 Task: Open Card Card0000000057 in Board Board0000000015 in Workspace WS0000000005 in Trello. Add Member ayush98111@gmail.com to Card Card0000000057 in Board Board0000000015 in Workspace WS0000000005 in Trello. Add Purple Label titled Label0000000057 to Card Card0000000057 in Board Board0000000015 in Workspace WS0000000005 in Trello. Add Checklist CL0000000057 to Card Card0000000057 in Board Board0000000015 in Workspace WS0000000005 in Trello. Add Dates with Start Date as Aug 01 2023 and Due Date as Aug 31 2023 to Card Card0000000057 in Board Board0000000015 in Workspace WS0000000005 in Trello
Action: Mouse moved to (433, 646)
Screenshot: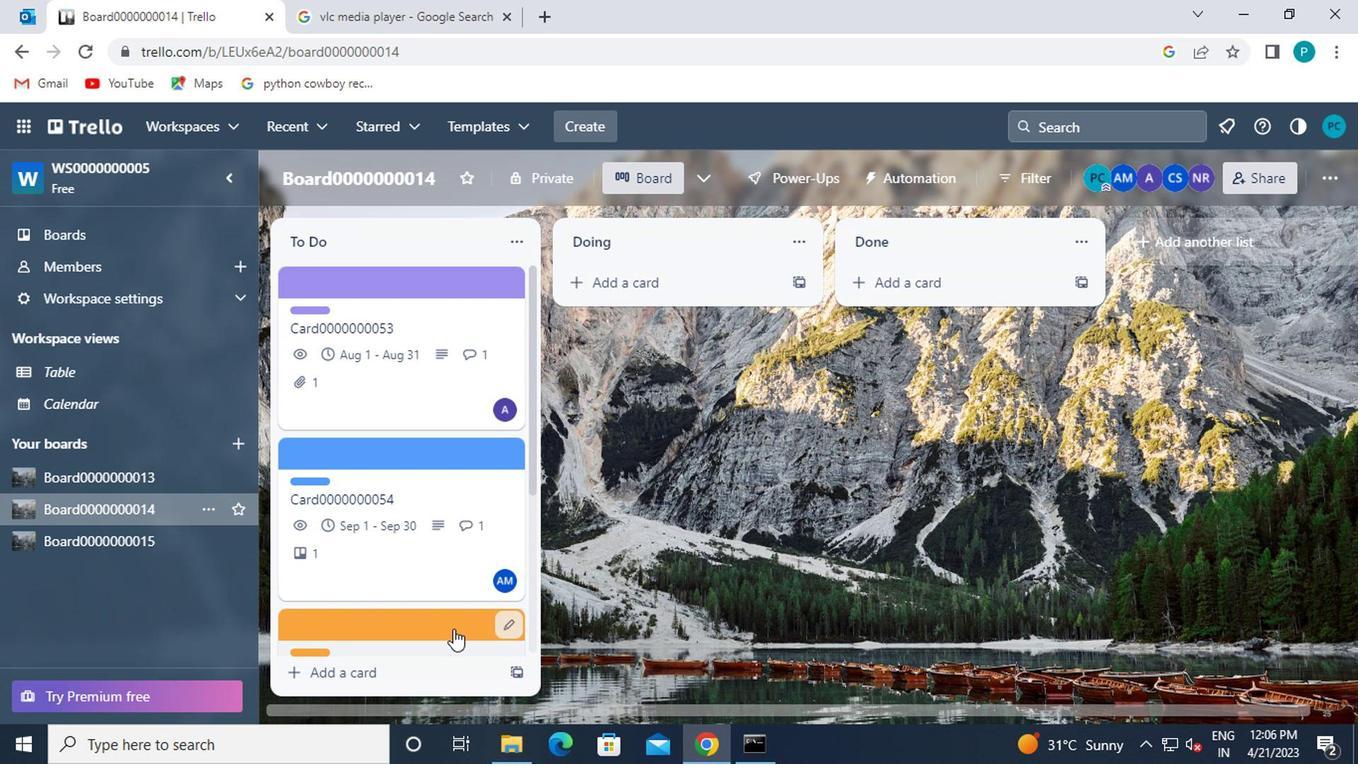 
Action: Mouse scrolled (433, 644) with delta (0, -1)
Screenshot: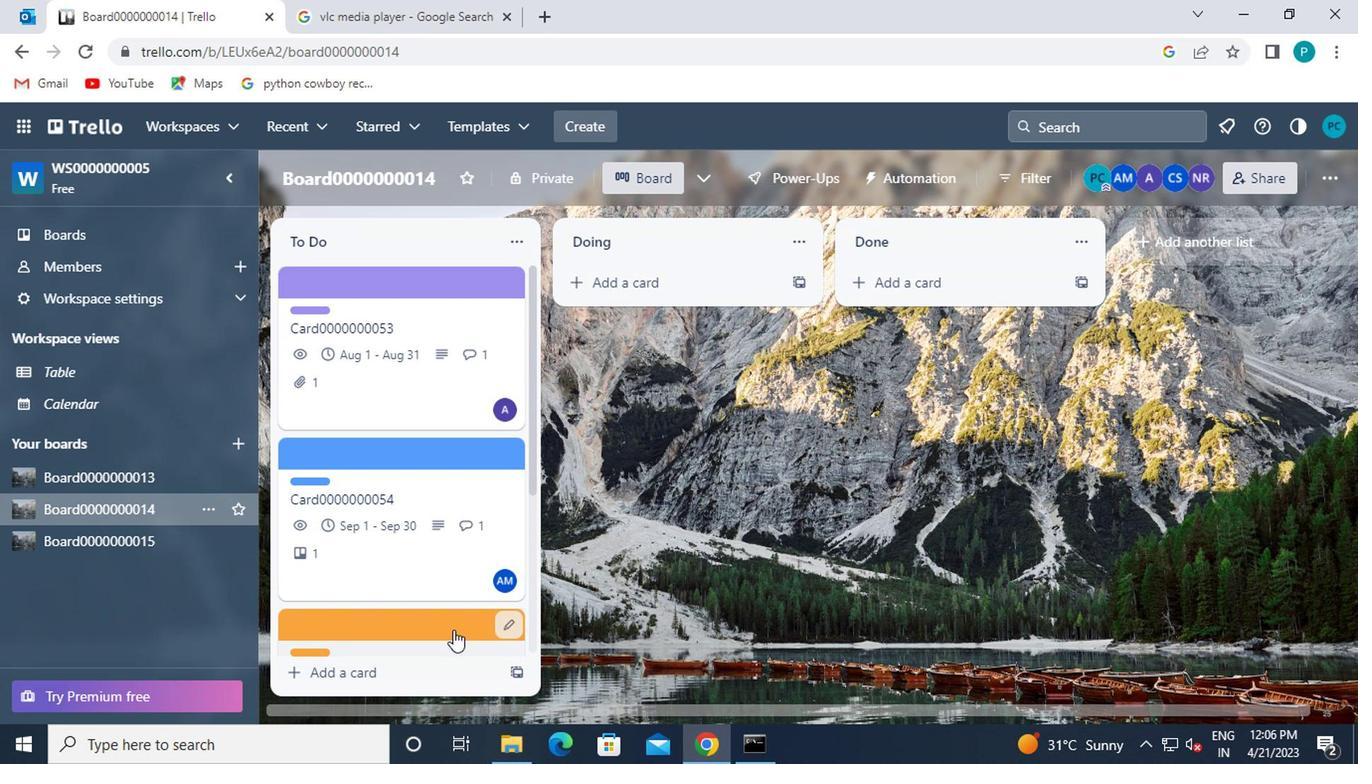 
Action: Mouse moved to (432, 646)
Screenshot: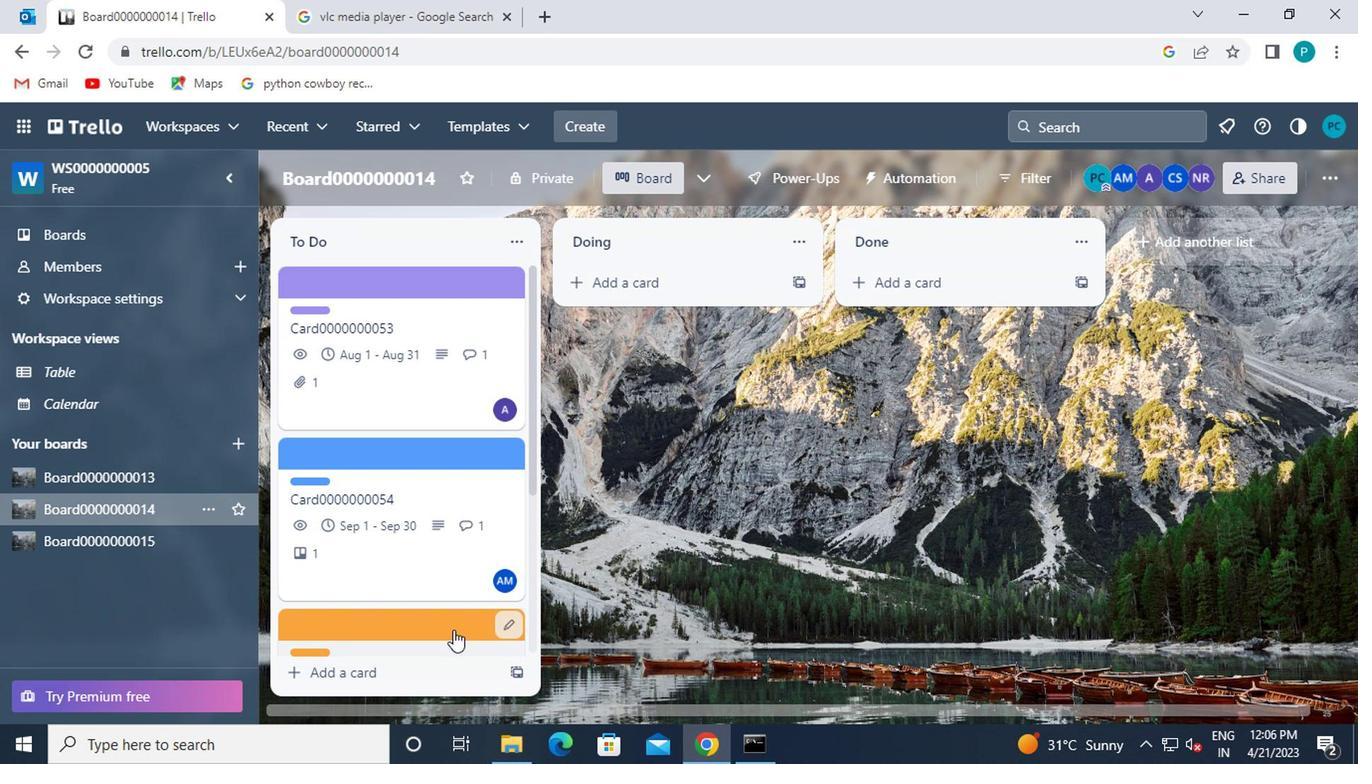 
Action: Mouse scrolled (432, 644) with delta (0, -1)
Screenshot: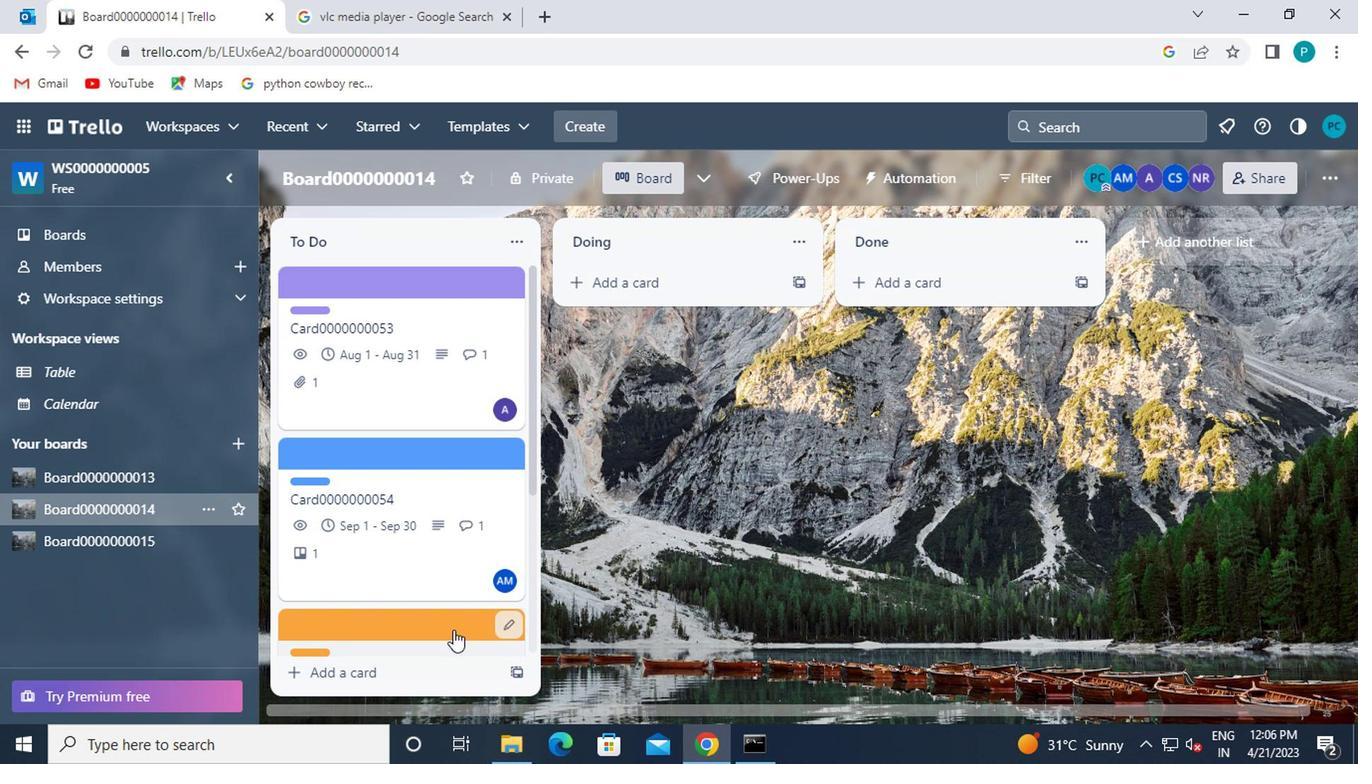 
Action: Mouse moved to (432, 646)
Screenshot: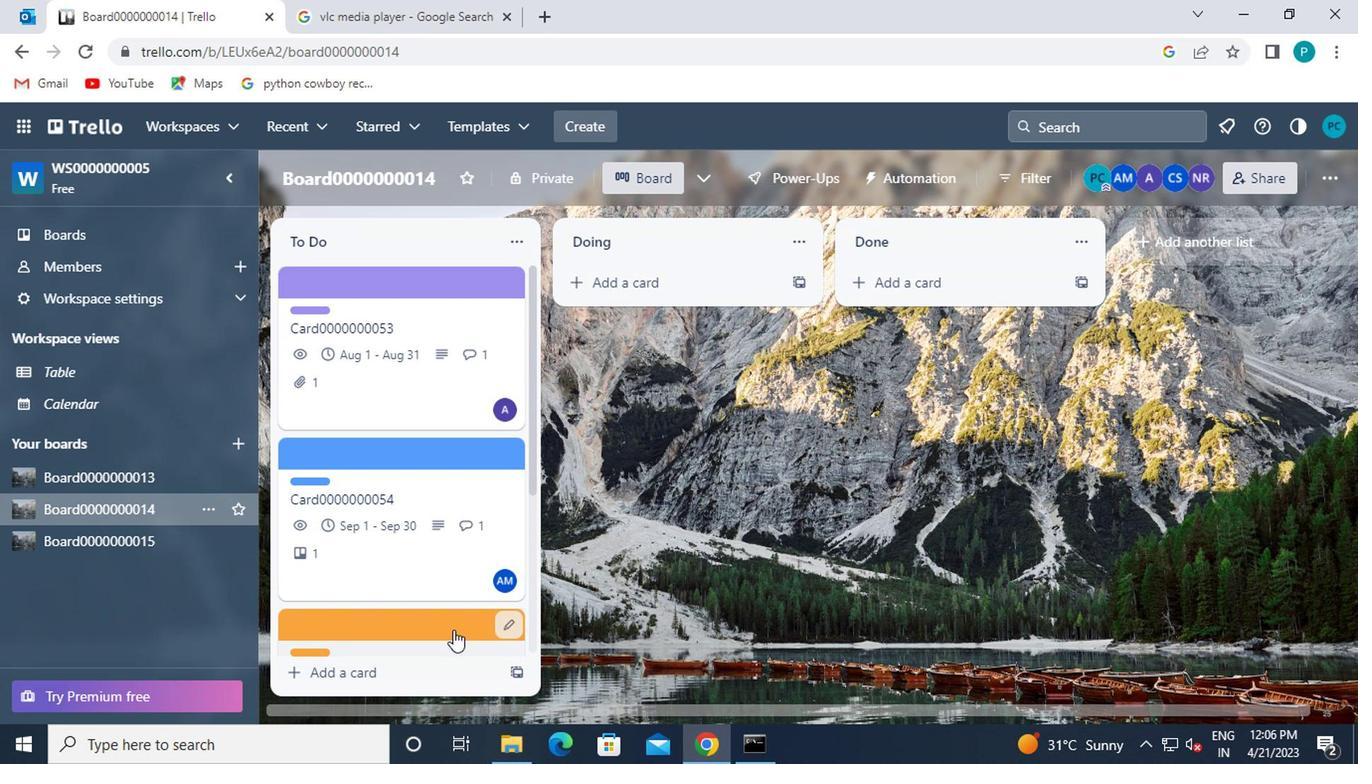 
Action: Mouse scrolled (432, 644) with delta (0, -1)
Screenshot: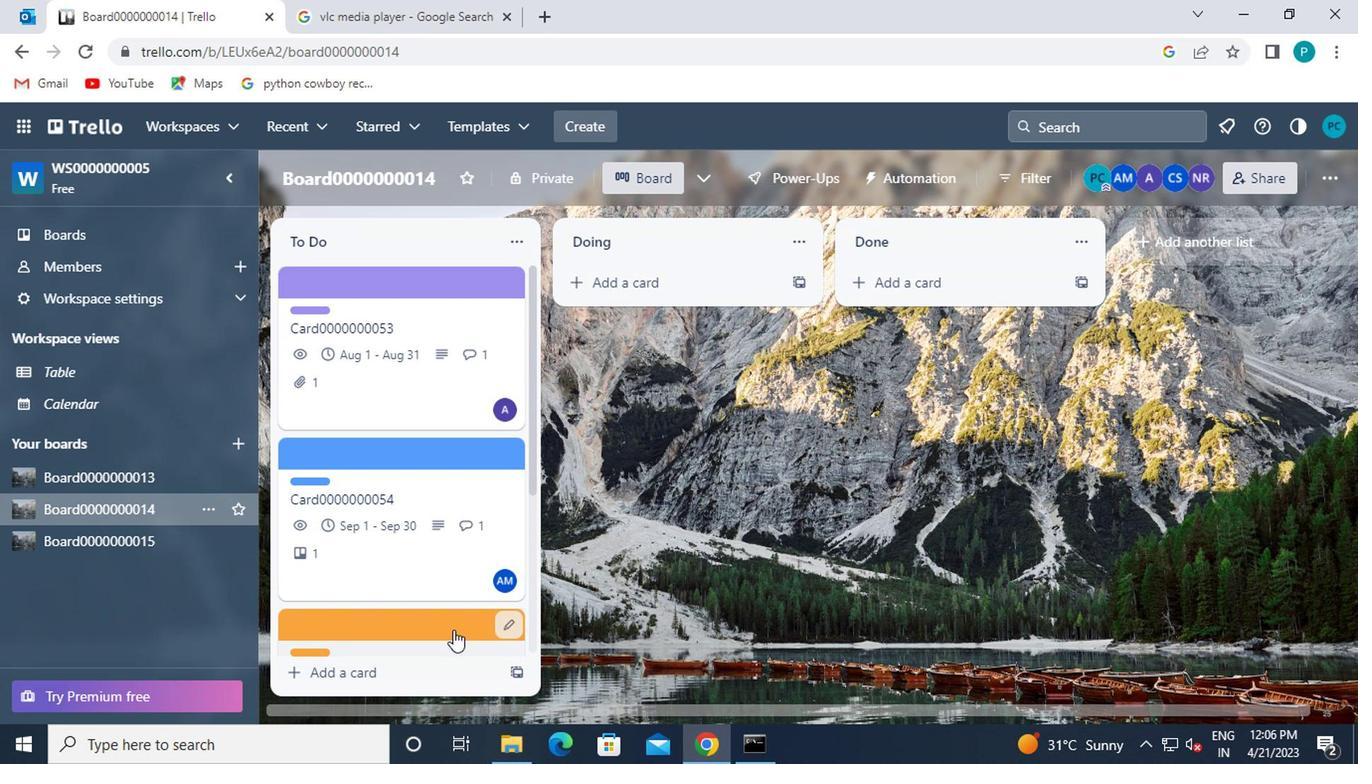 
Action: Mouse moved to (428, 646)
Screenshot: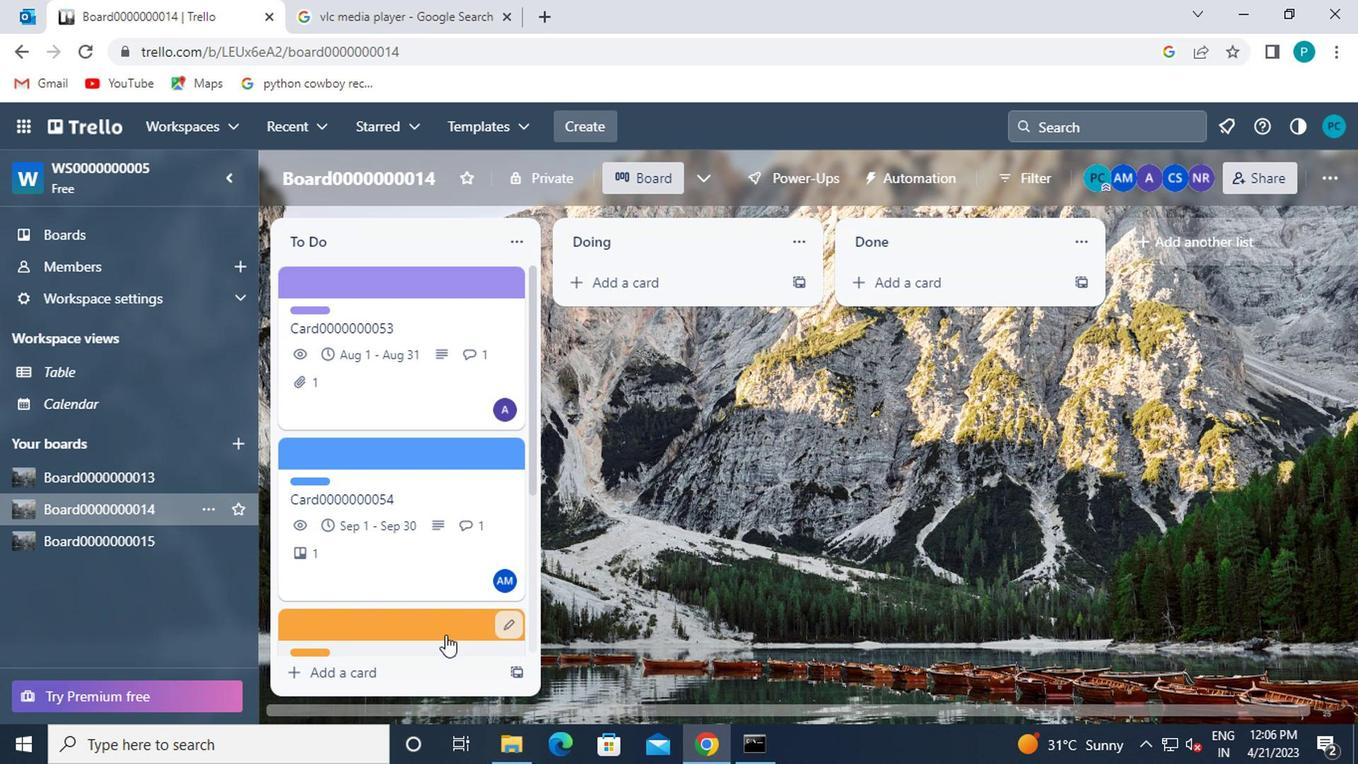 
Action: Mouse scrolled (428, 644) with delta (0, -1)
Screenshot: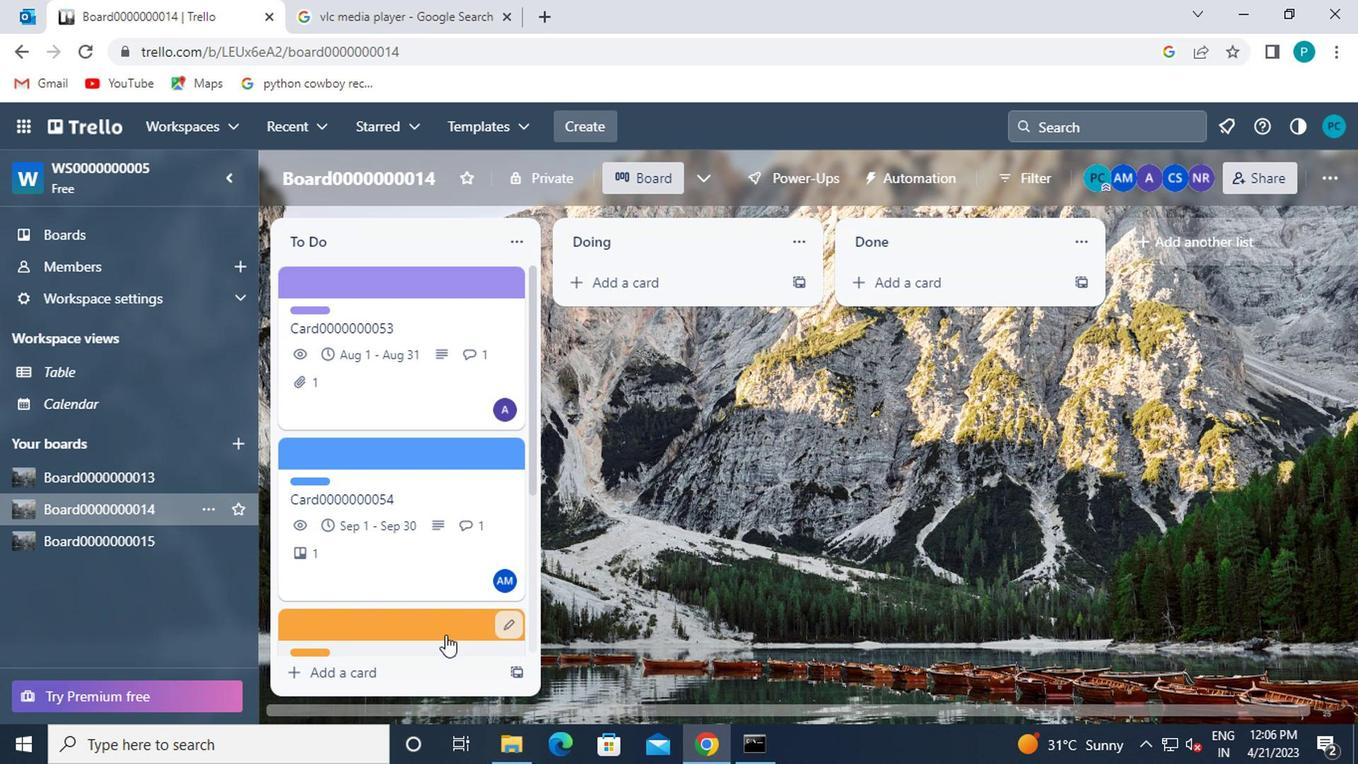 
Action: Mouse moved to (125, 535)
Screenshot: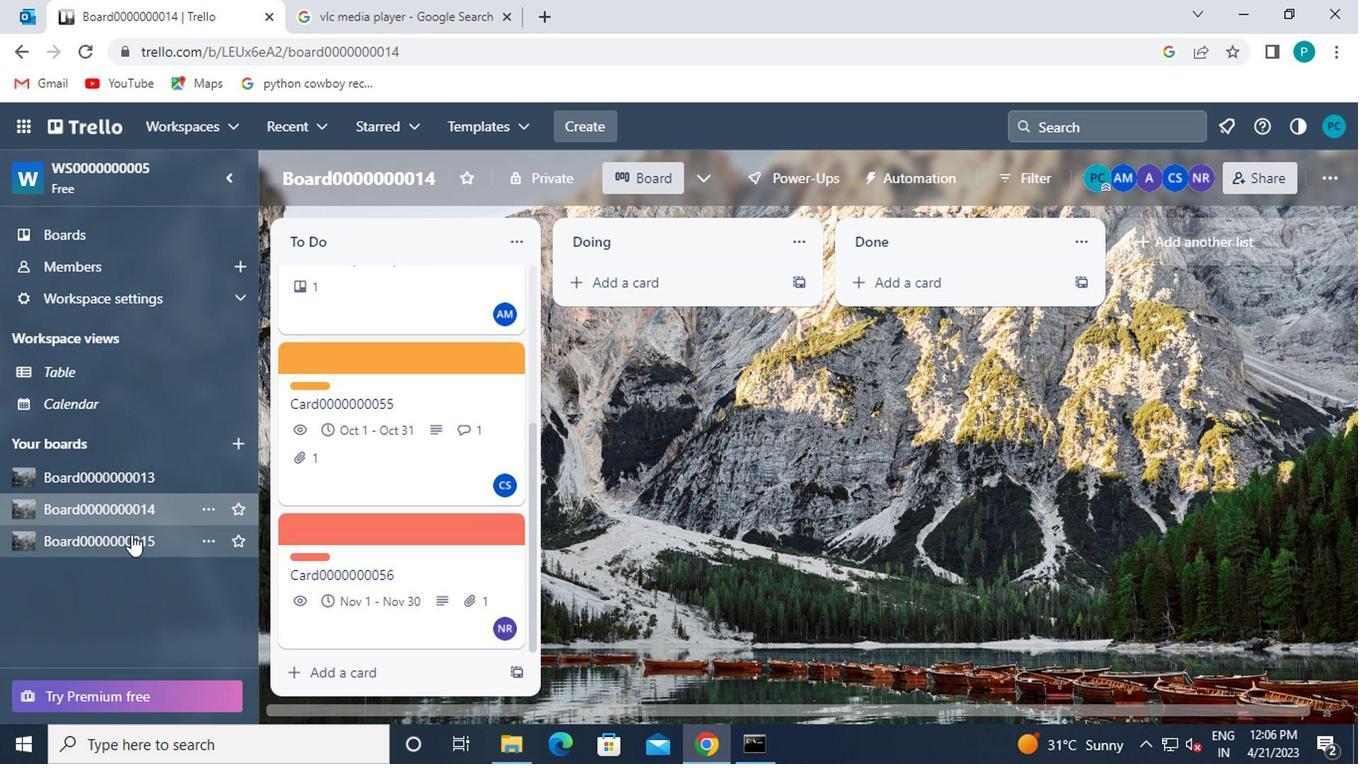 
Action: Mouse pressed left at (125, 535)
Screenshot: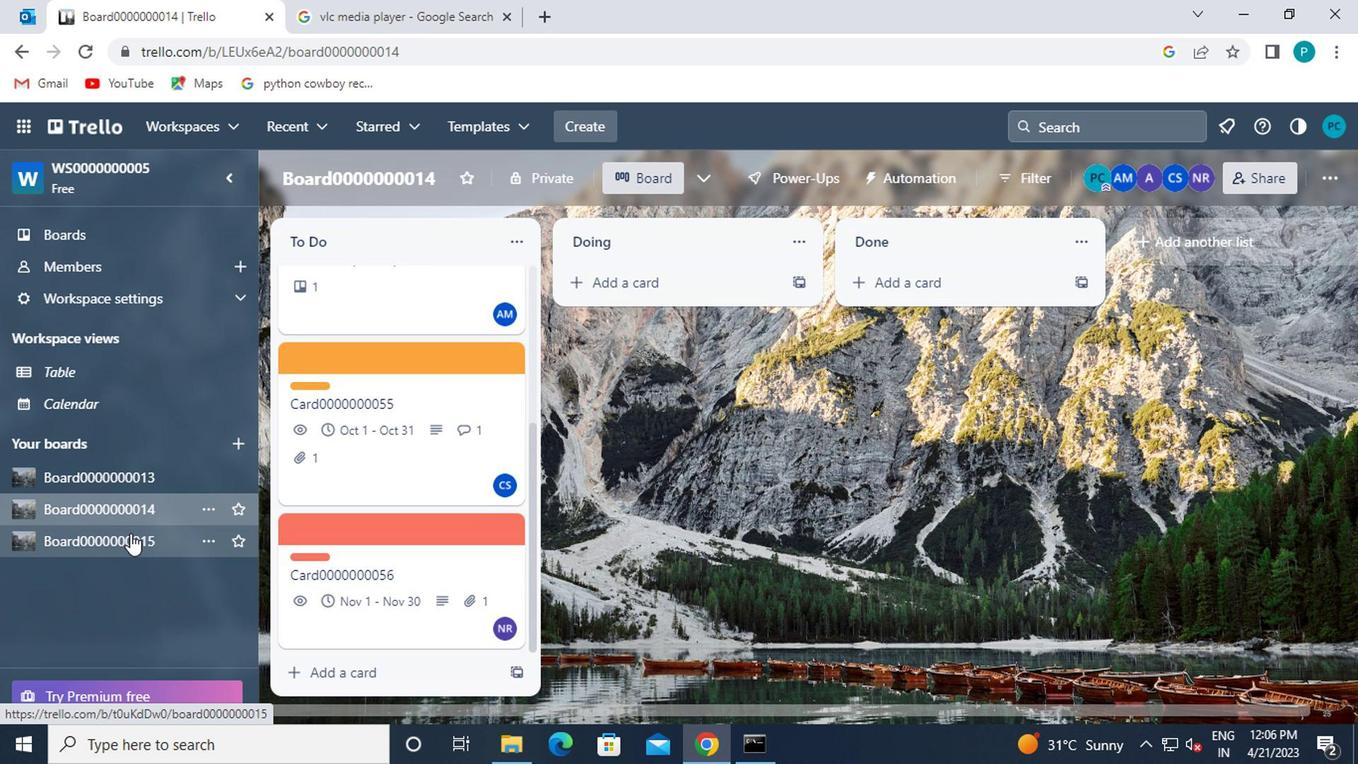 
Action: Mouse moved to (396, 332)
Screenshot: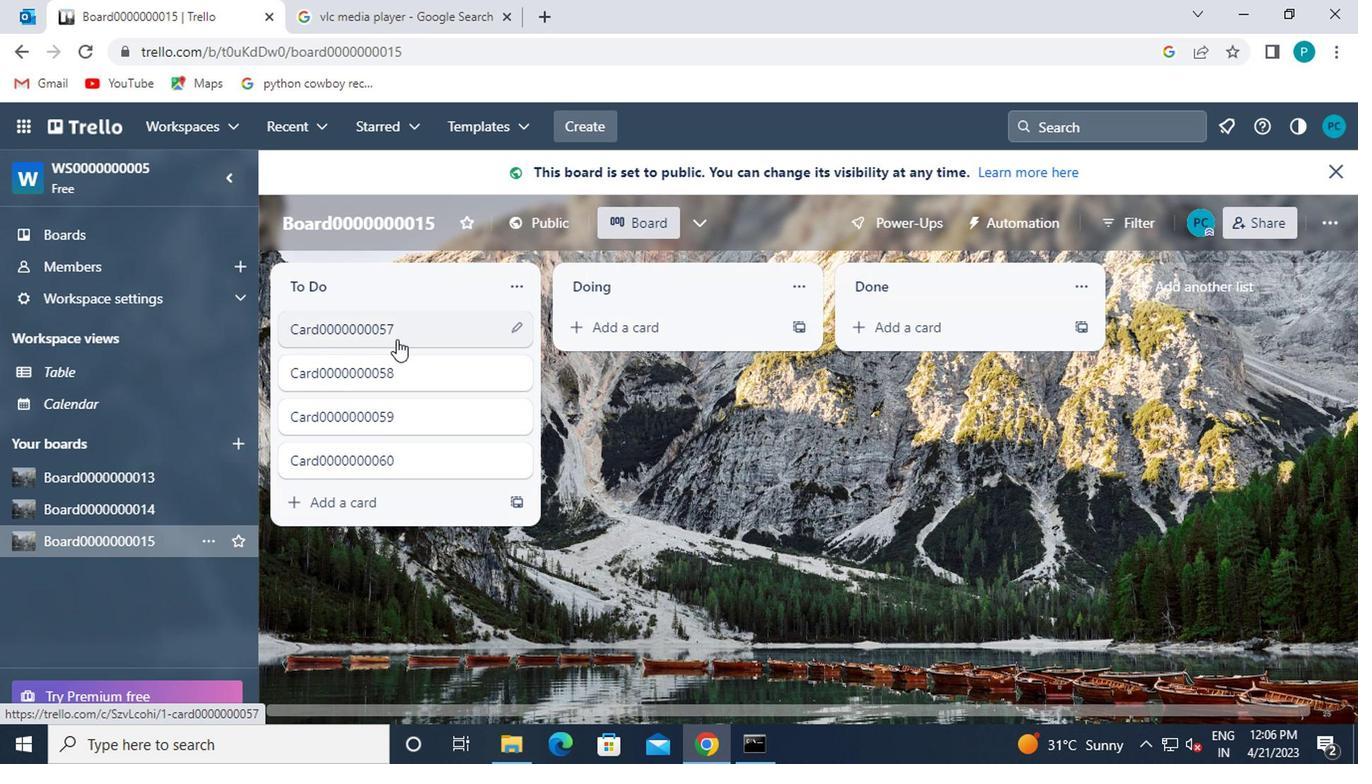 
Action: Mouse pressed left at (396, 332)
Screenshot: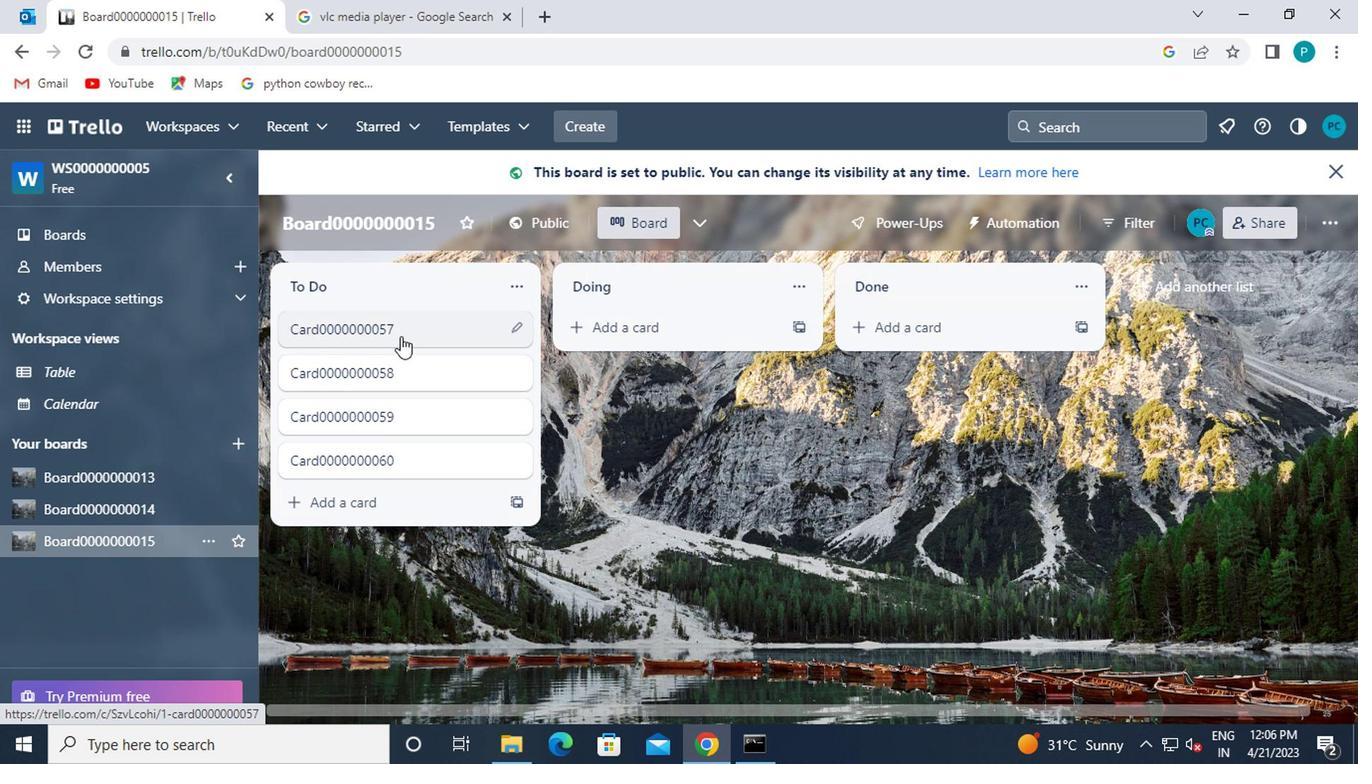 
Action: Mouse moved to (906, 286)
Screenshot: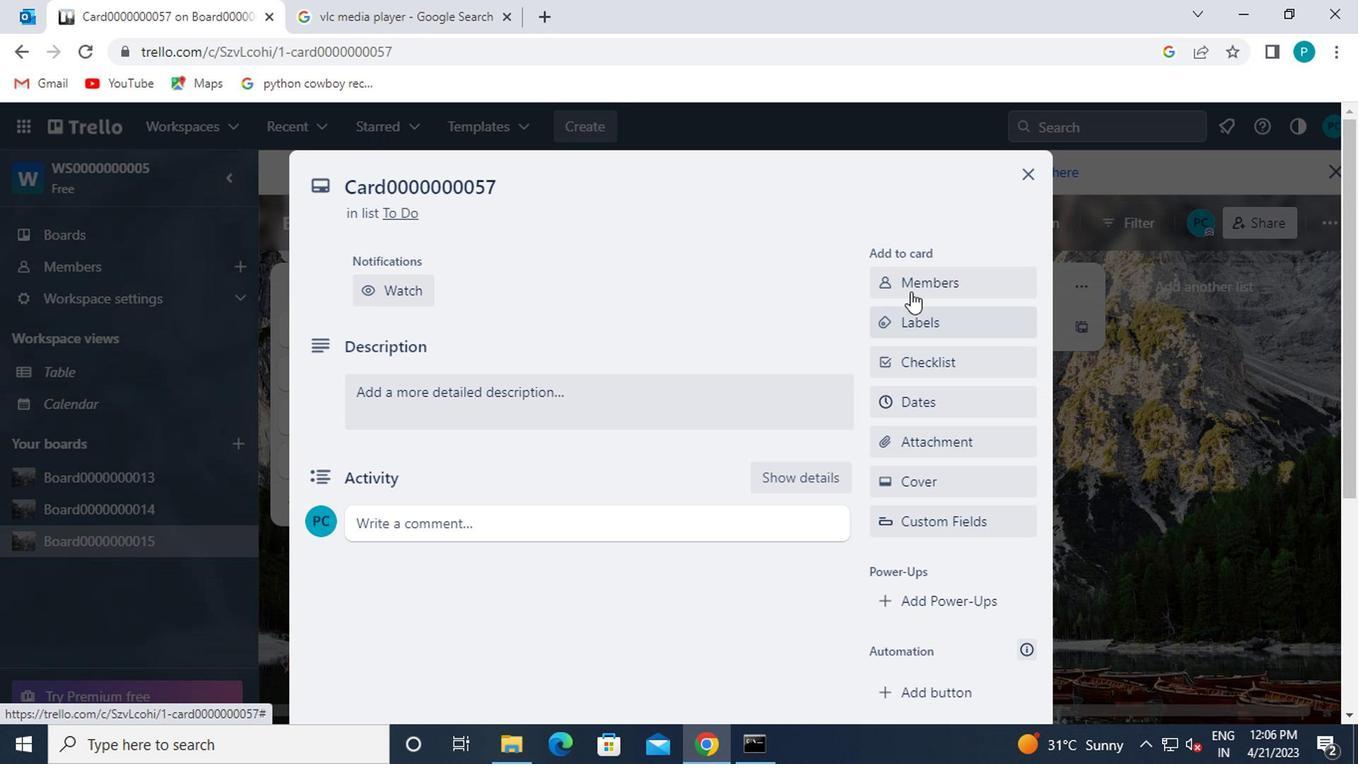 
Action: Mouse pressed left at (906, 286)
Screenshot: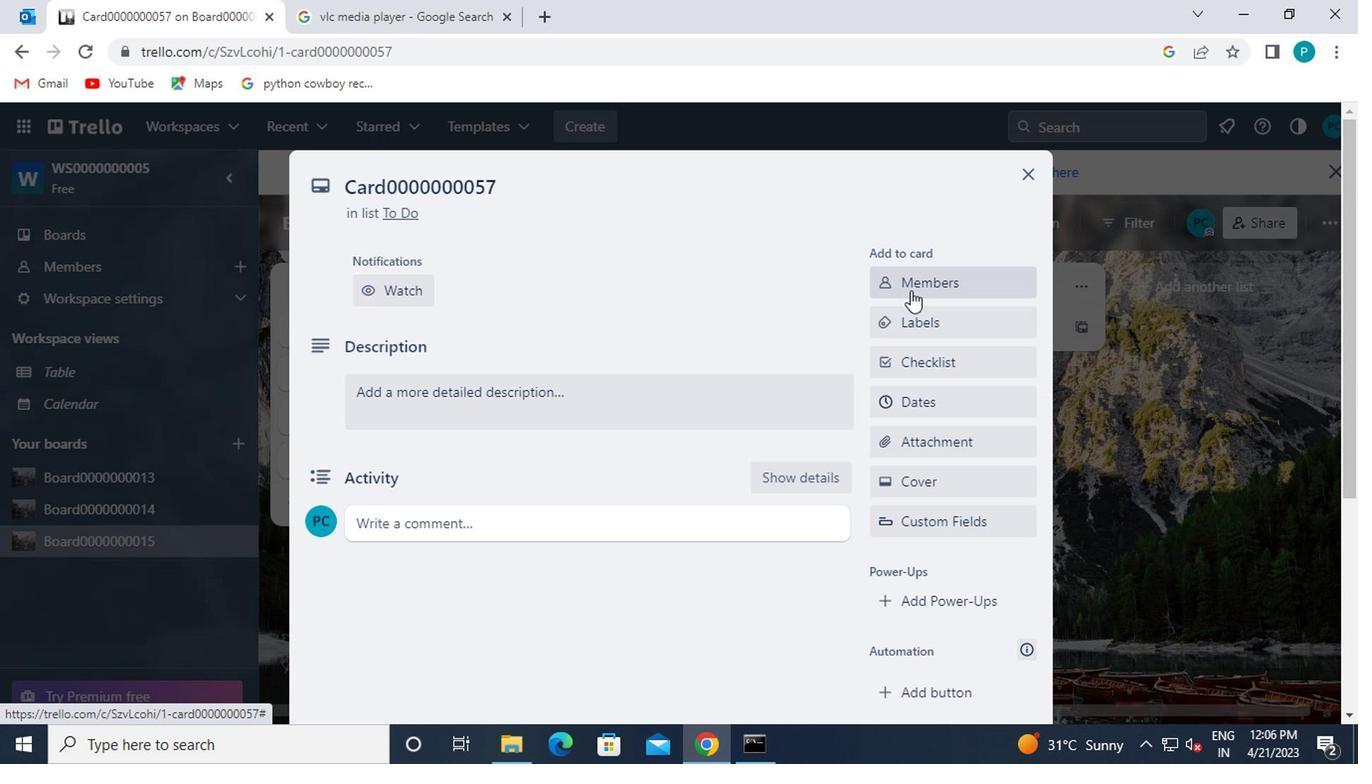 
Action: Key pressed ay
Screenshot: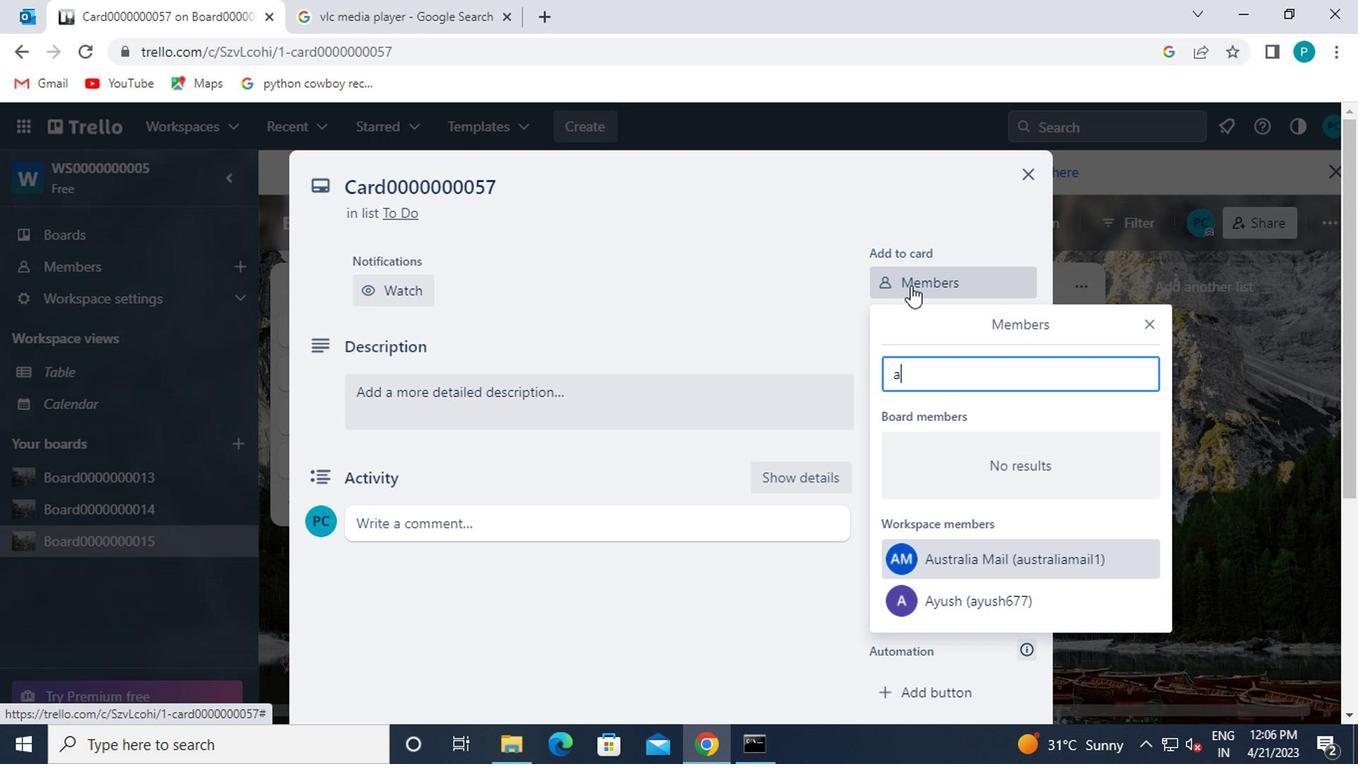 
Action: Mouse moved to (959, 559)
Screenshot: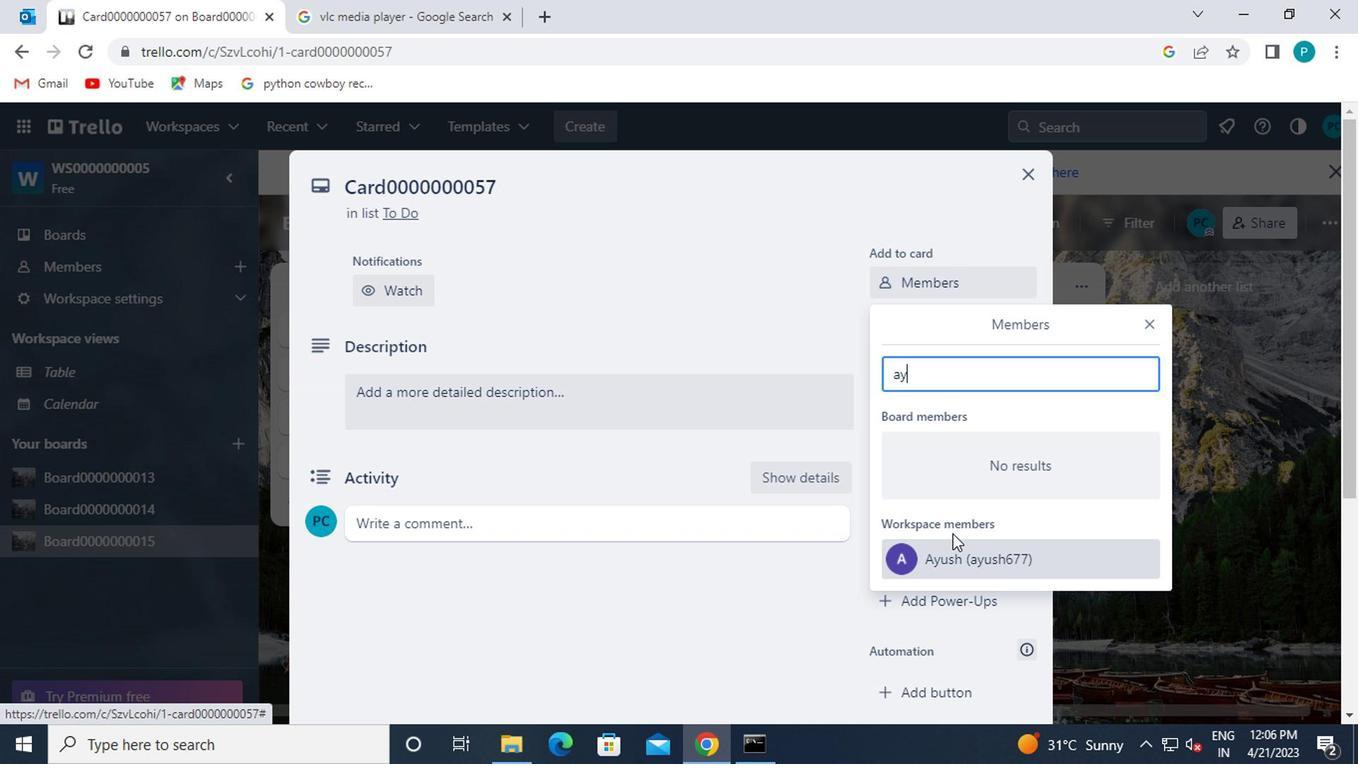 
Action: Mouse pressed left at (959, 559)
Screenshot: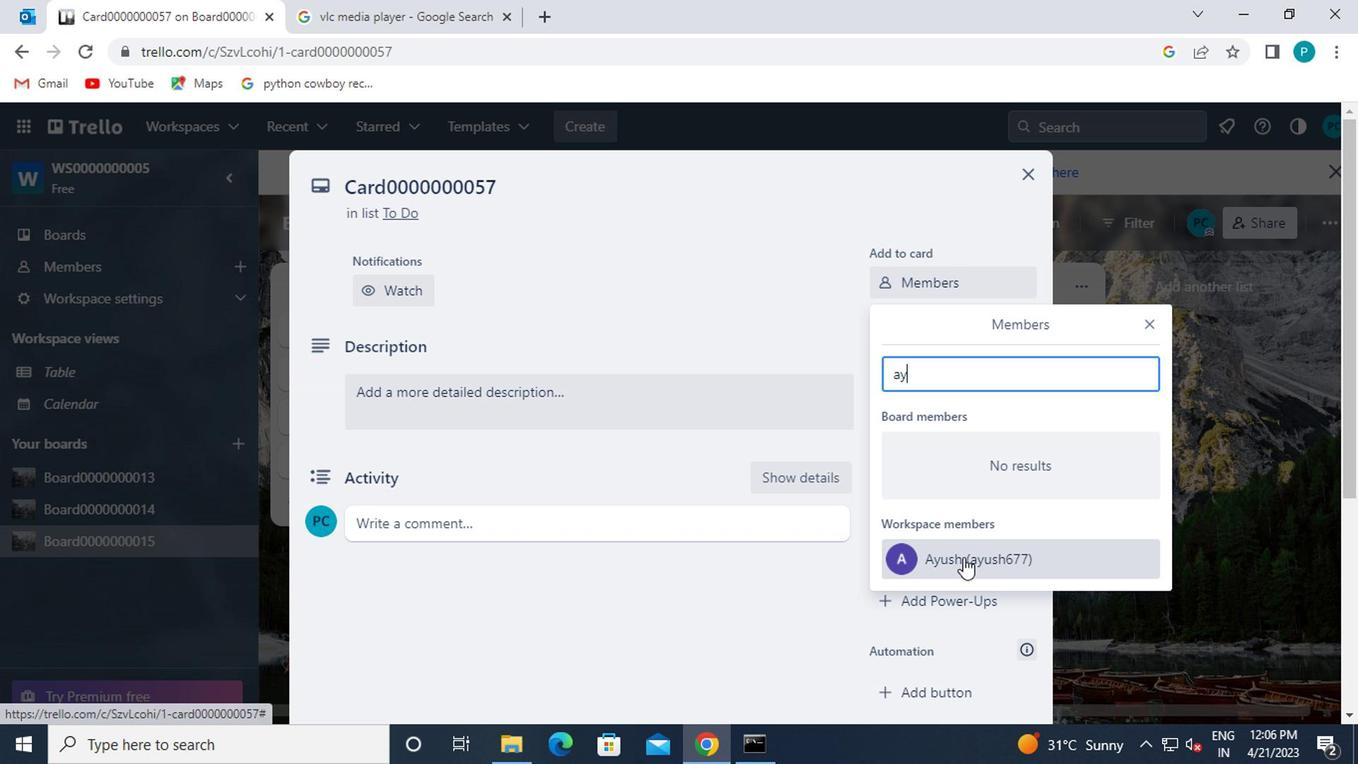 
Action: Mouse moved to (1144, 317)
Screenshot: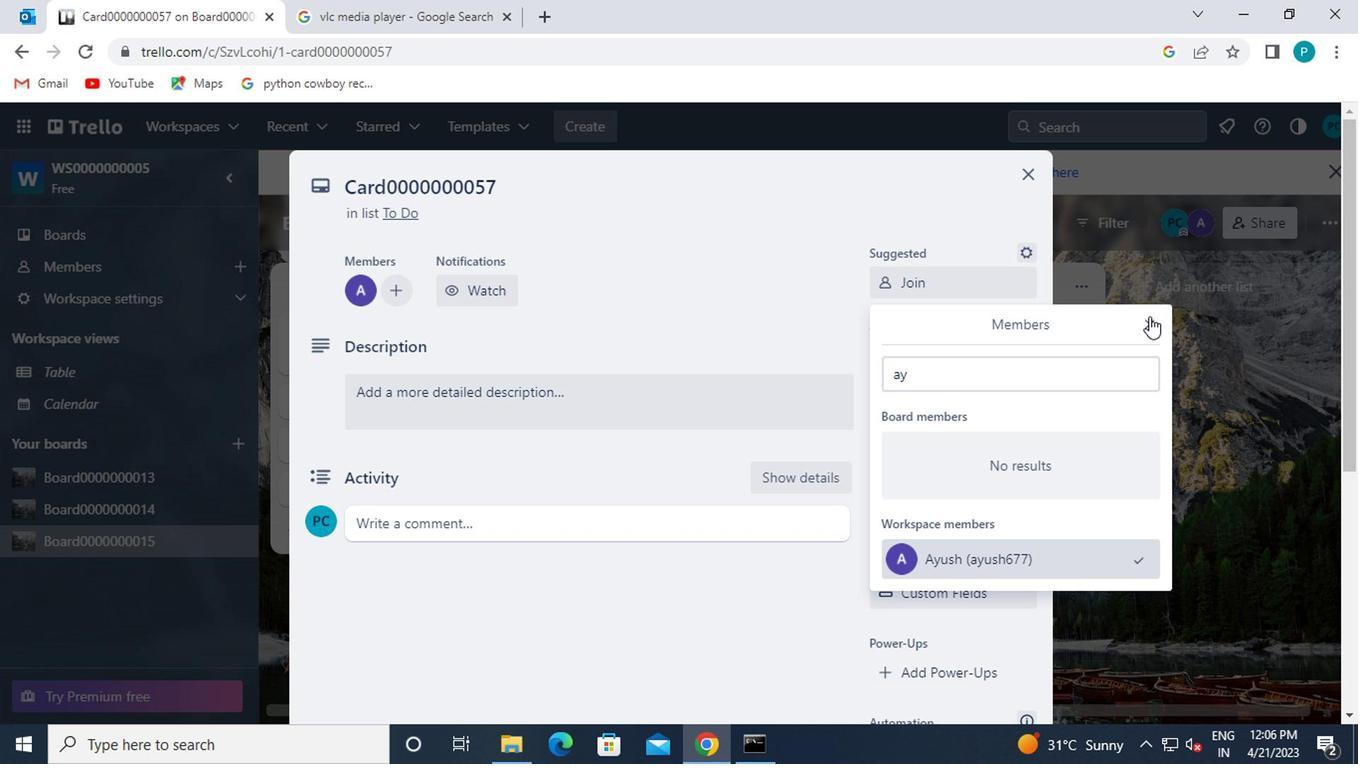
Action: Mouse pressed left at (1144, 317)
Screenshot: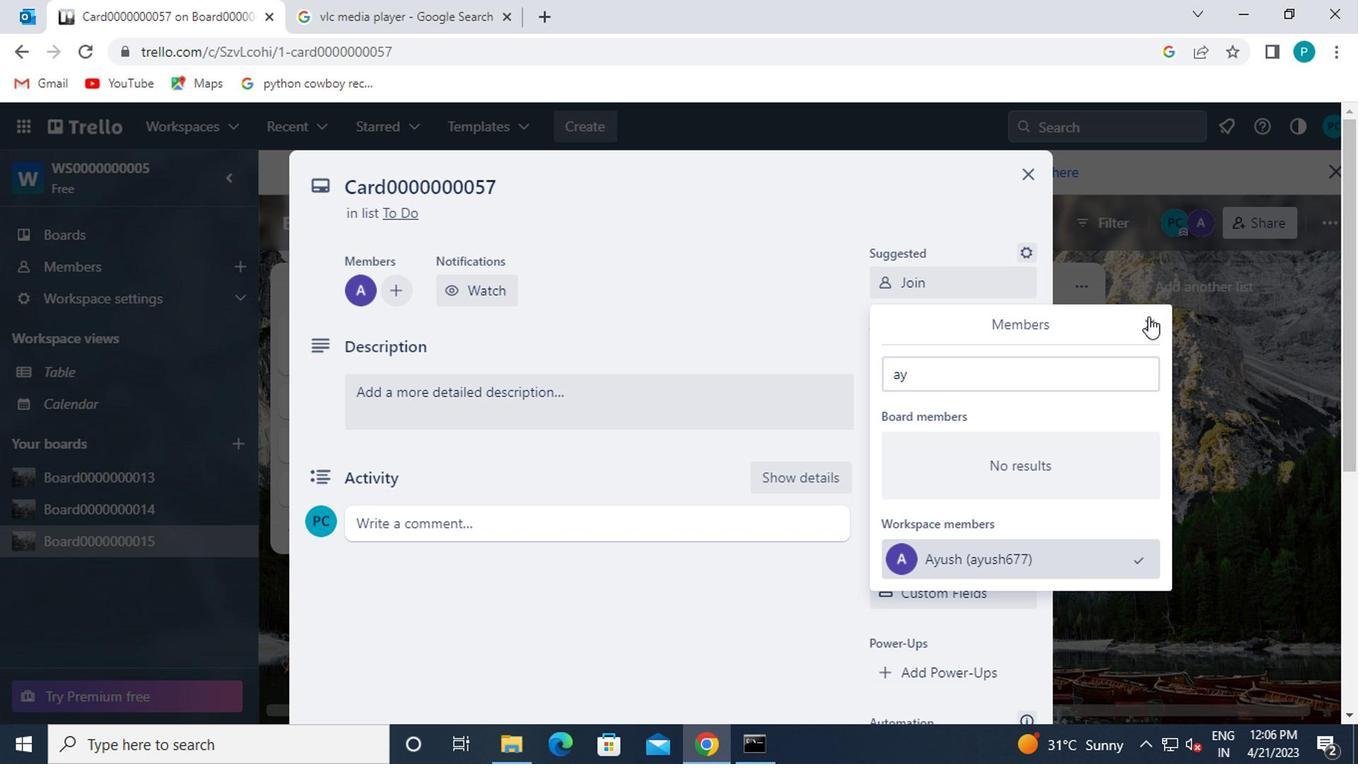 
Action: Mouse moved to (976, 392)
Screenshot: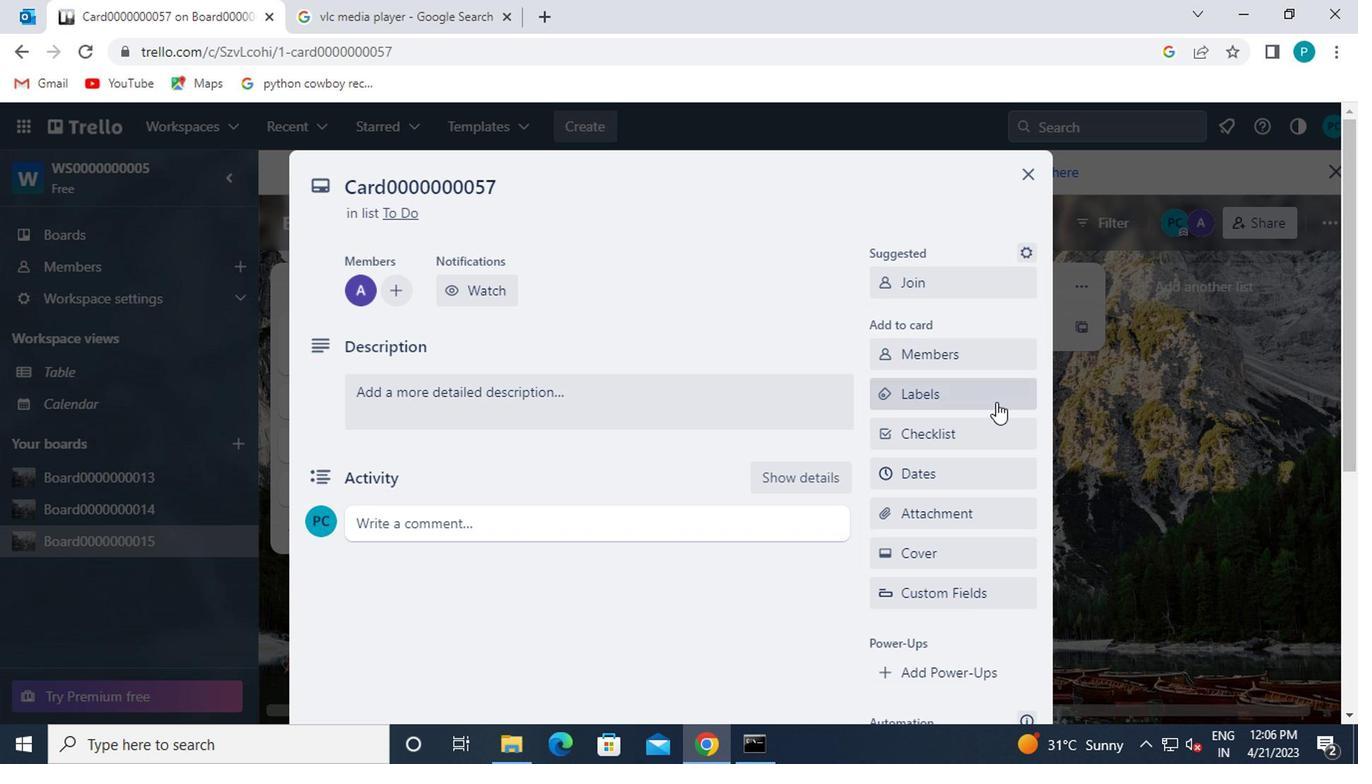 
Action: Mouse pressed left at (976, 392)
Screenshot: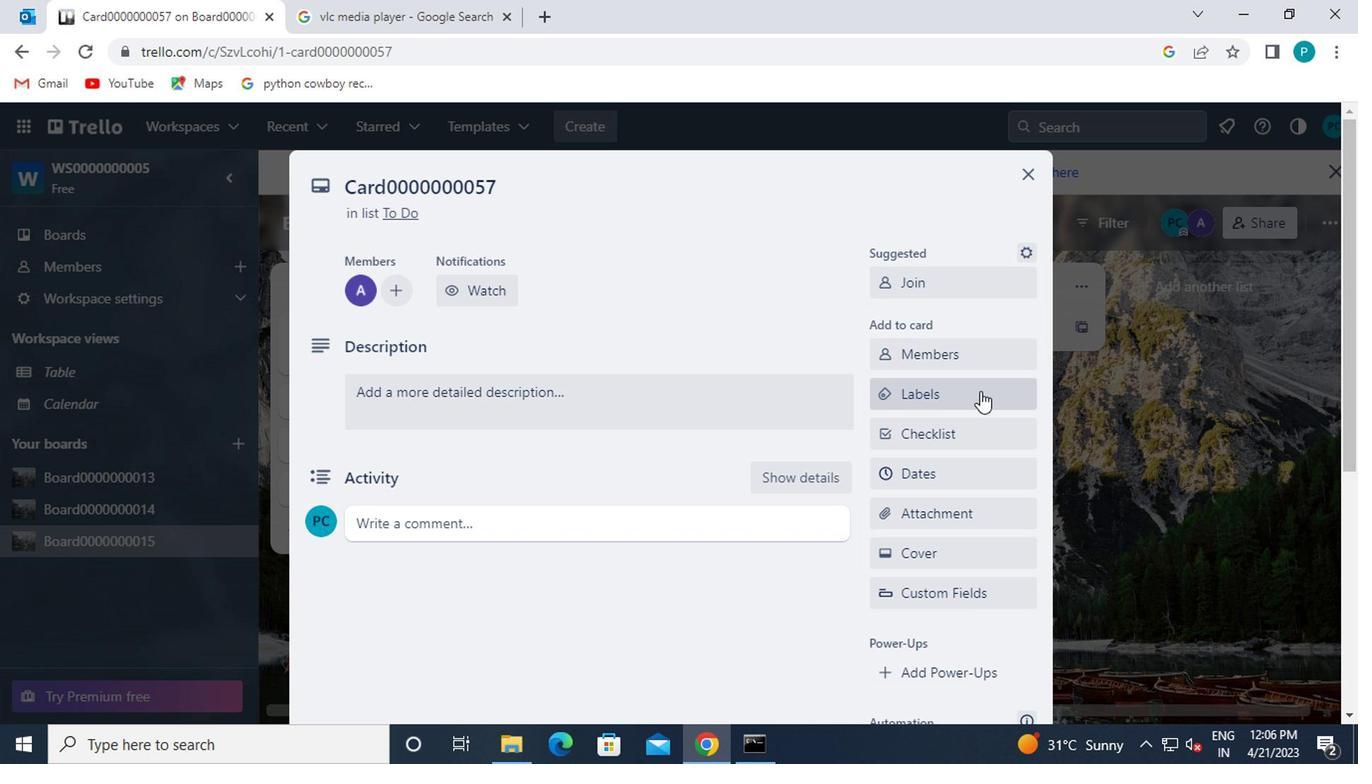 
Action: Mouse moved to (952, 515)
Screenshot: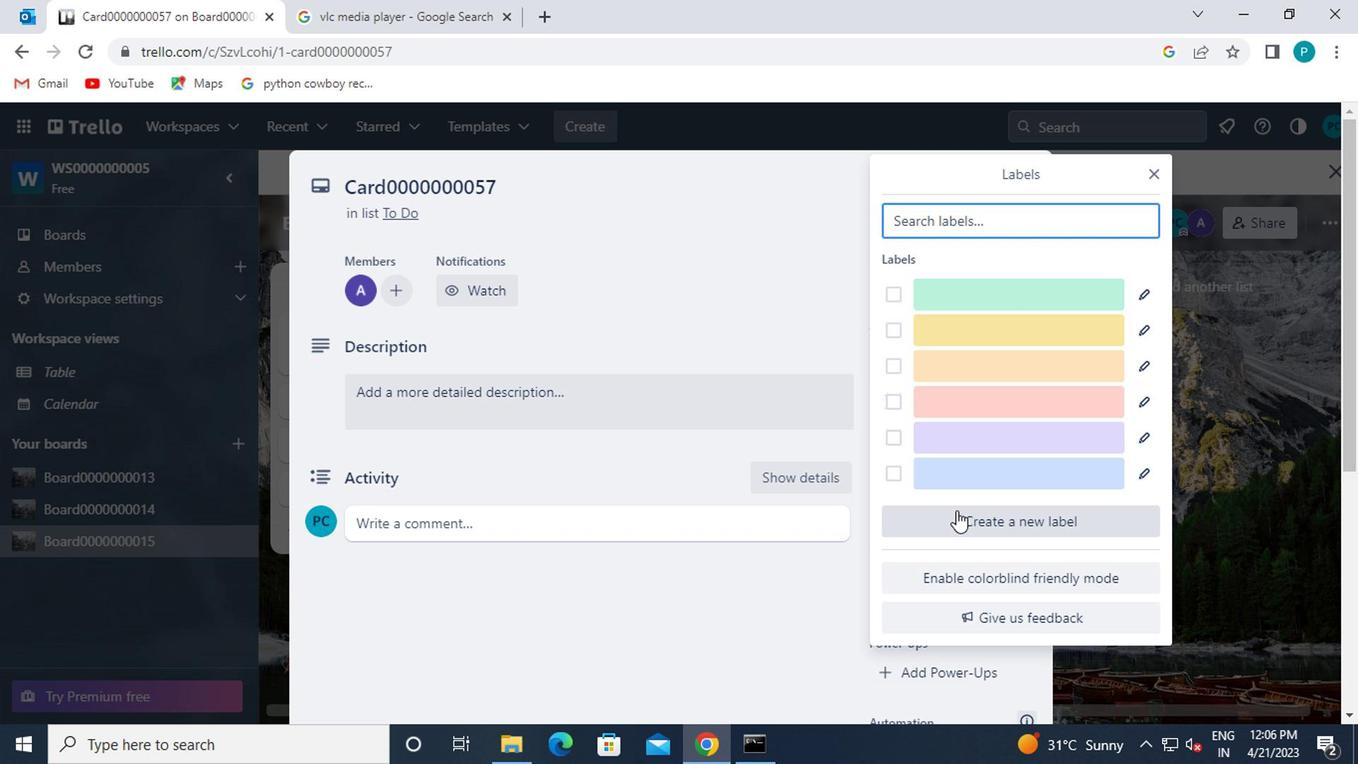 
Action: Mouse pressed left at (952, 515)
Screenshot: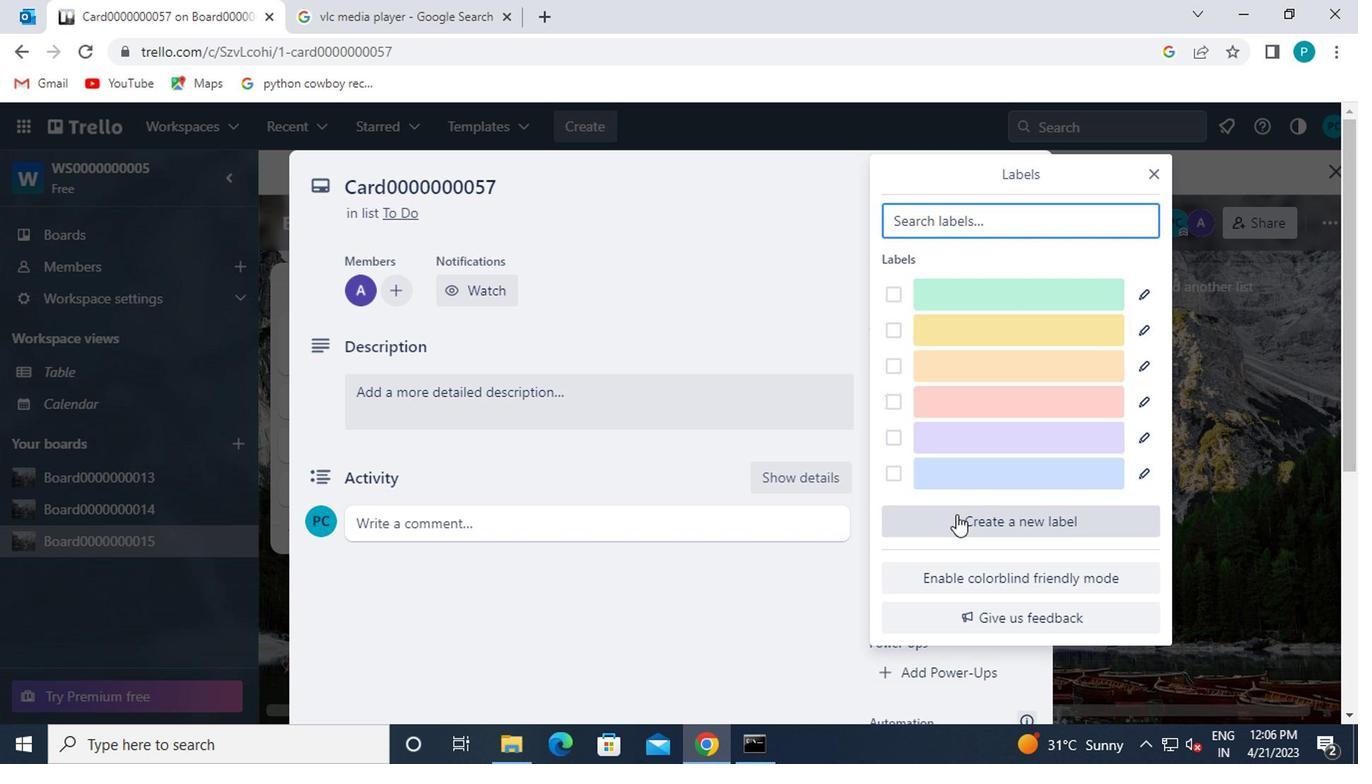 
Action: Mouse moved to (1118, 462)
Screenshot: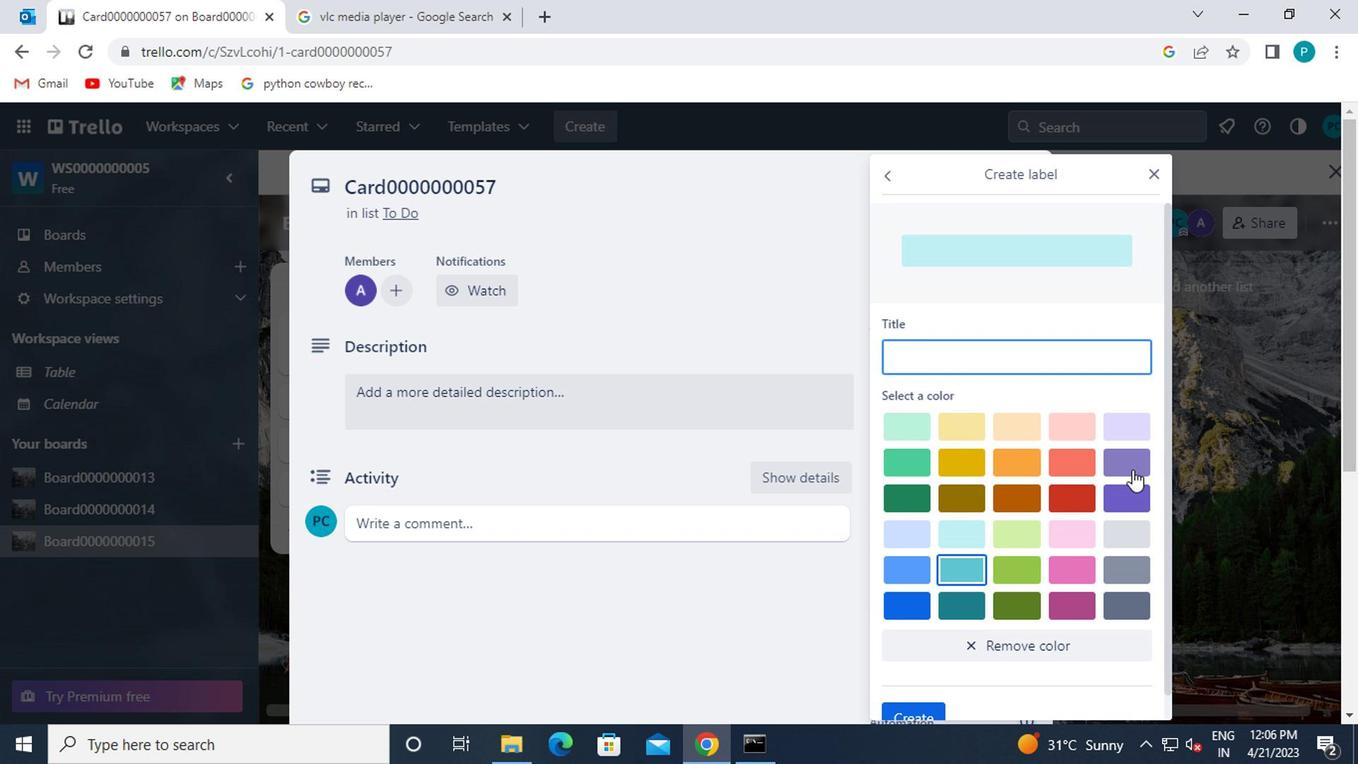 
Action: Mouse pressed left at (1118, 462)
Screenshot: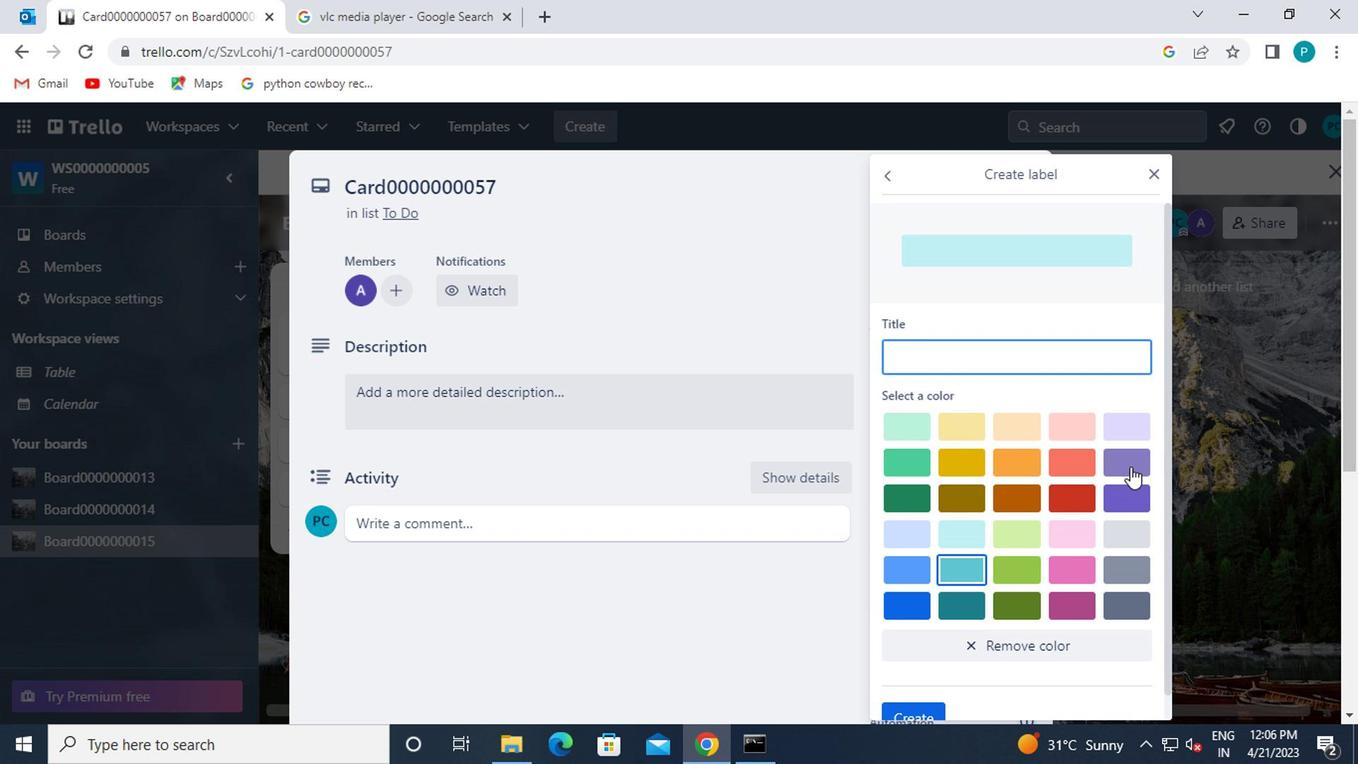 
Action: Mouse moved to (968, 363)
Screenshot: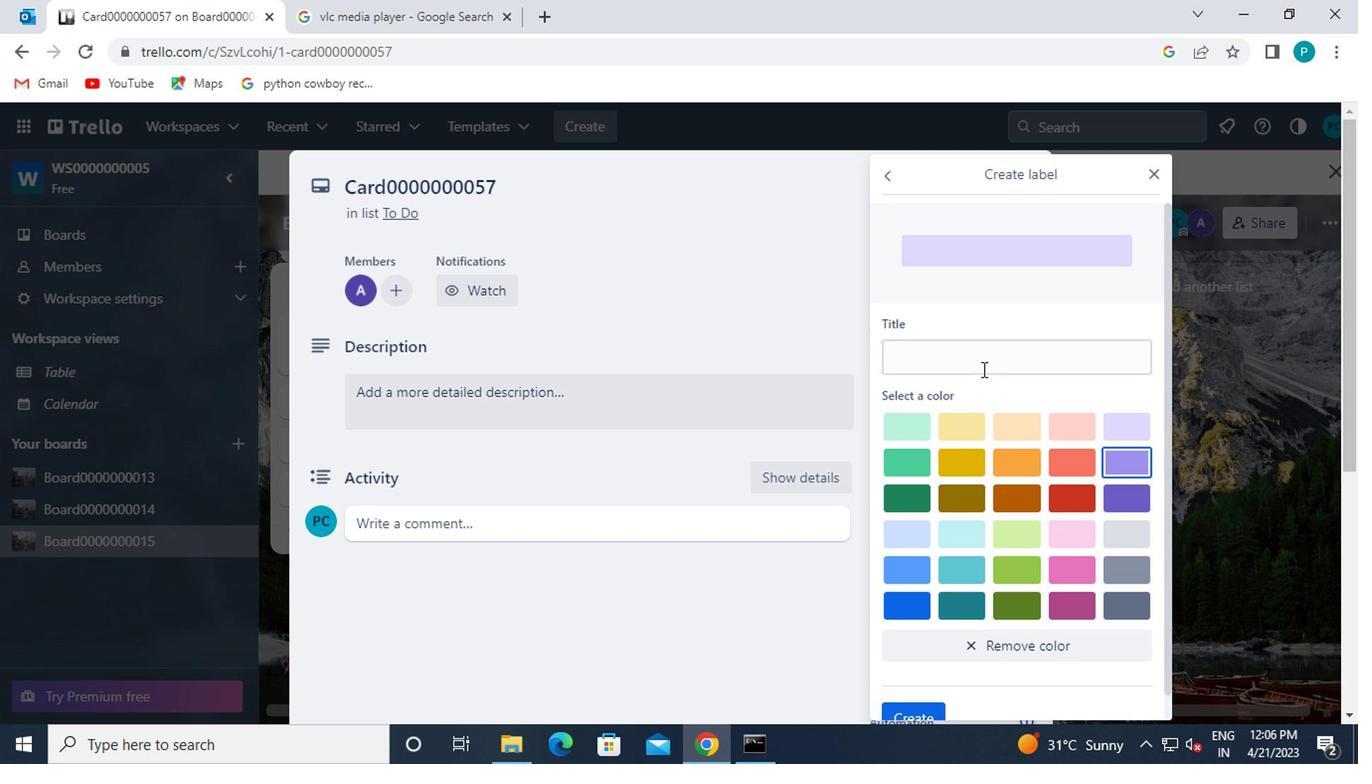 
Action: Mouse pressed left at (968, 363)
Screenshot: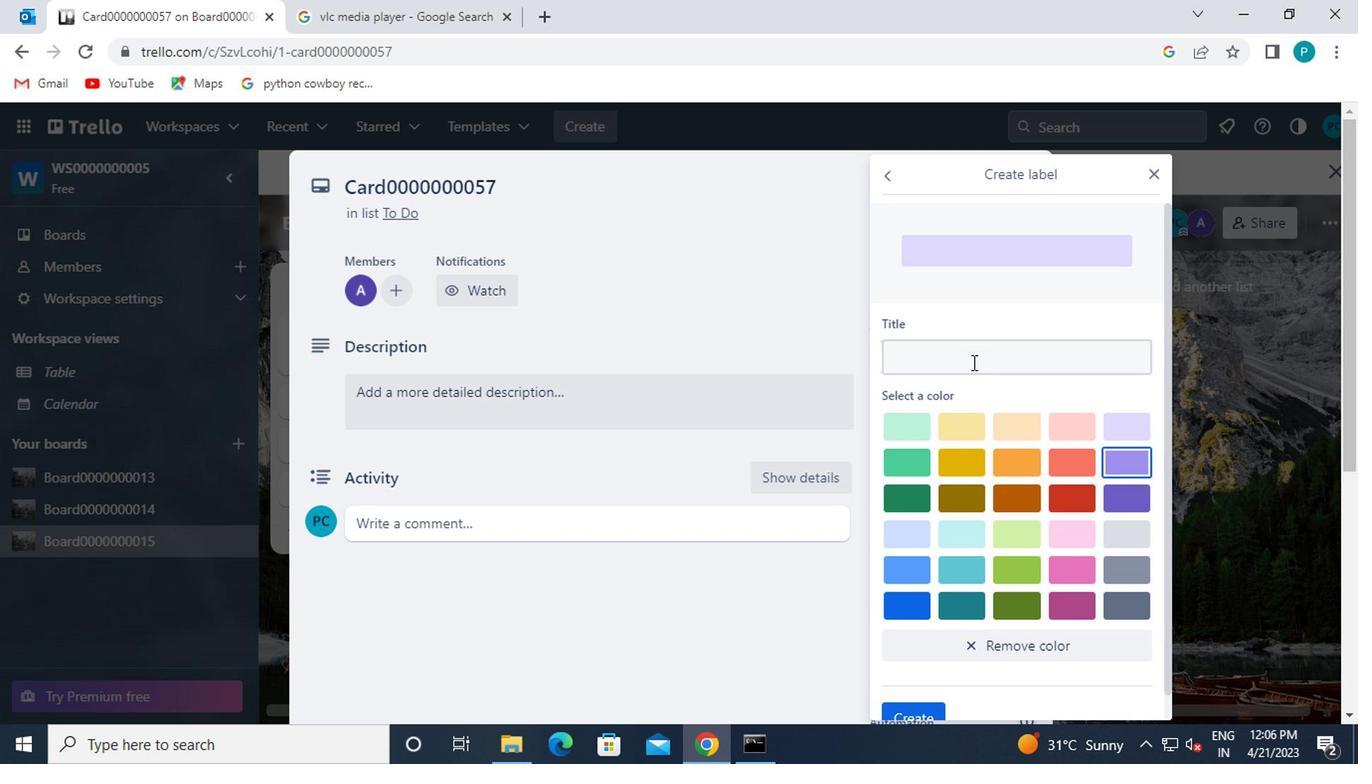 
Action: Mouse moved to (966, 362)
Screenshot: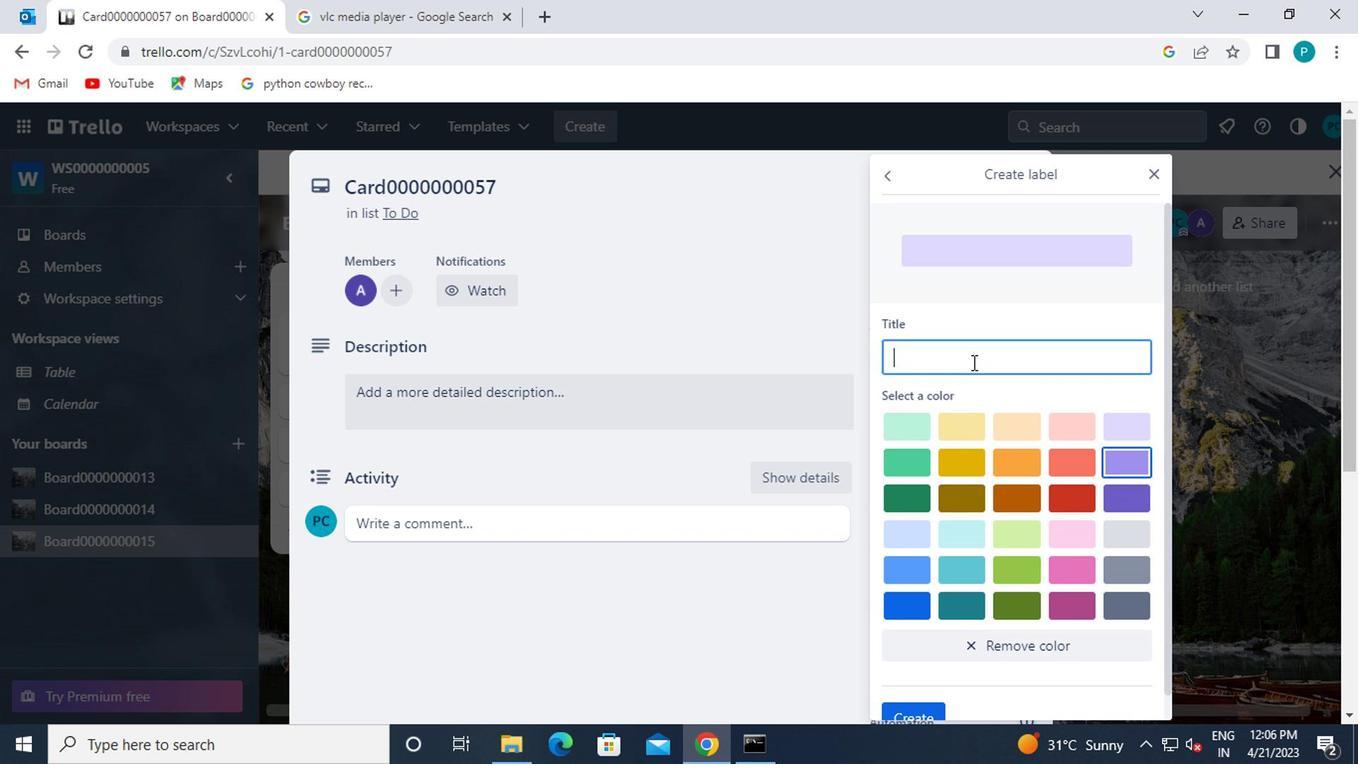 
Action: Key pressed l<Key.backspace><Key.caps_lock>l<Key.caps_lock>abel0000000057
Screenshot: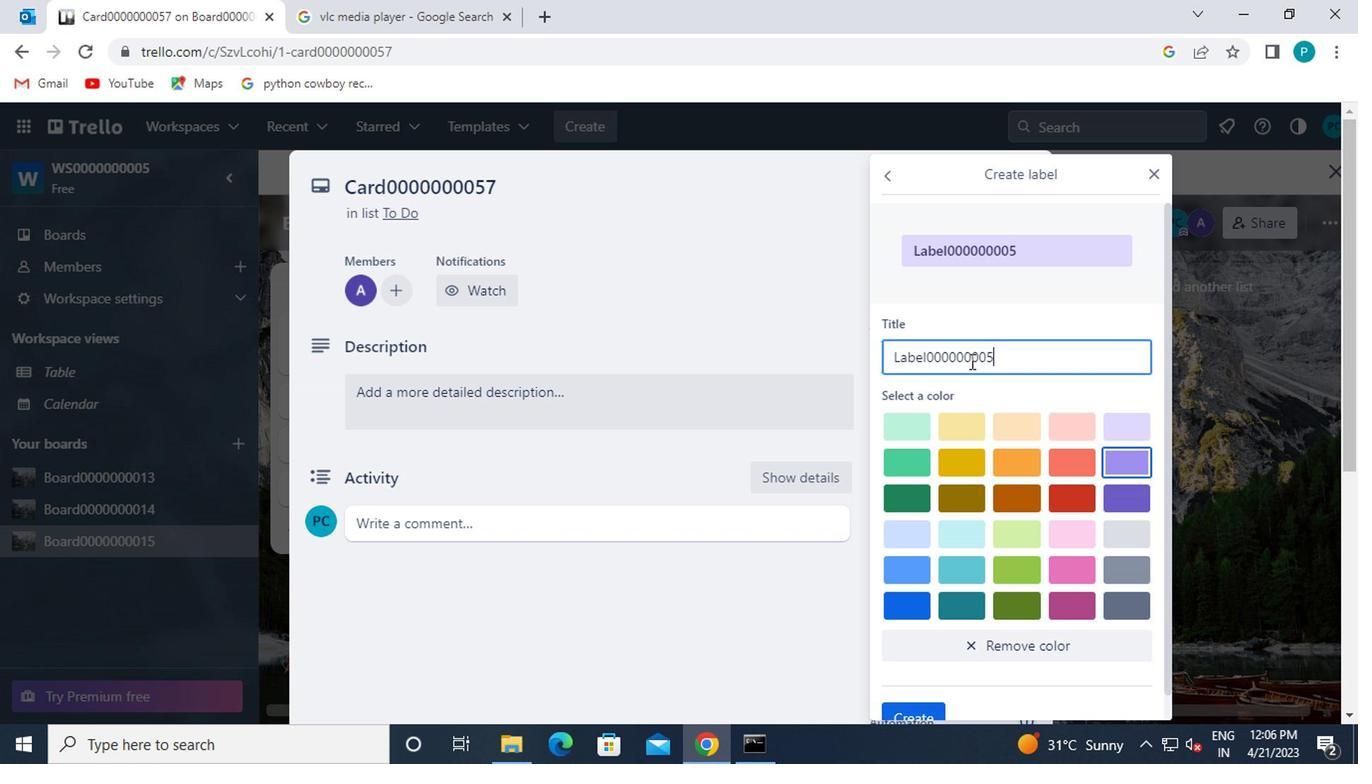 
Action: Mouse moved to (1021, 505)
Screenshot: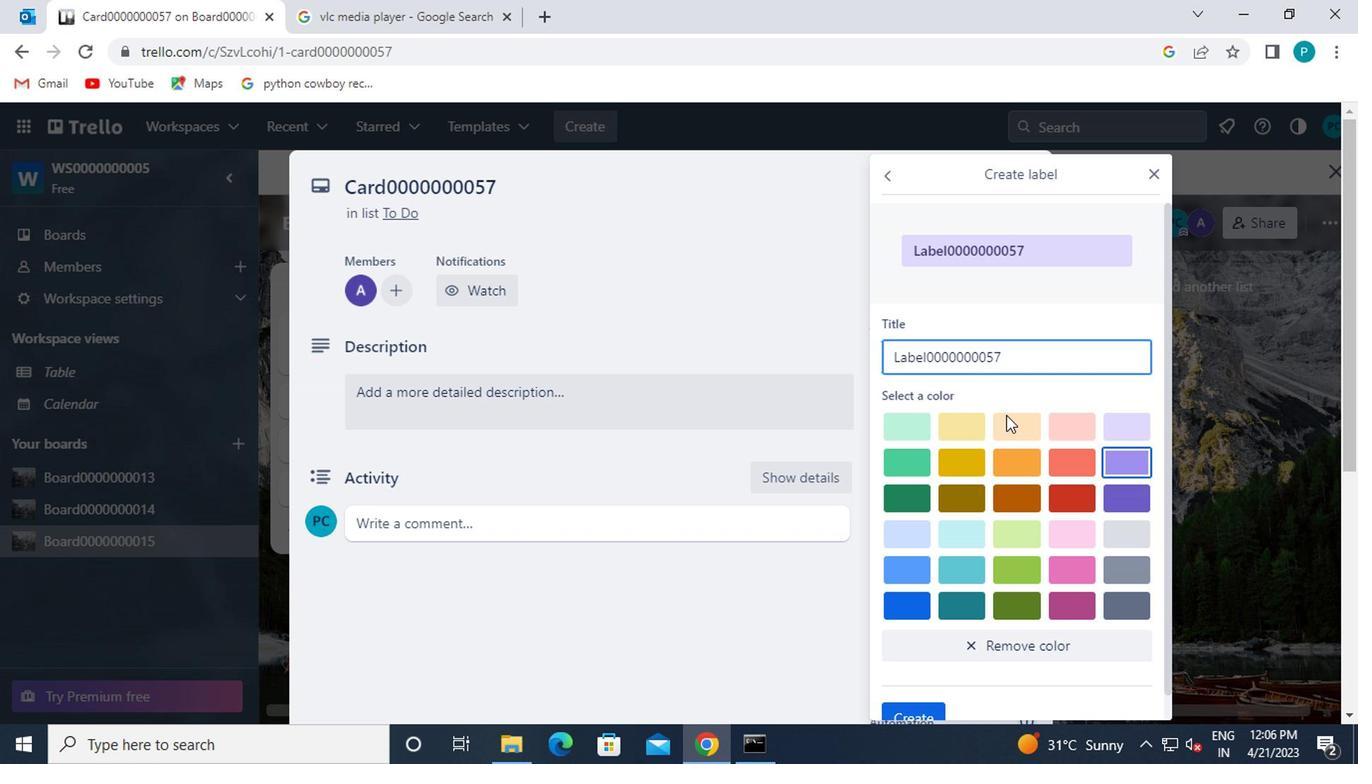 
Action: Mouse scrolled (1021, 503) with delta (0, -1)
Screenshot: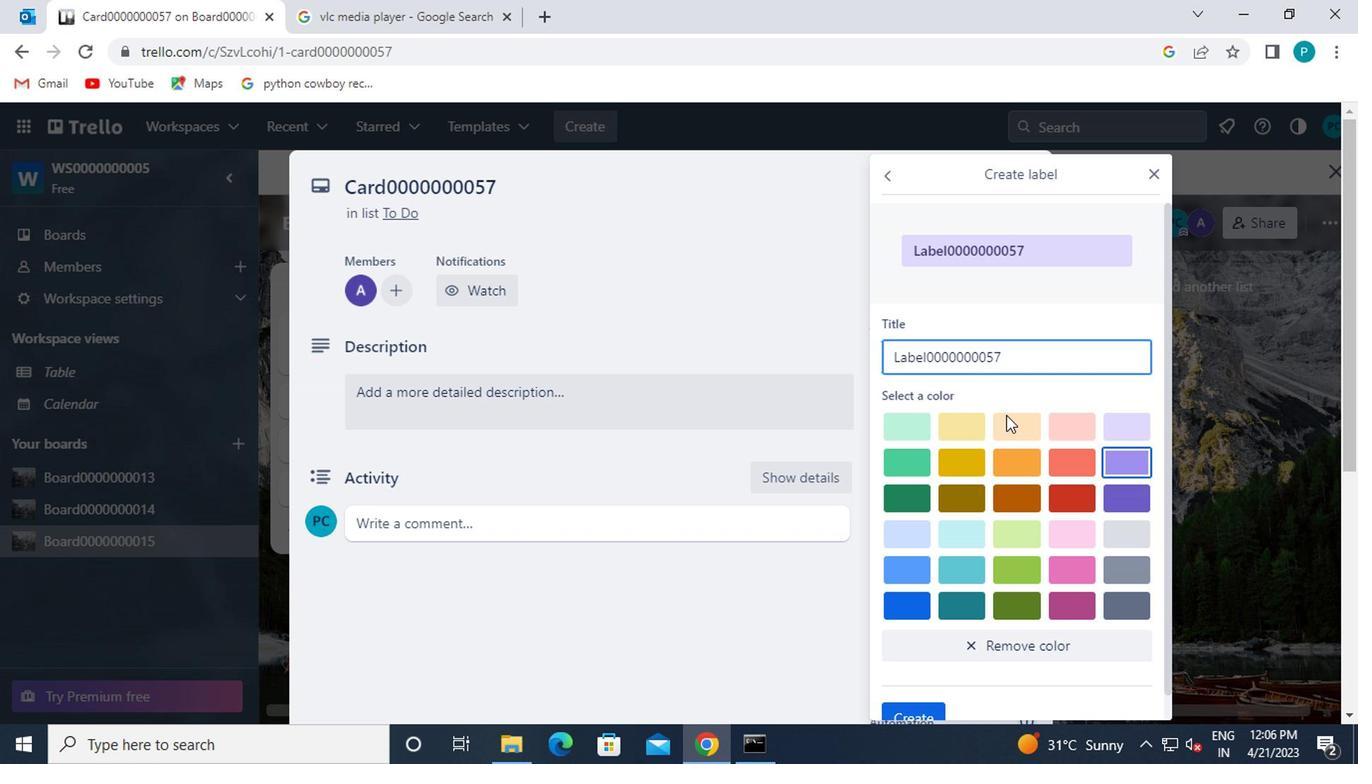 
Action: Mouse moved to (1021, 508)
Screenshot: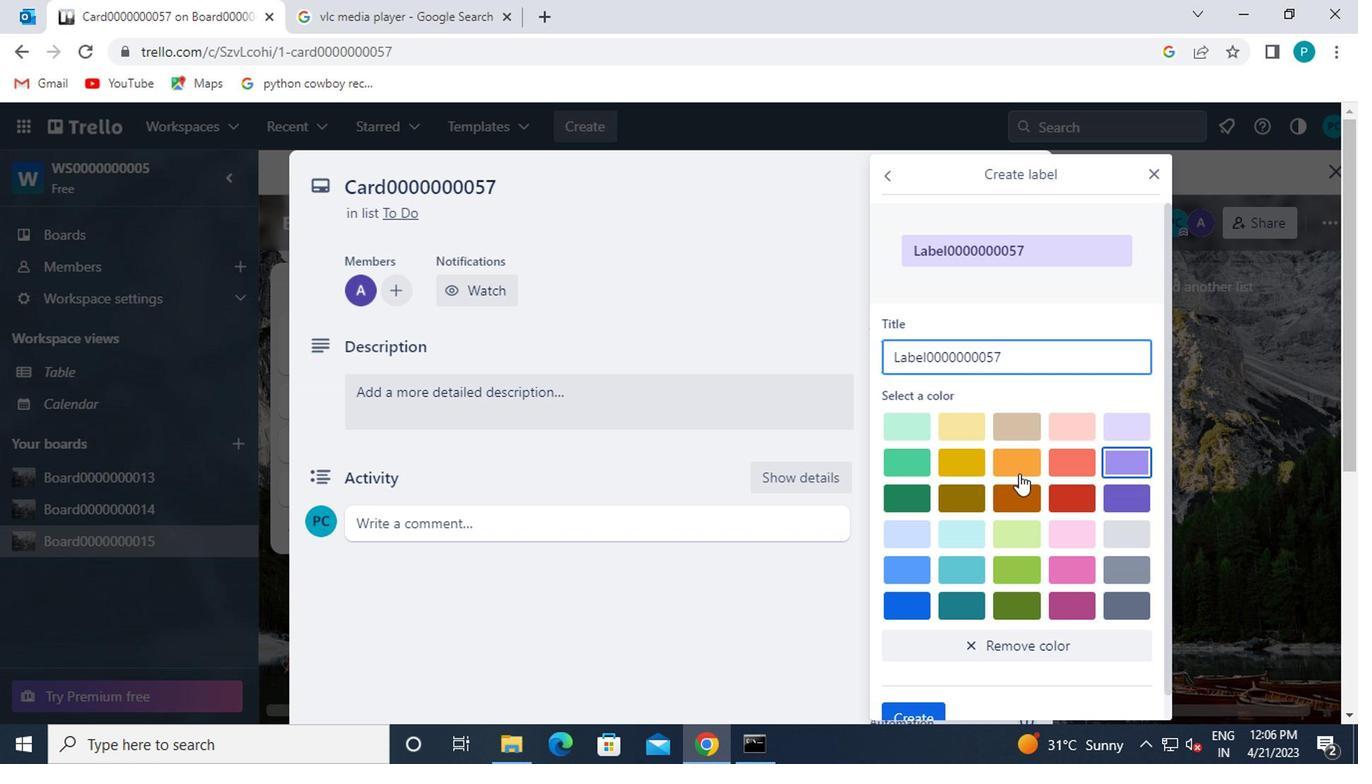 
Action: Mouse scrolled (1021, 507) with delta (0, 0)
Screenshot: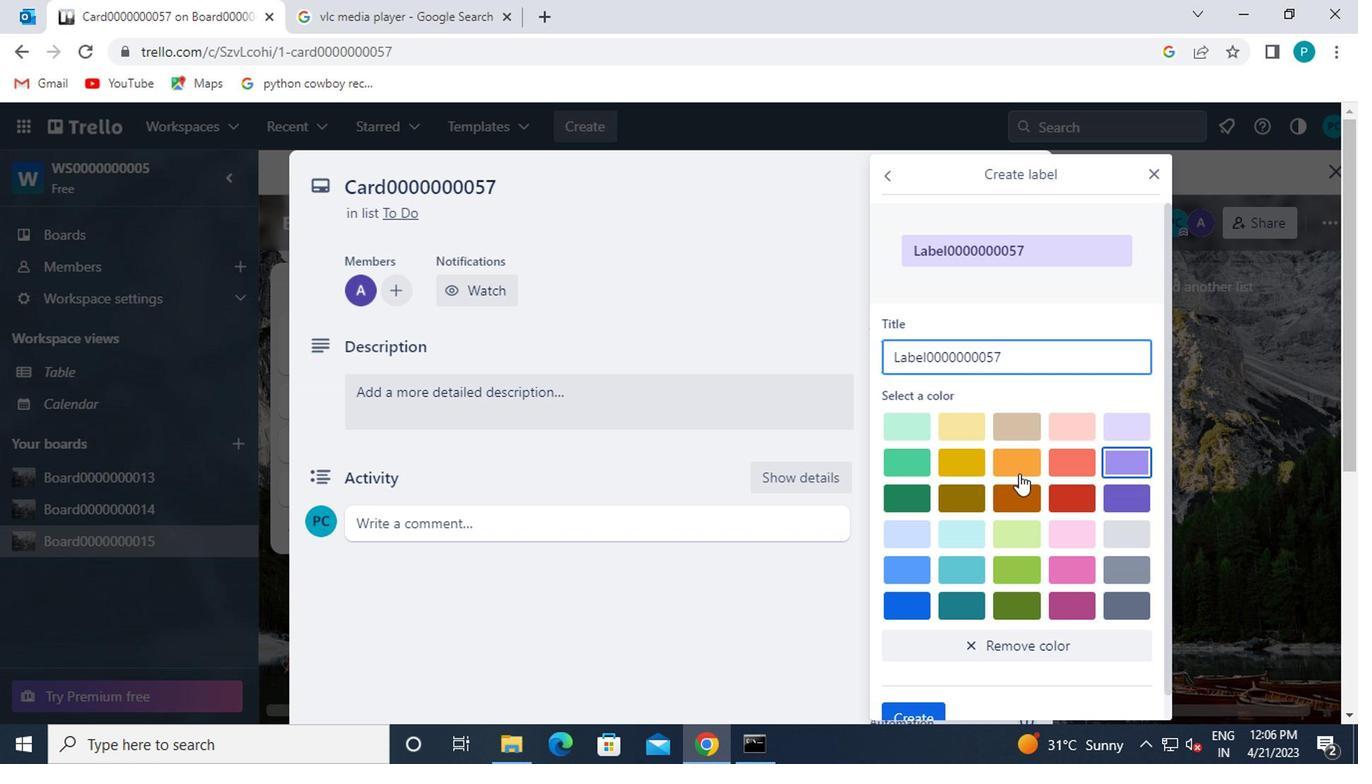 
Action: Mouse moved to (1024, 571)
Screenshot: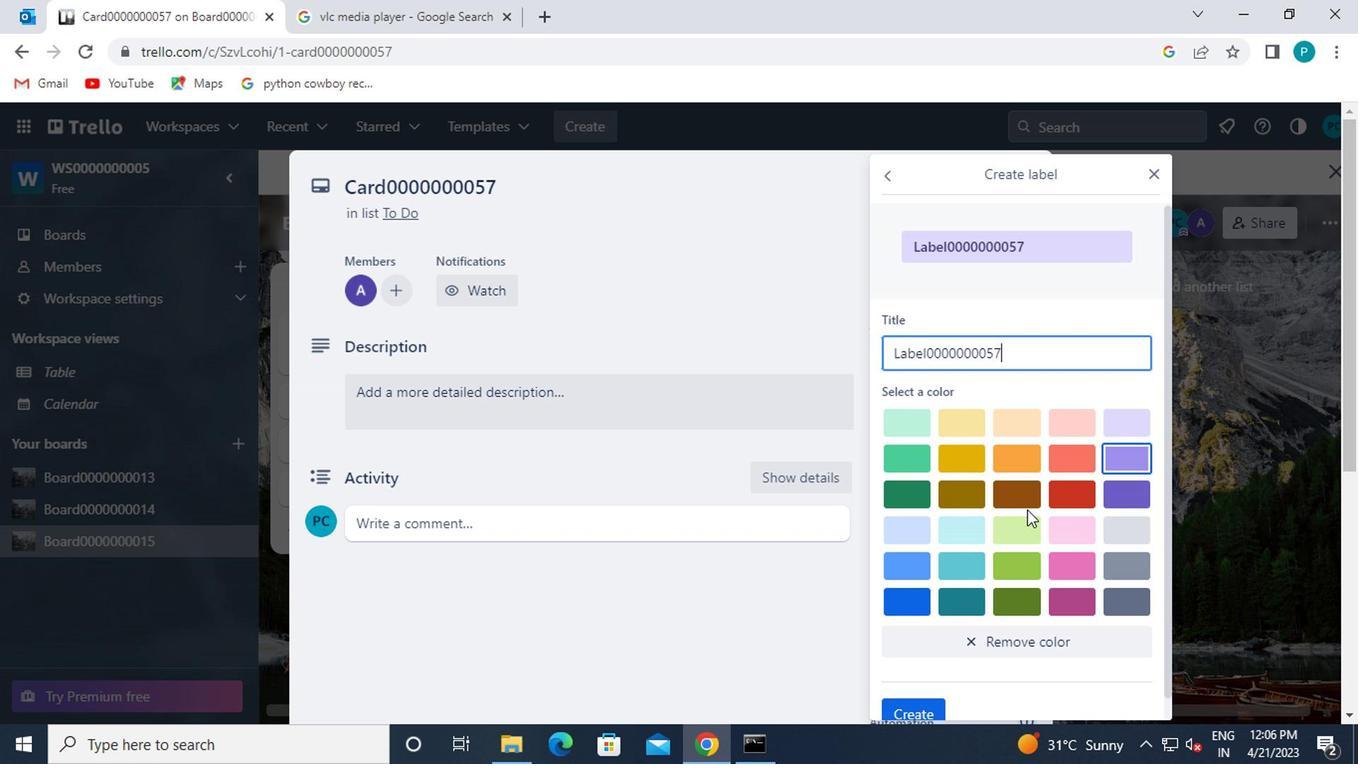 
Action: Mouse scrolled (1024, 570) with delta (0, 0)
Screenshot: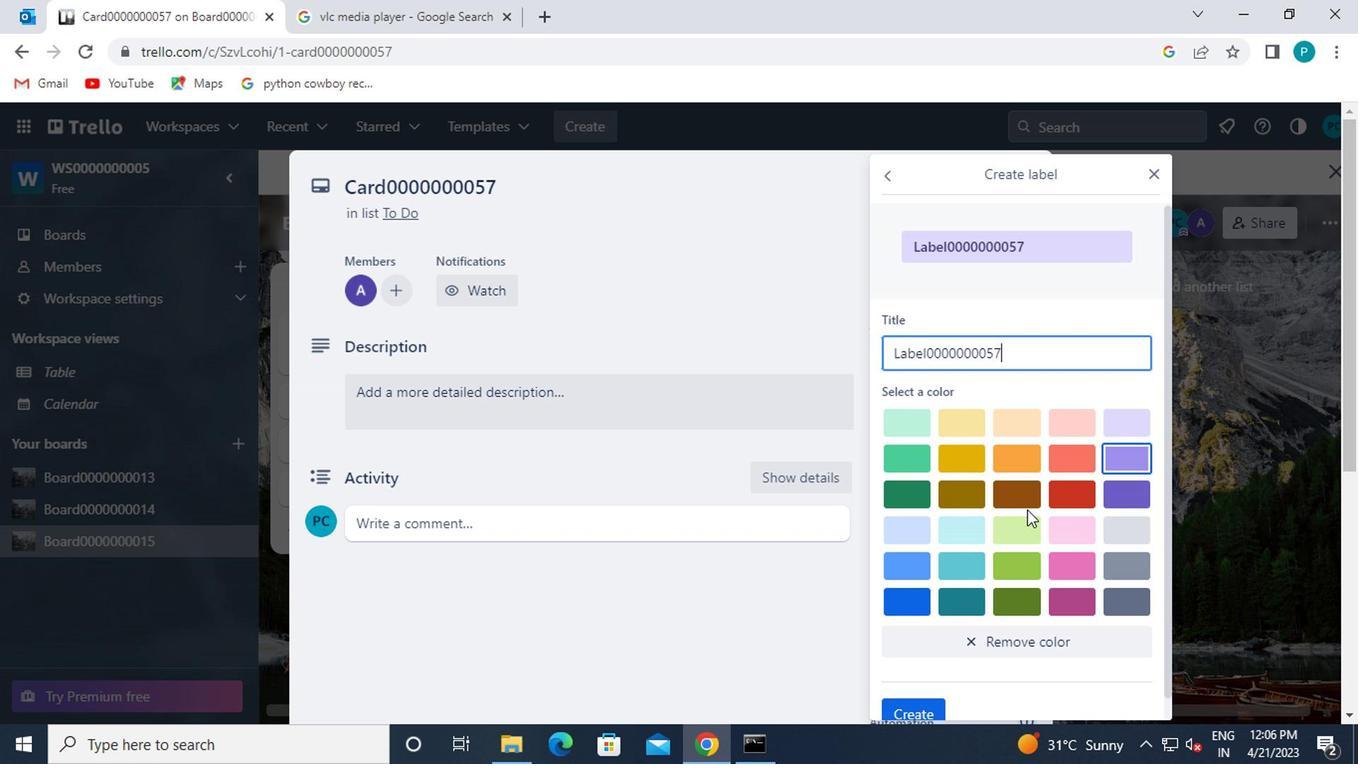 
Action: Mouse moved to (922, 687)
Screenshot: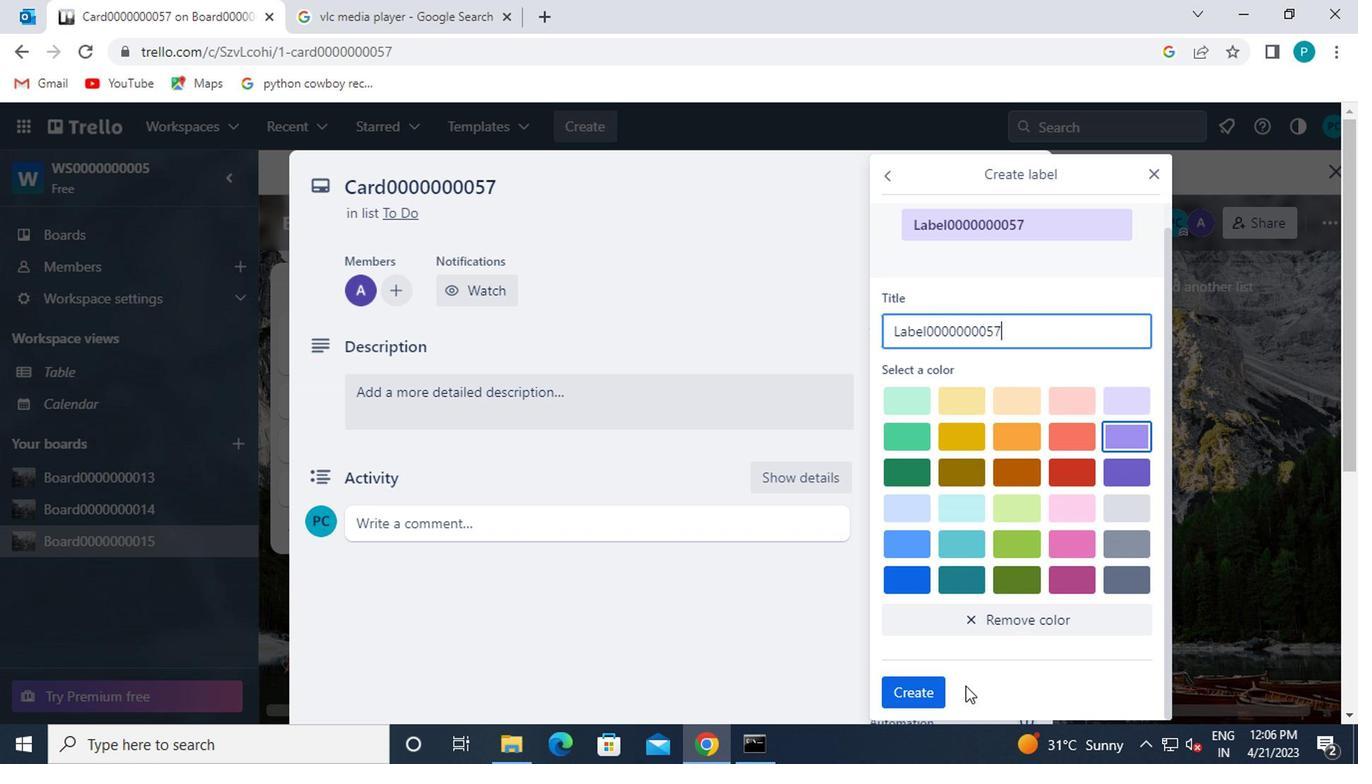 
Action: Mouse pressed left at (922, 687)
Screenshot: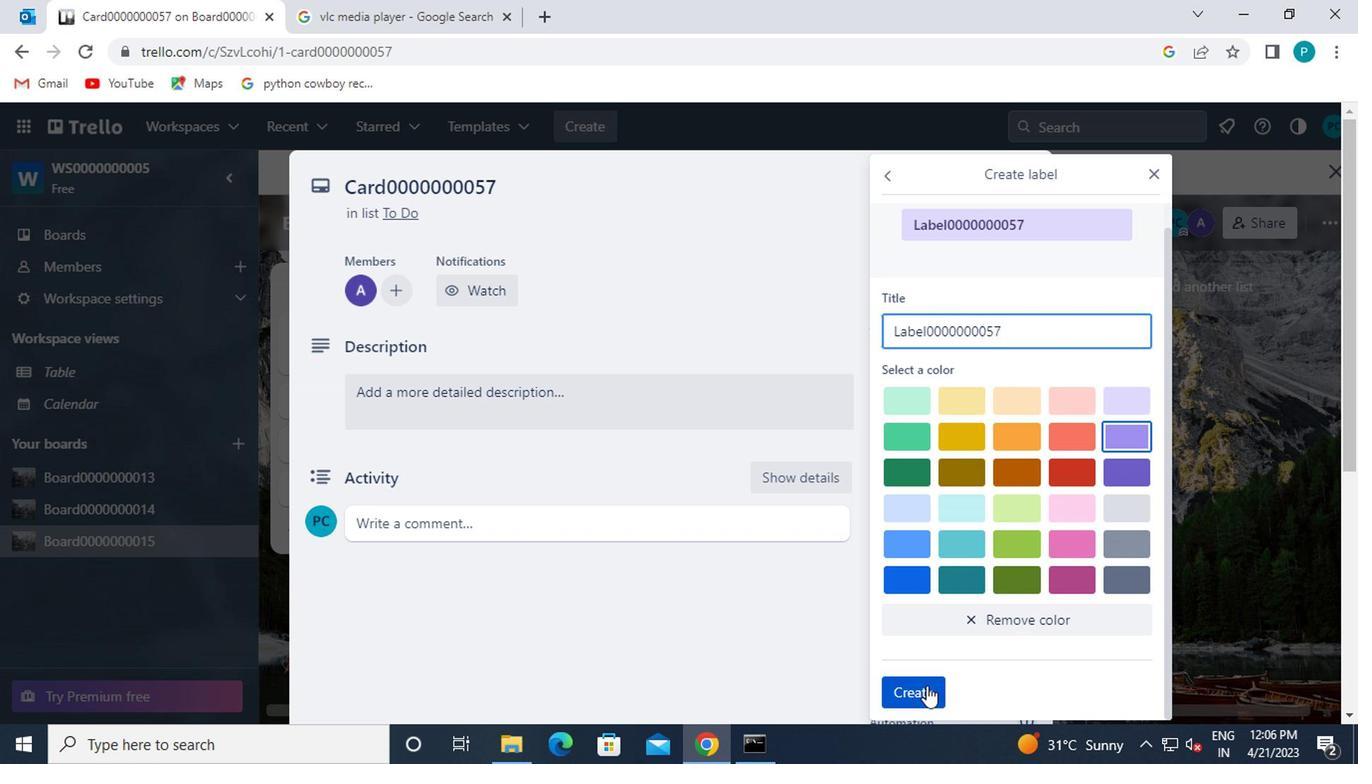 
Action: Mouse moved to (1156, 170)
Screenshot: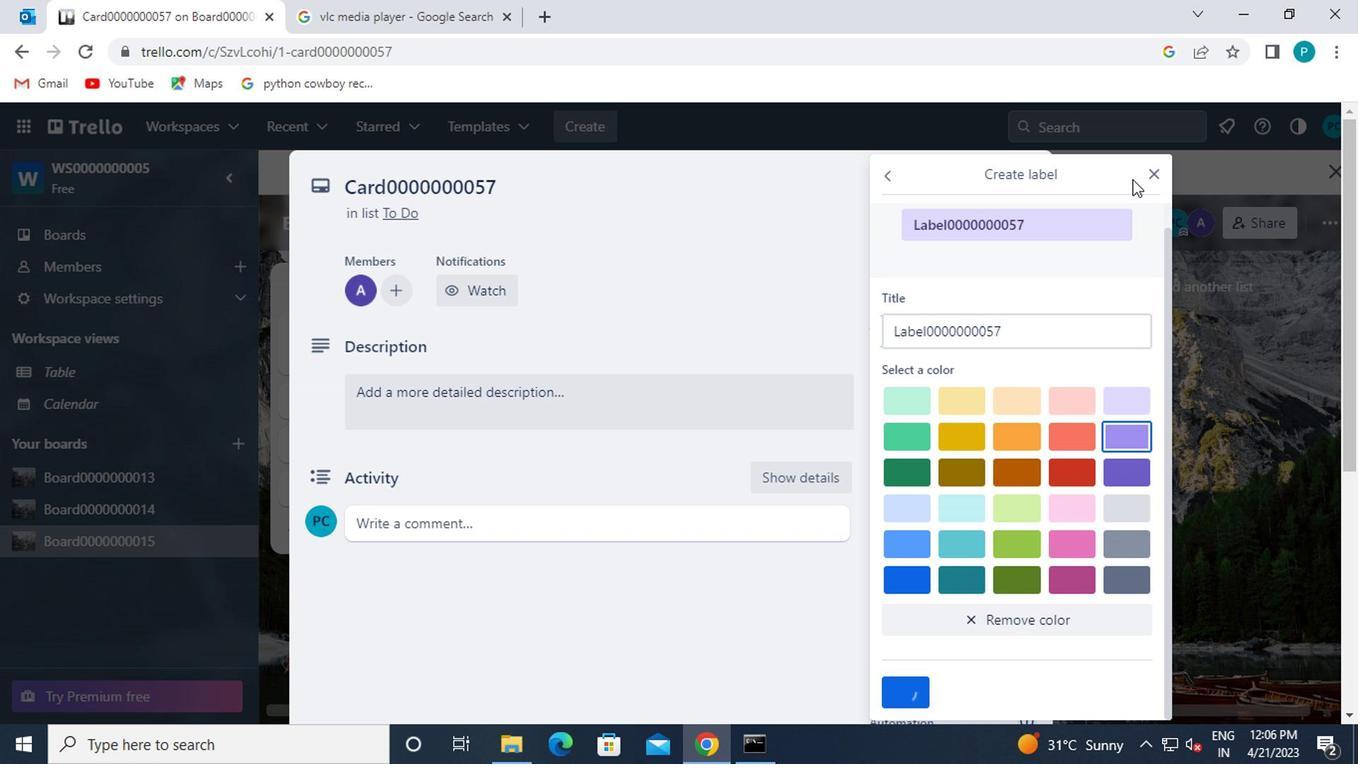 
Action: Mouse pressed left at (1156, 170)
Screenshot: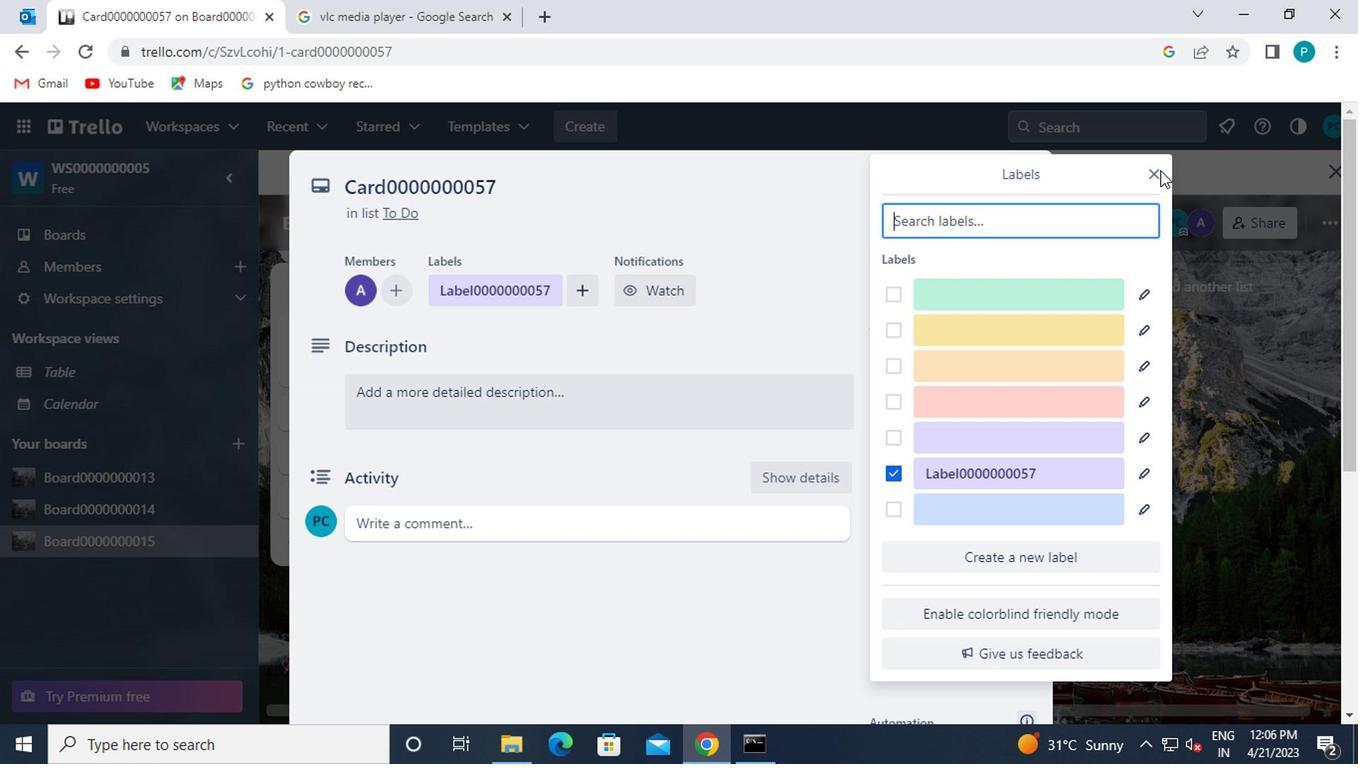 
Action: Mouse moved to (1150, 169)
Screenshot: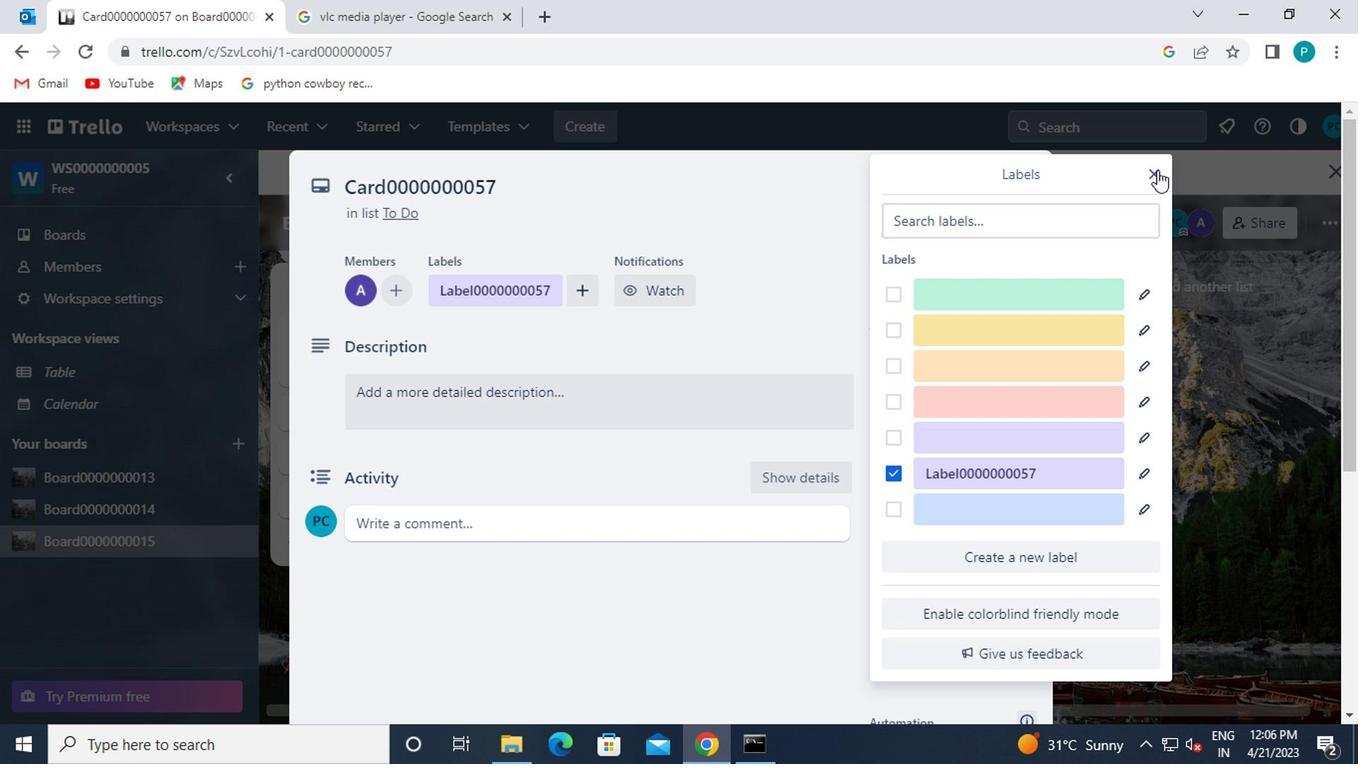 
Action: Mouse pressed left at (1150, 169)
Screenshot: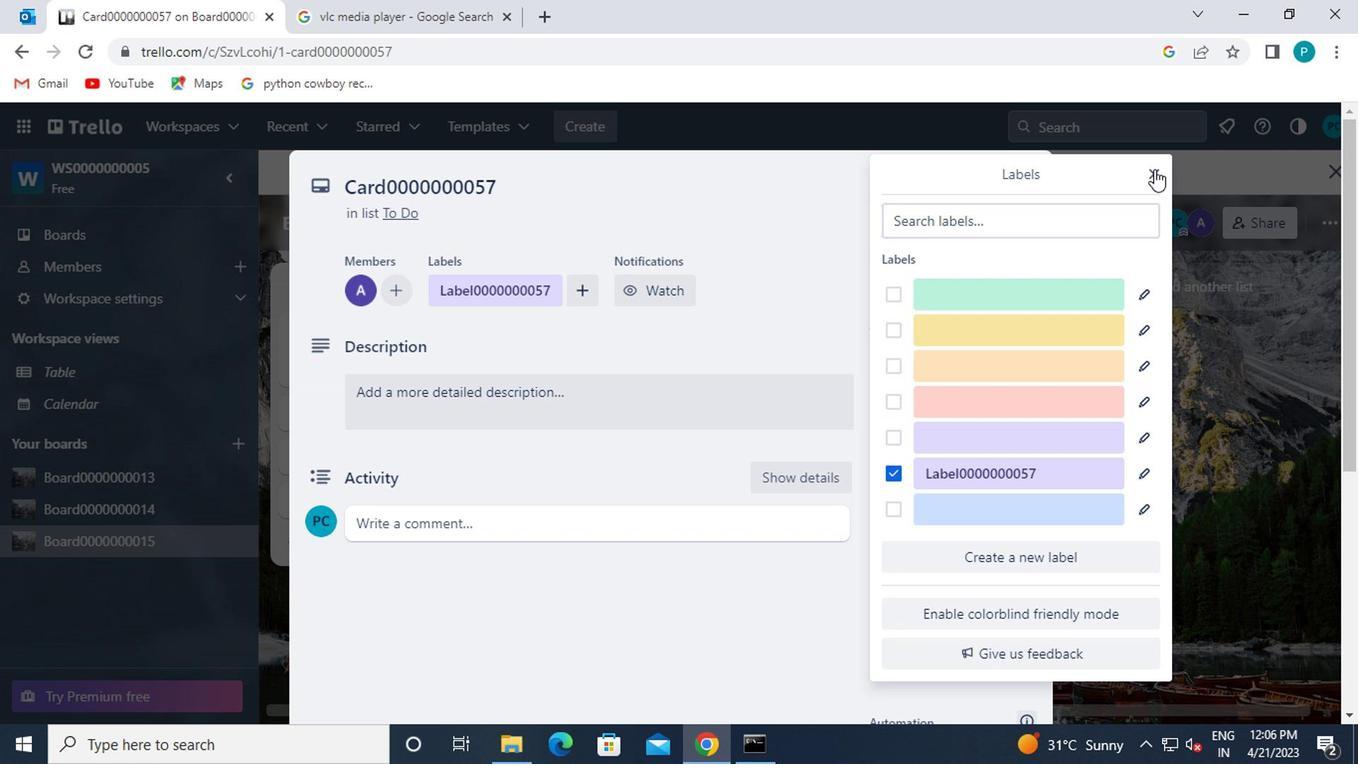 
Action: Mouse moved to (1094, 394)
Screenshot: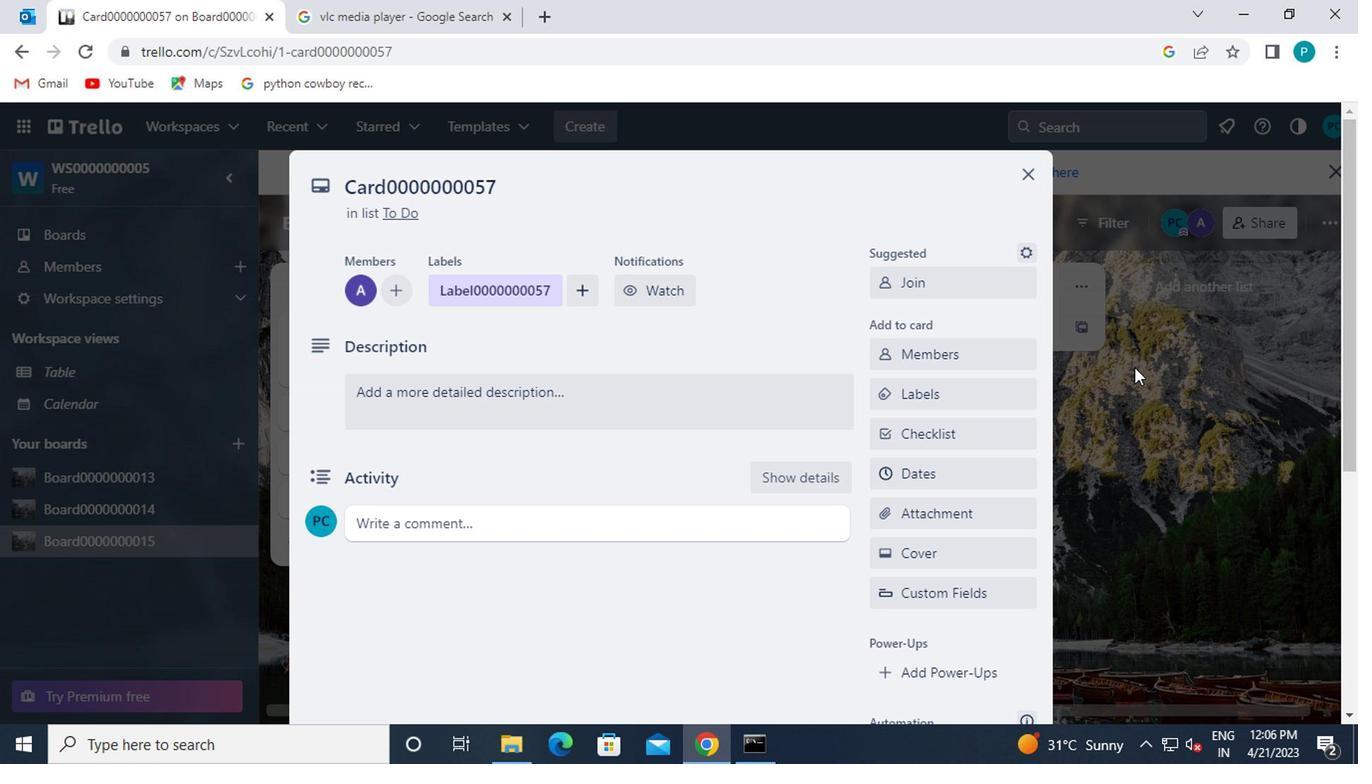 
Action: Mouse scrolled (1094, 393) with delta (0, 0)
Screenshot: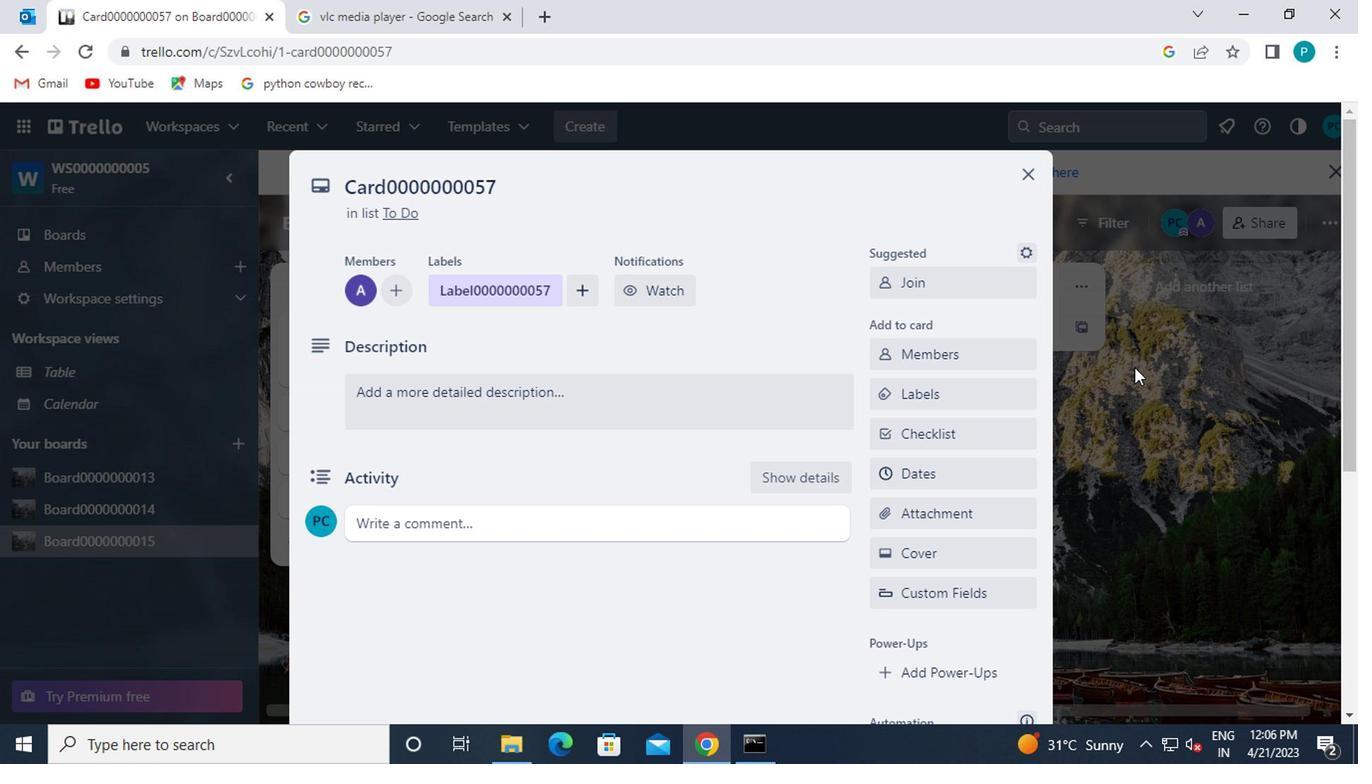 
Action: Mouse moved to (973, 325)
Screenshot: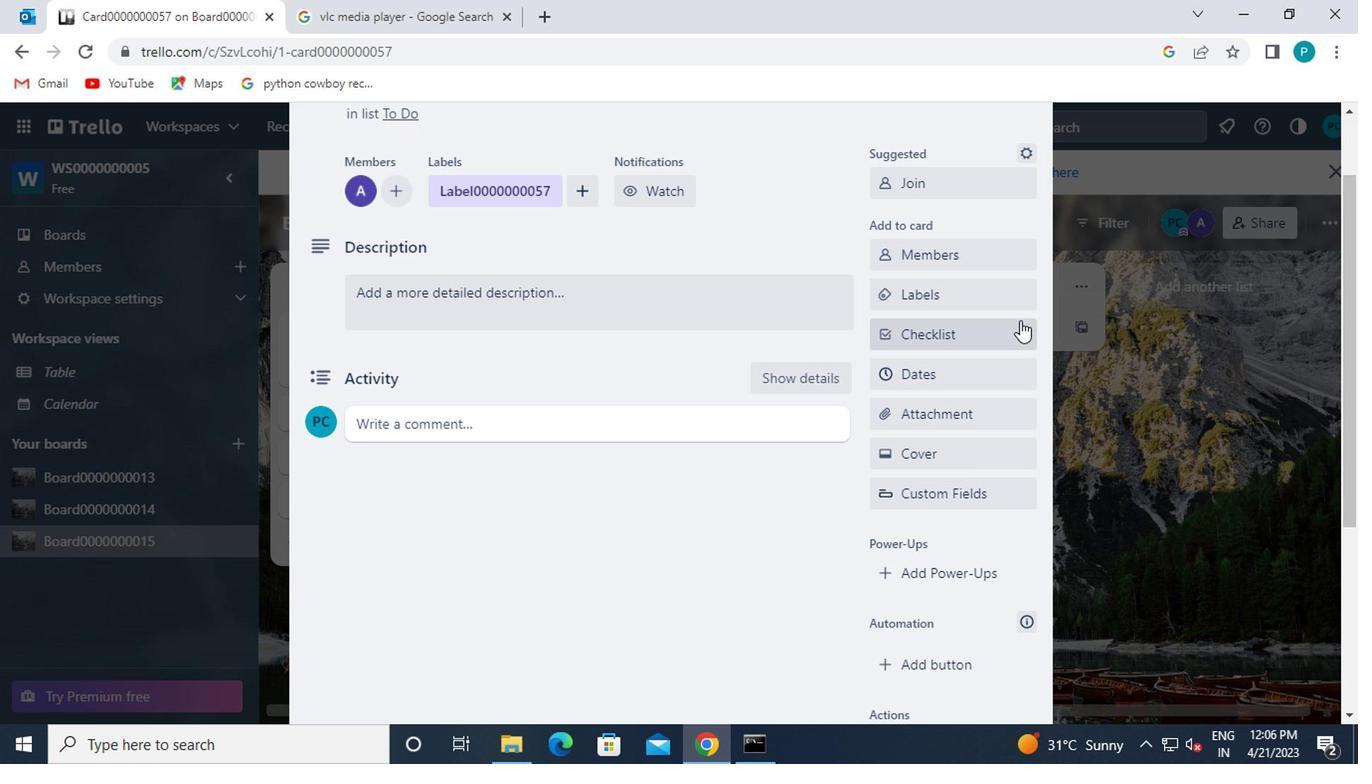 
Action: Mouse pressed left at (973, 325)
Screenshot: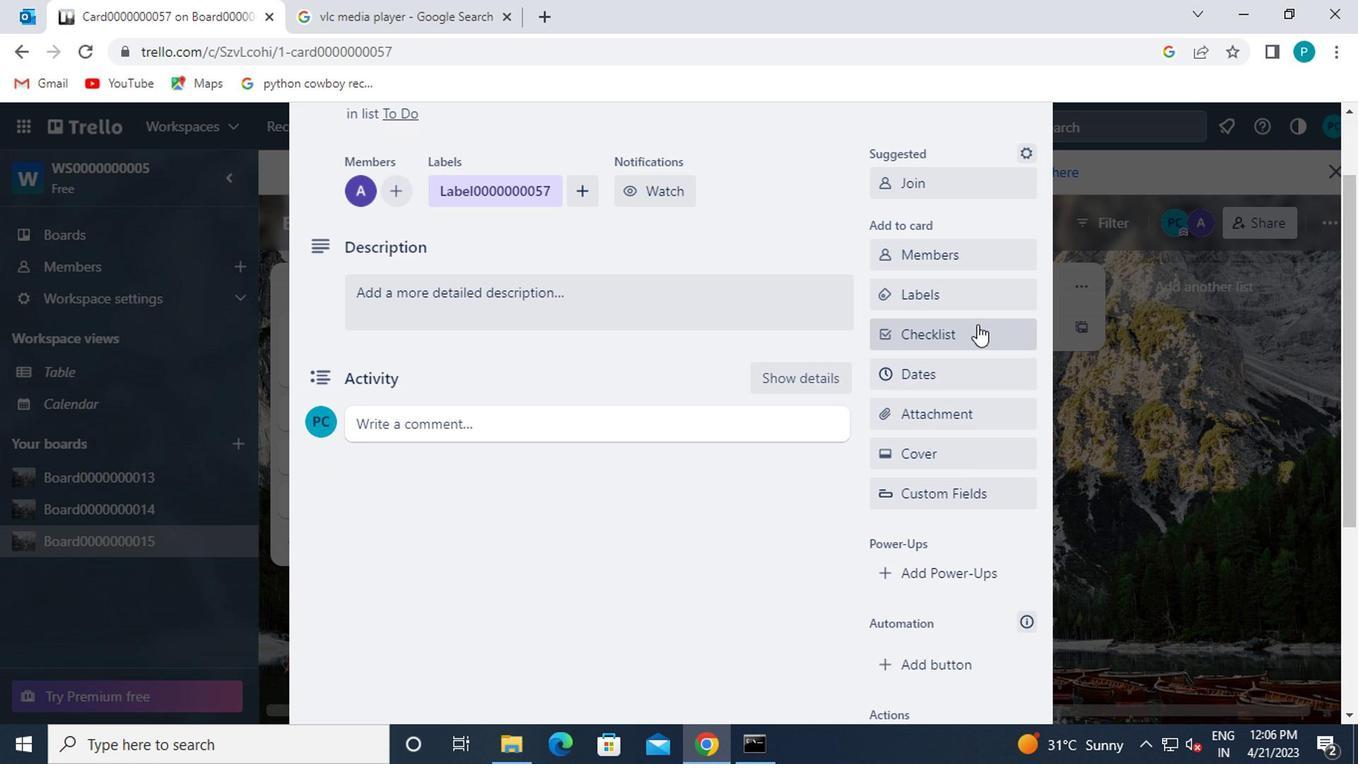 
Action: Mouse moved to (973, 329)
Screenshot: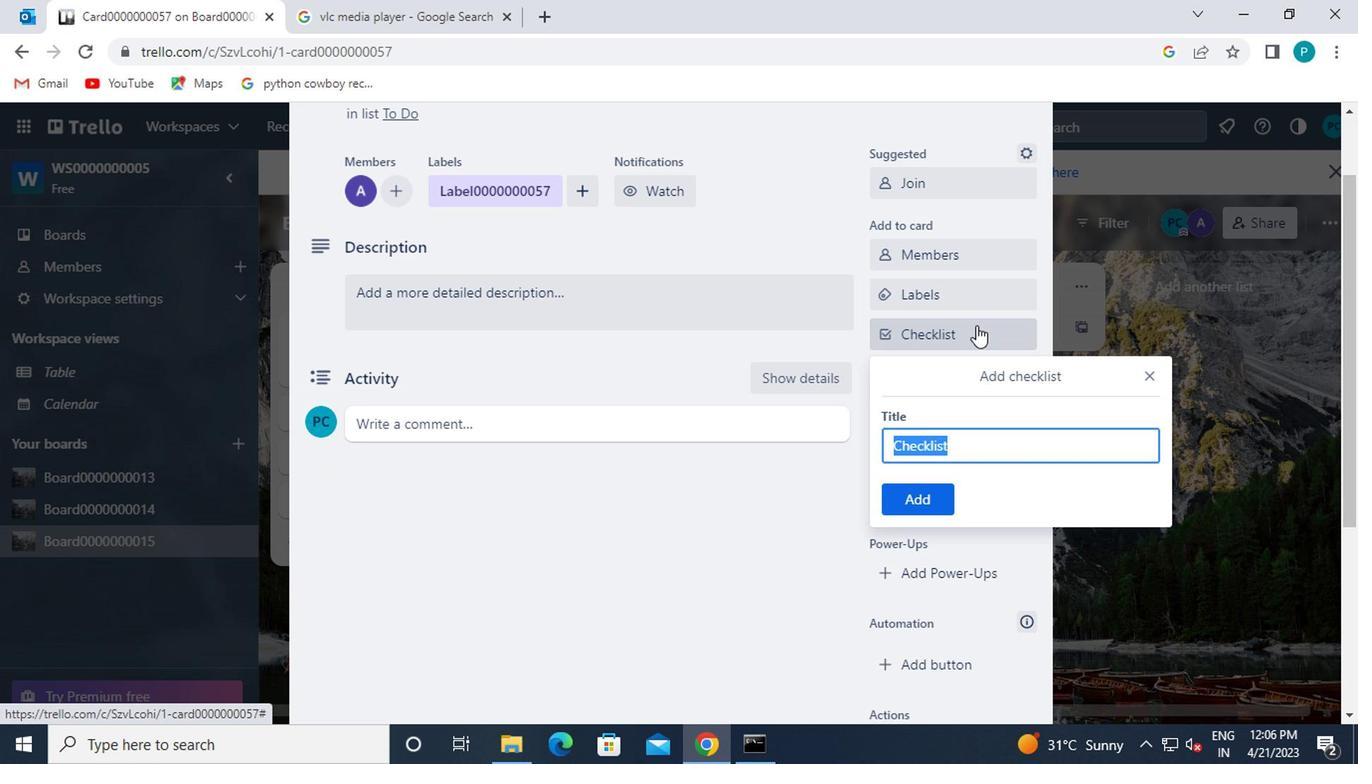 
Action: Key pressed <Key.caps_lock>cl0000000057
Screenshot: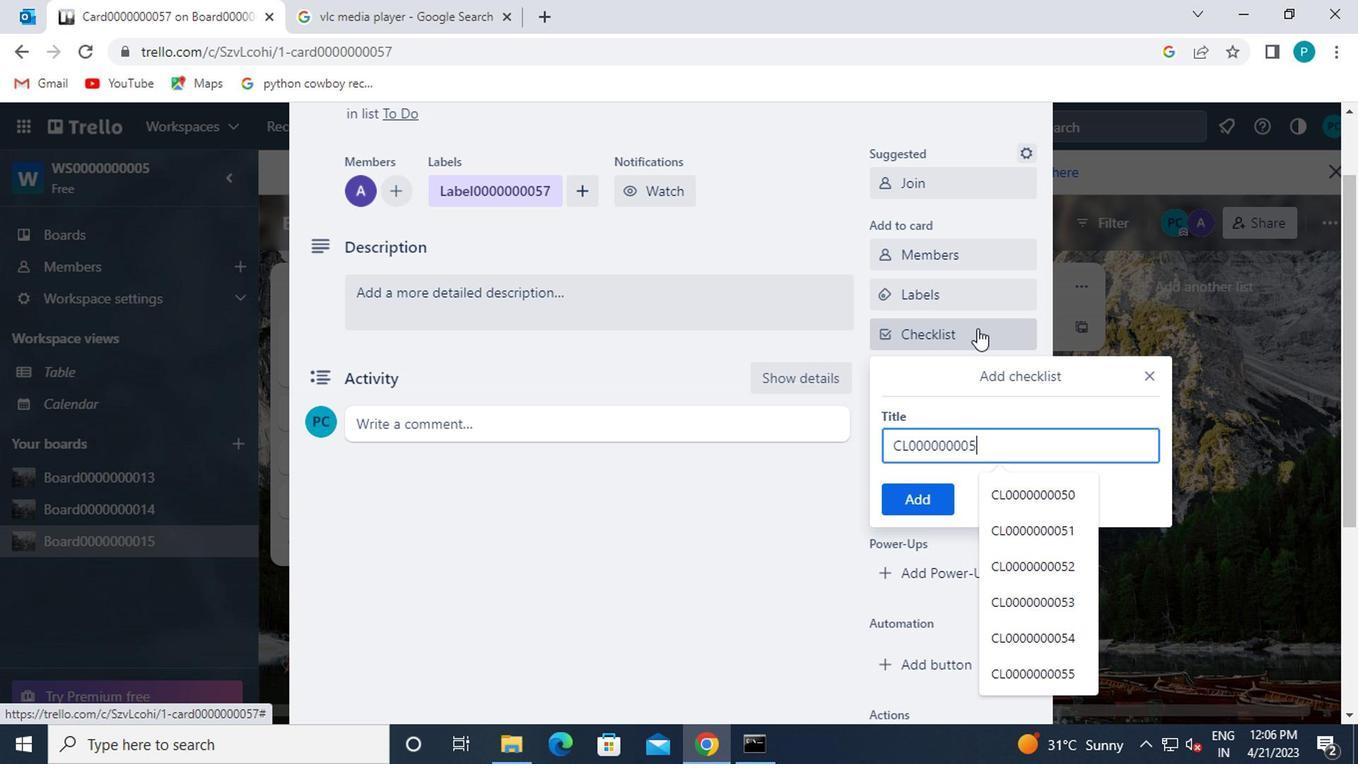 
Action: Mouse moved to (929, 489)
Screenshot: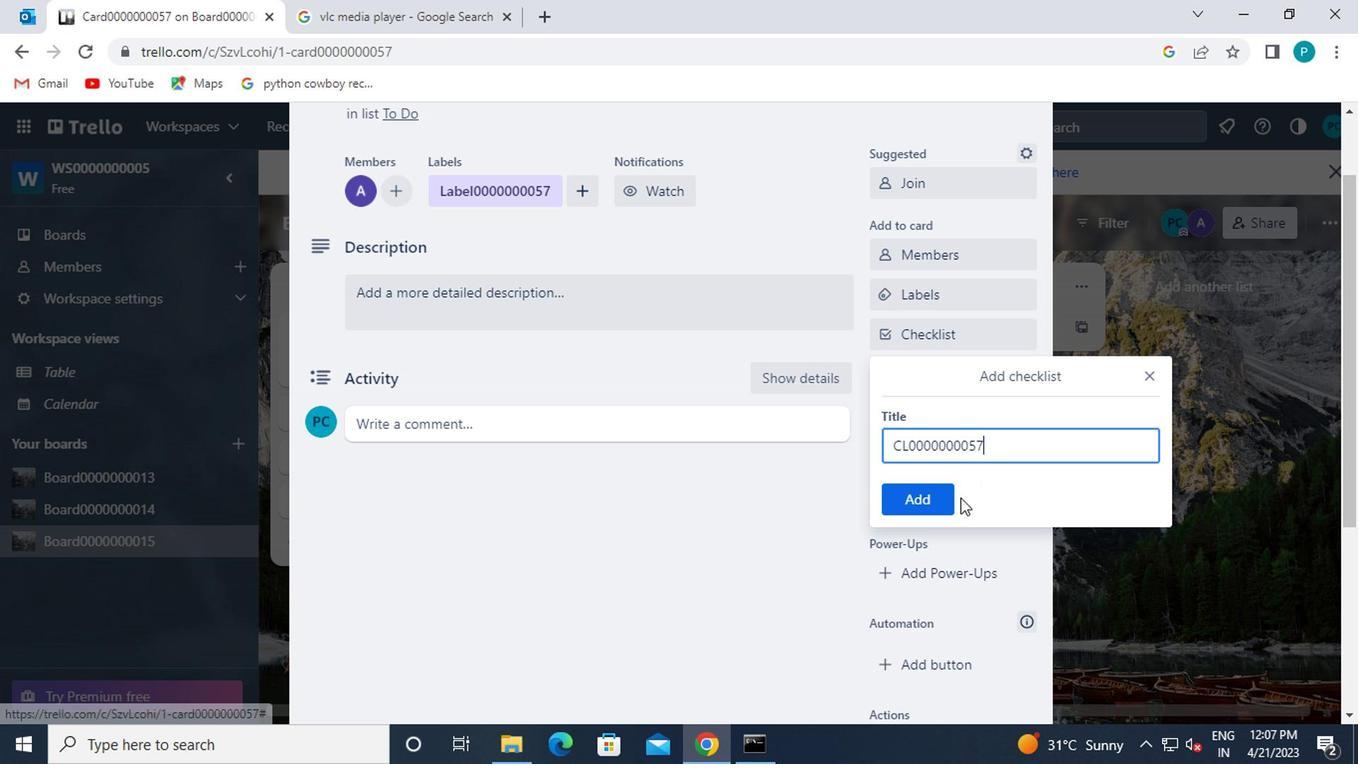 
Action: Mouse pressed left at (929, 489)
Screenshot: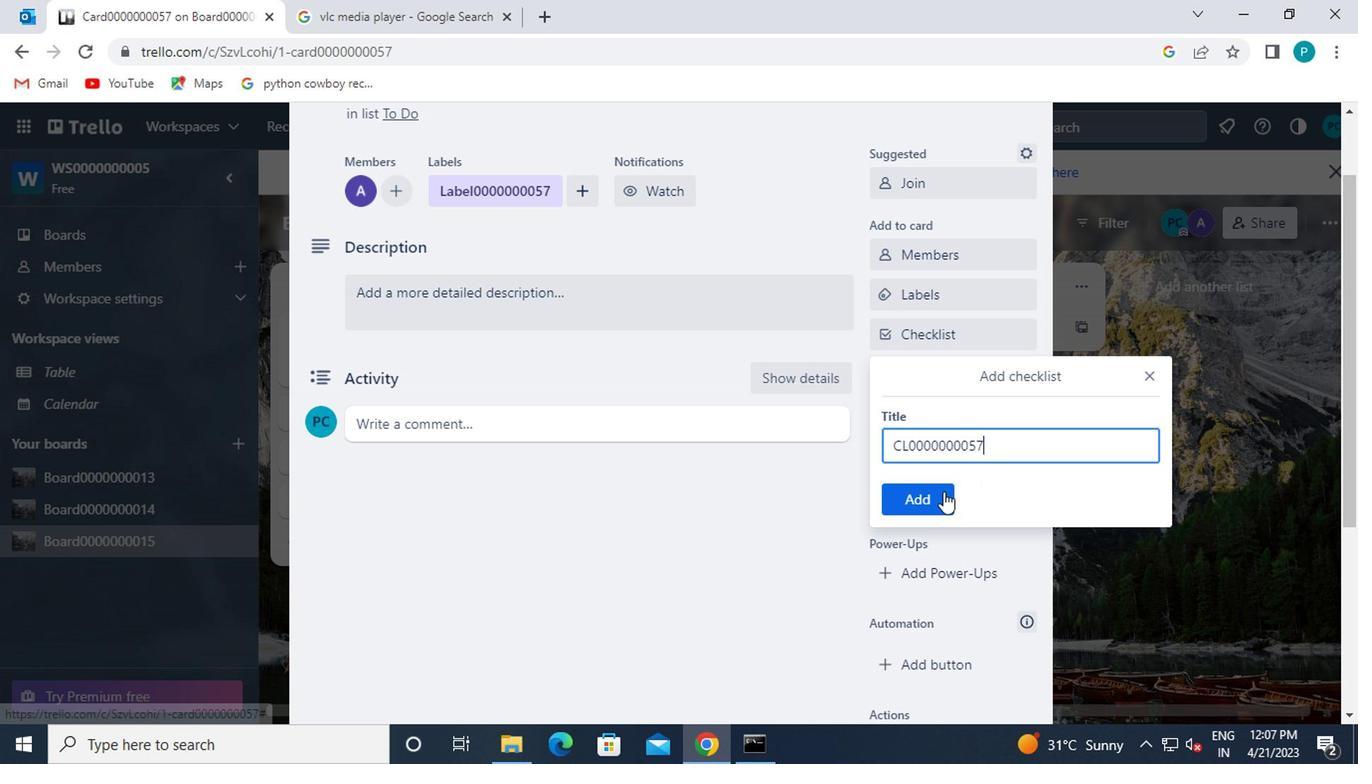 
Action: Mouse moved to (894, 372)
Screenshot: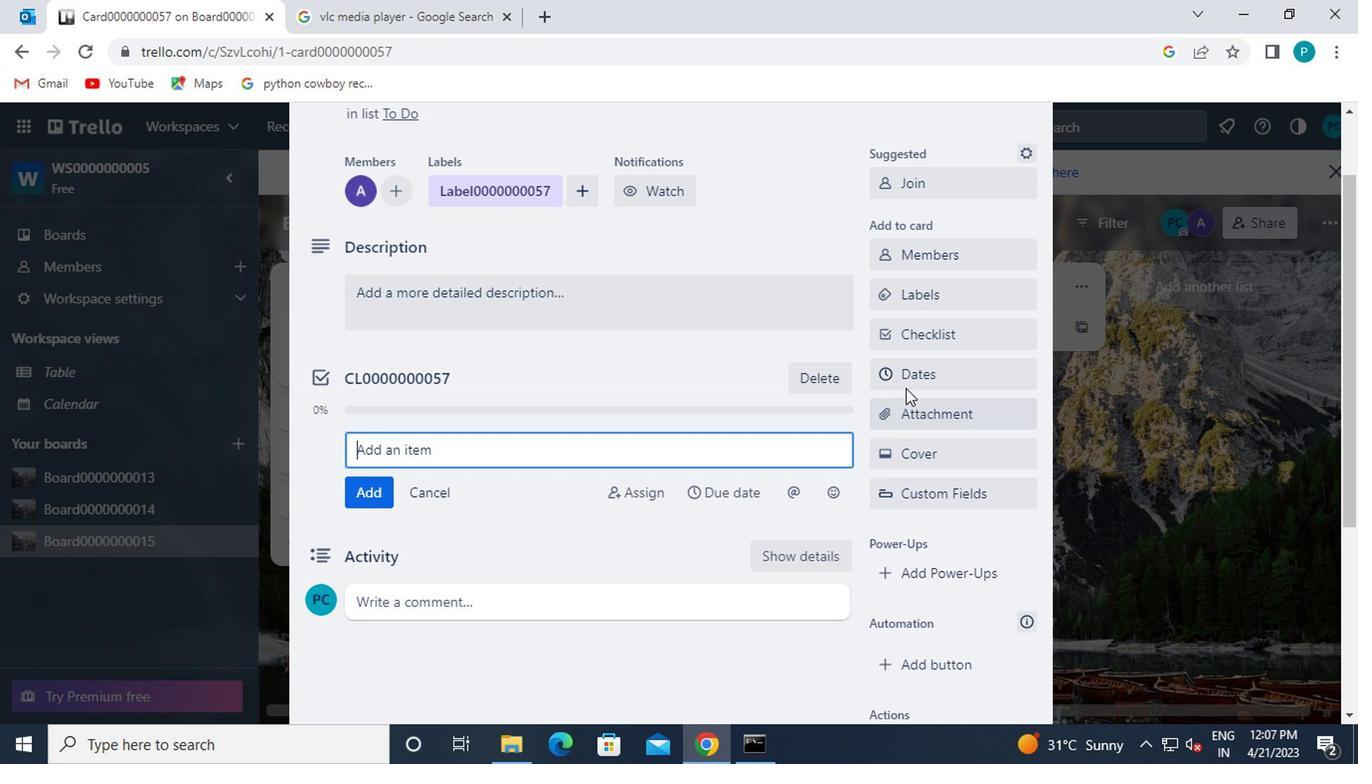 
Action: Mouse pressed left at (894, 372)
Screenshot: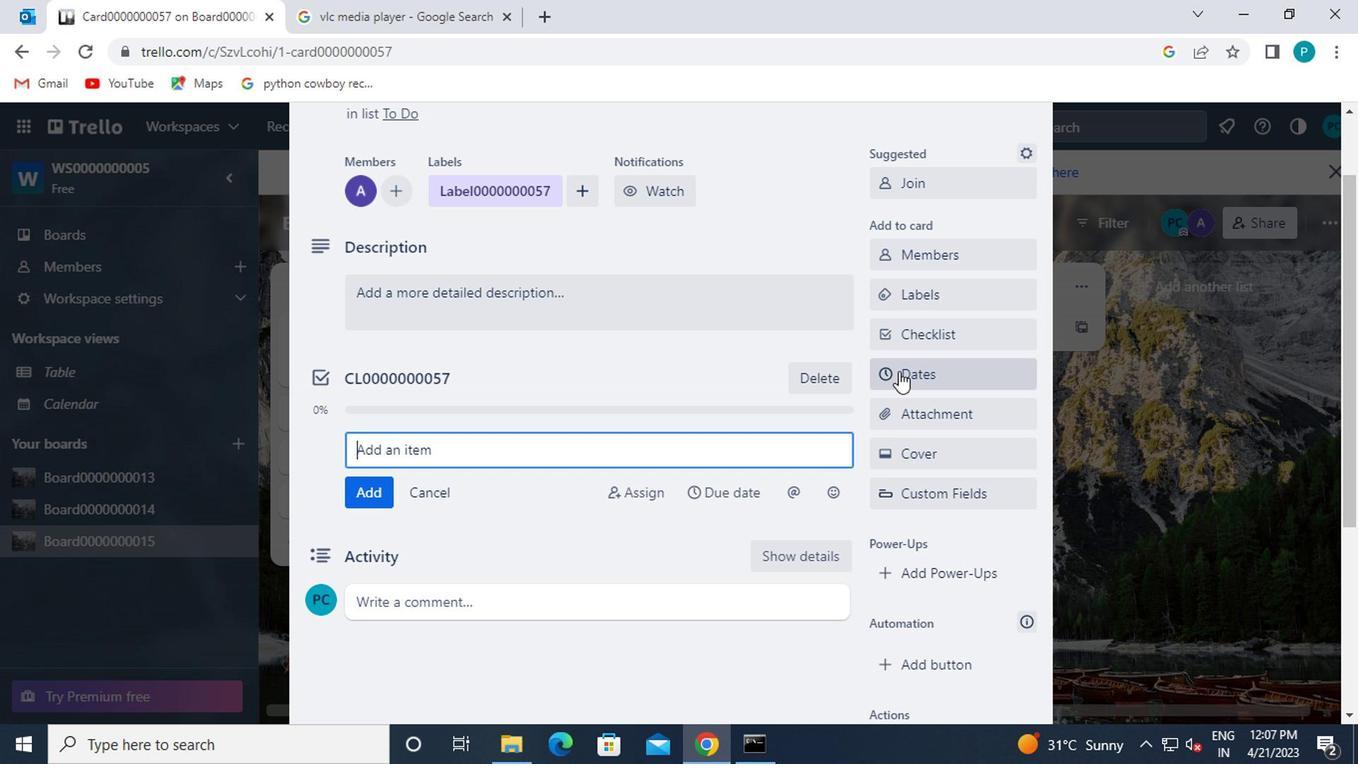 
Action: Mouse moved to (888, 531)
Screenshot: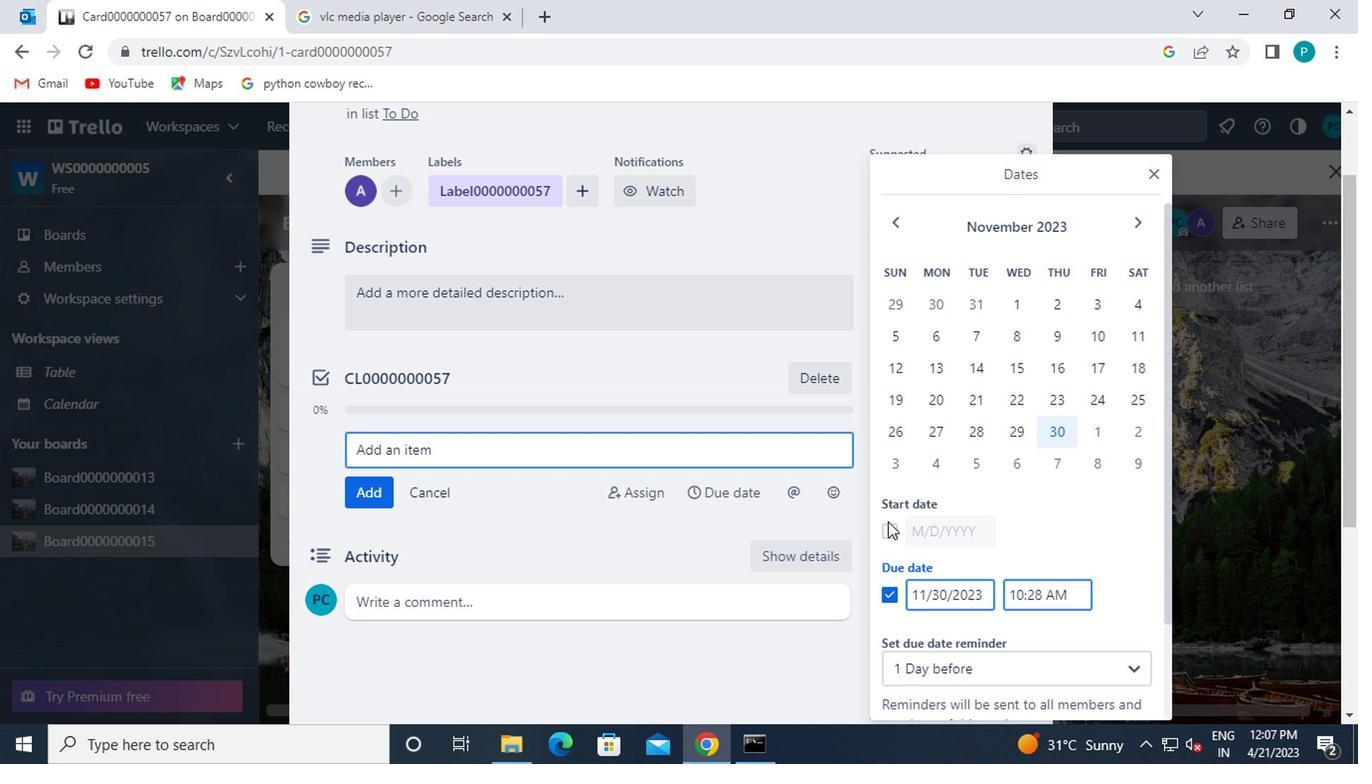 
Action: Mouse pressed left at (888, 531)
Screenshot: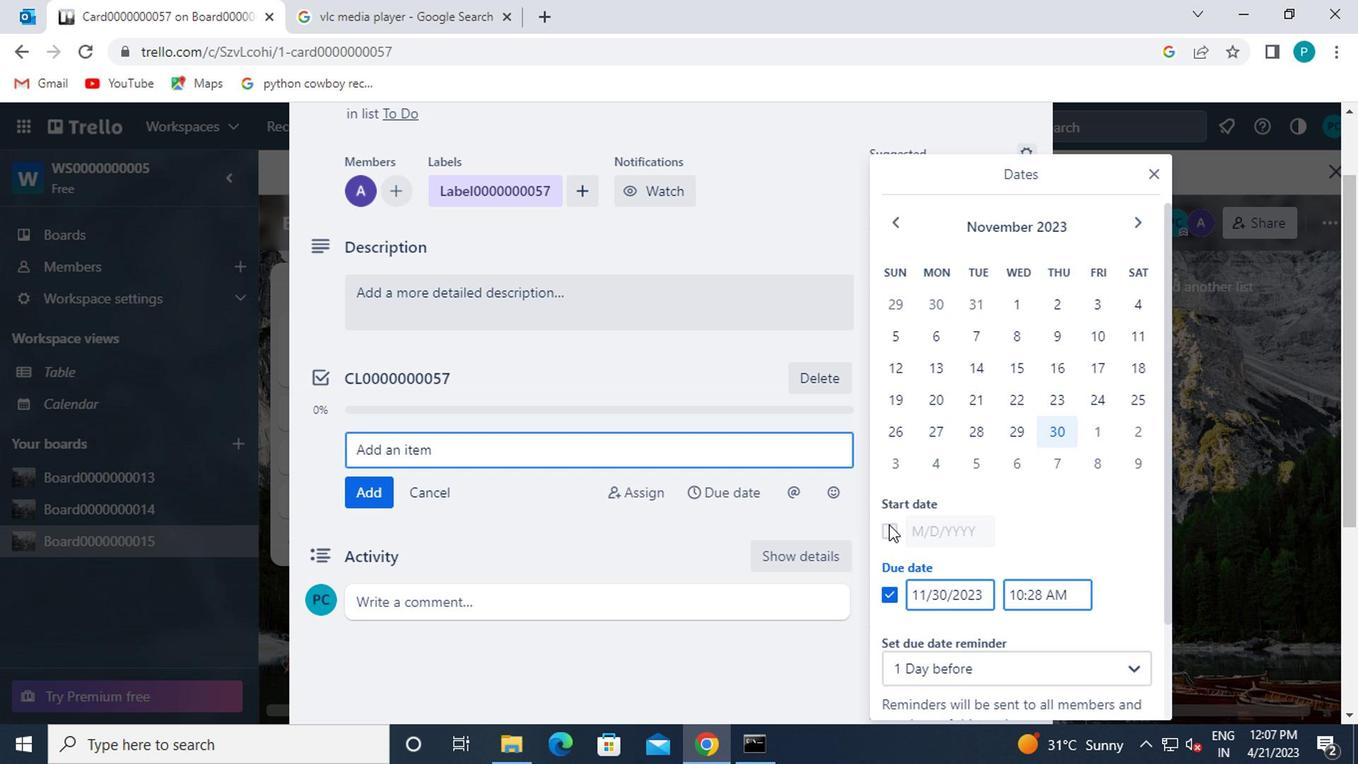 
Action: Mouse moved to (891, 227)
Screenshot: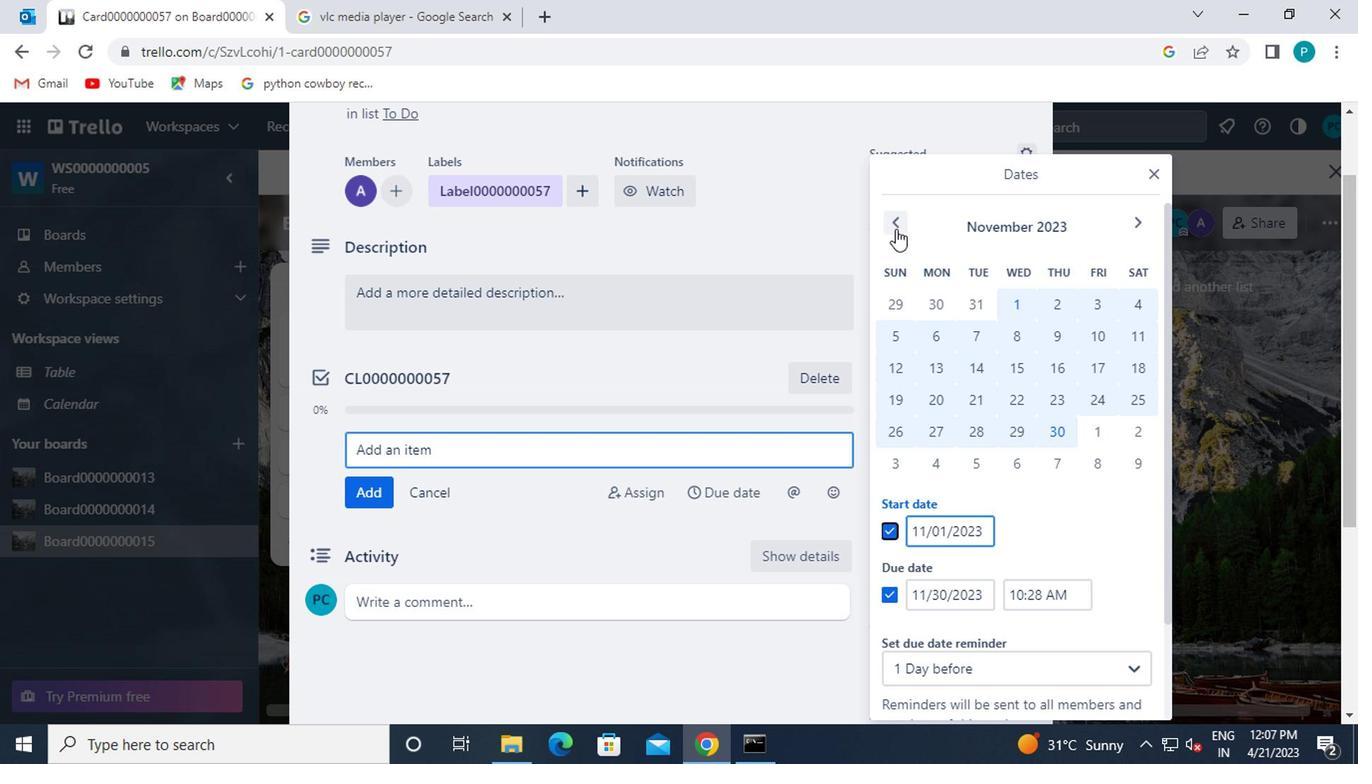 
Action: Mouse pressed left at (891, 227)
Screenshot: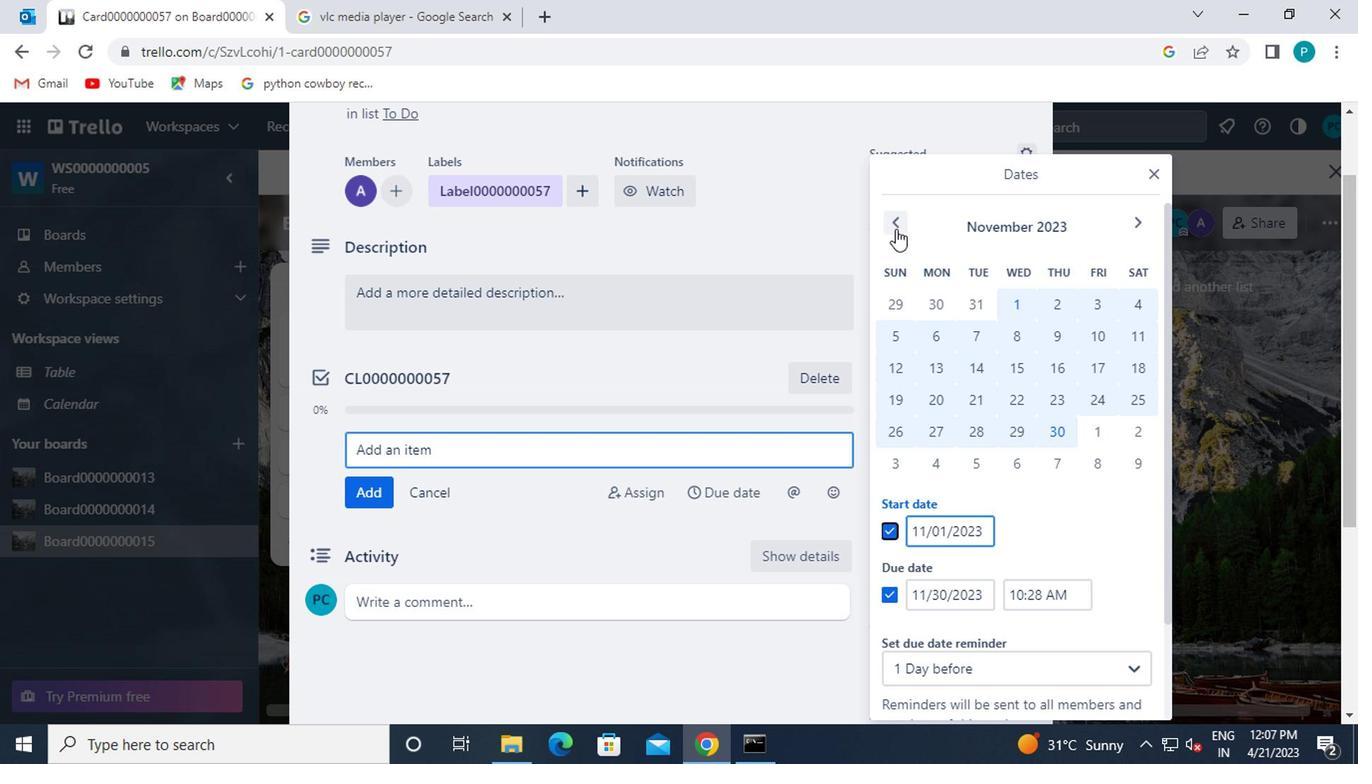 
Action: Mouse pressed left at (891, 227)
Screenshot: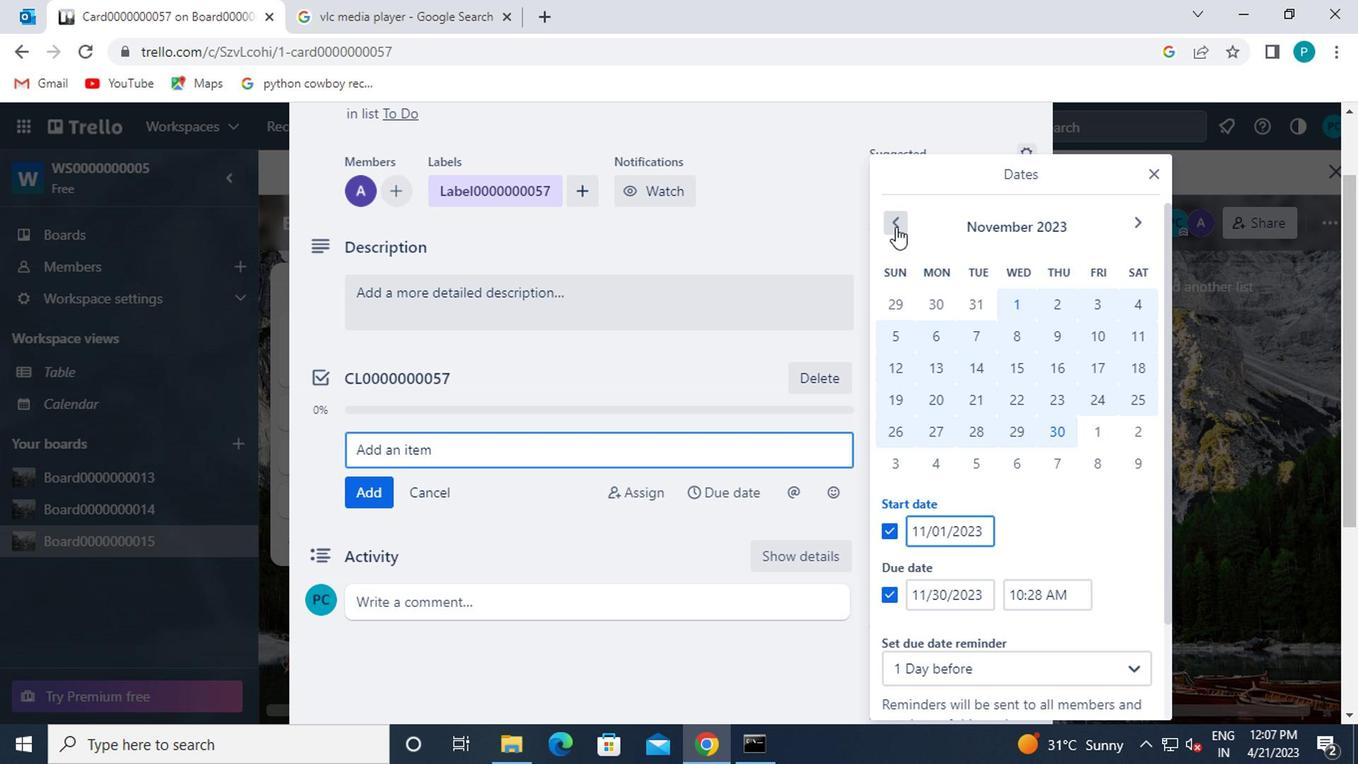 
Action: Mouse pressed left at (891, 227)
Screenshot: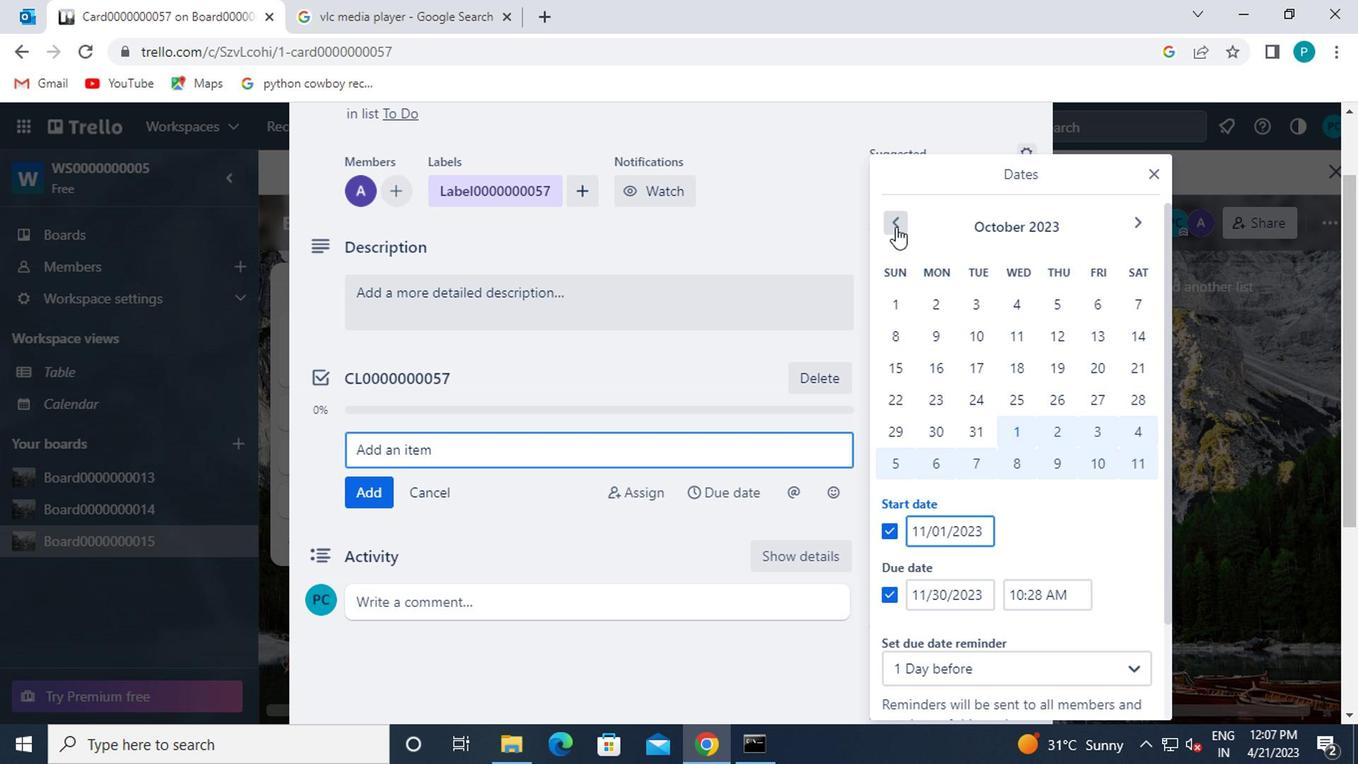 
Action: Mouse moved to (967, 307)
Screenshot: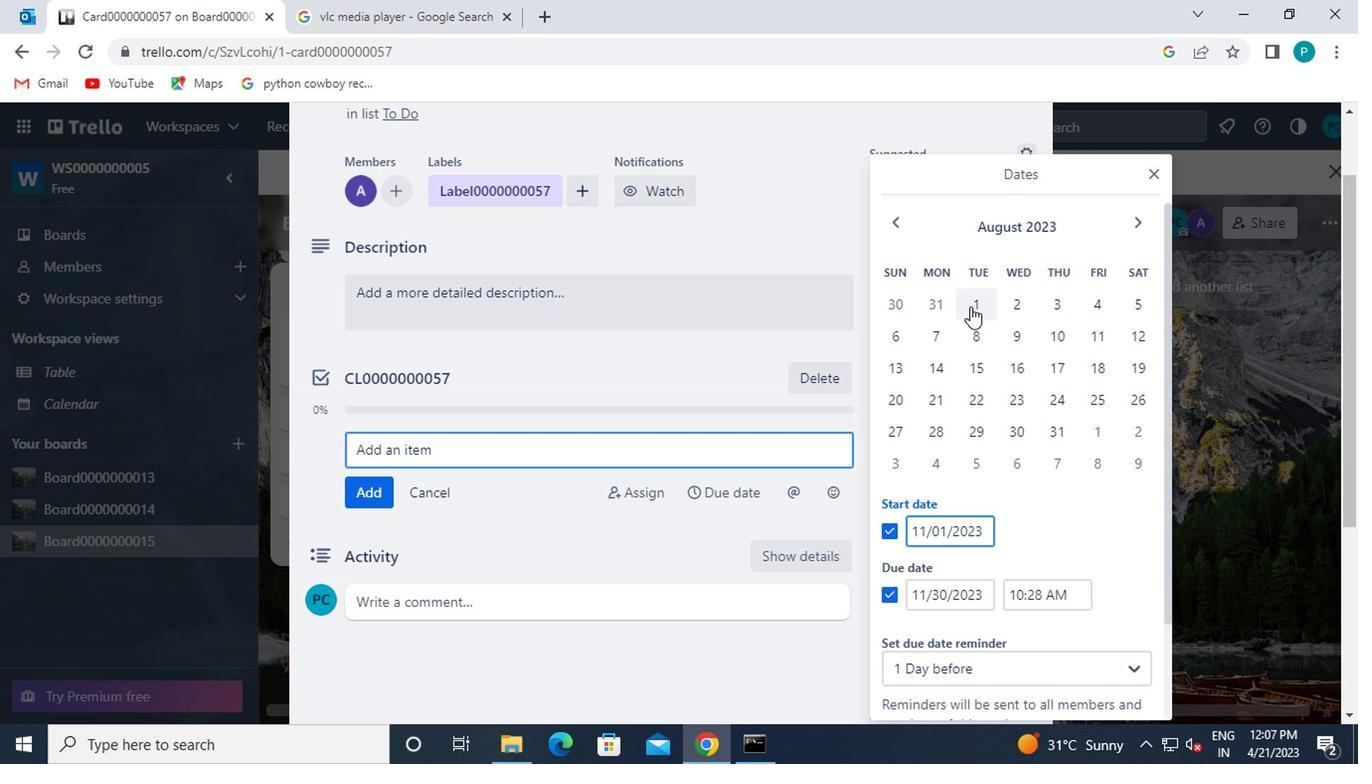 
Action: Mouse pressed left at (967, 307)
Screenshot: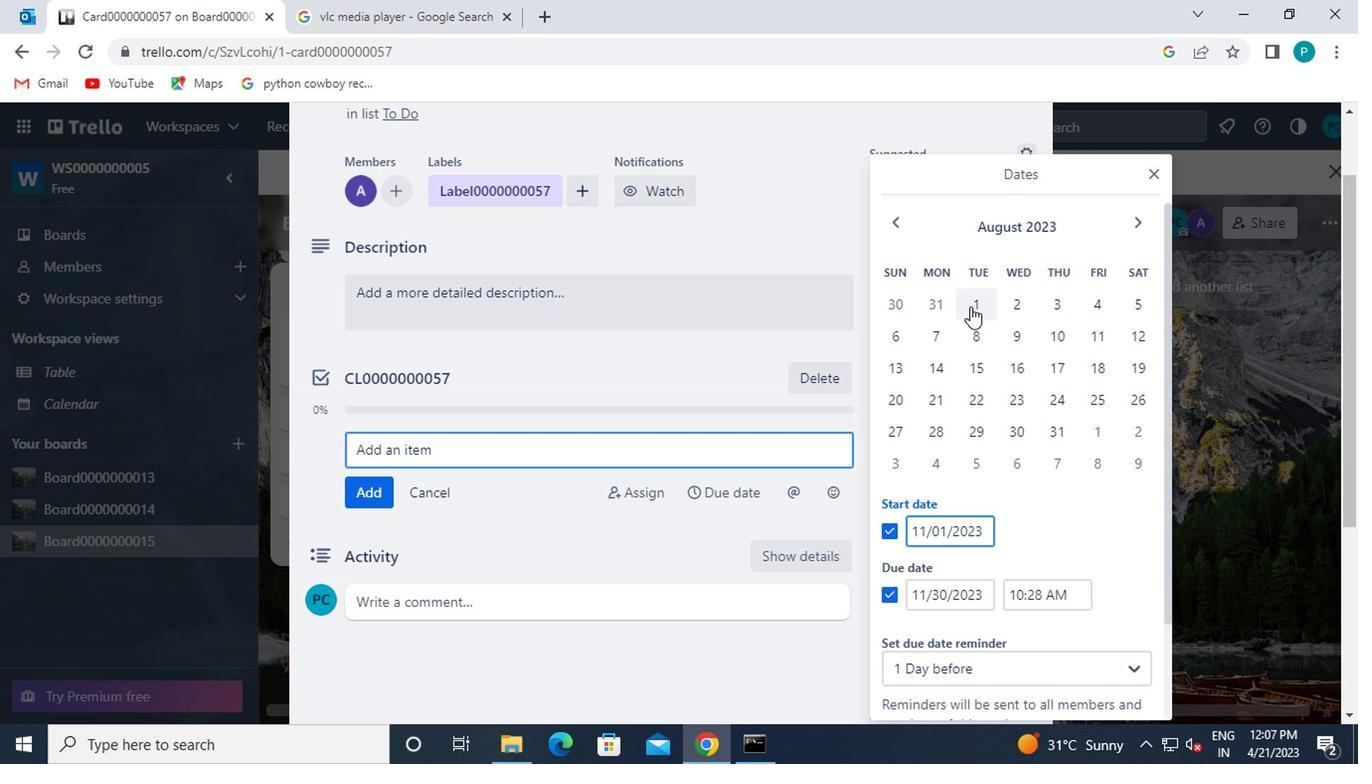 
Action: Mouse moved to (1057, 438)
Screenshot: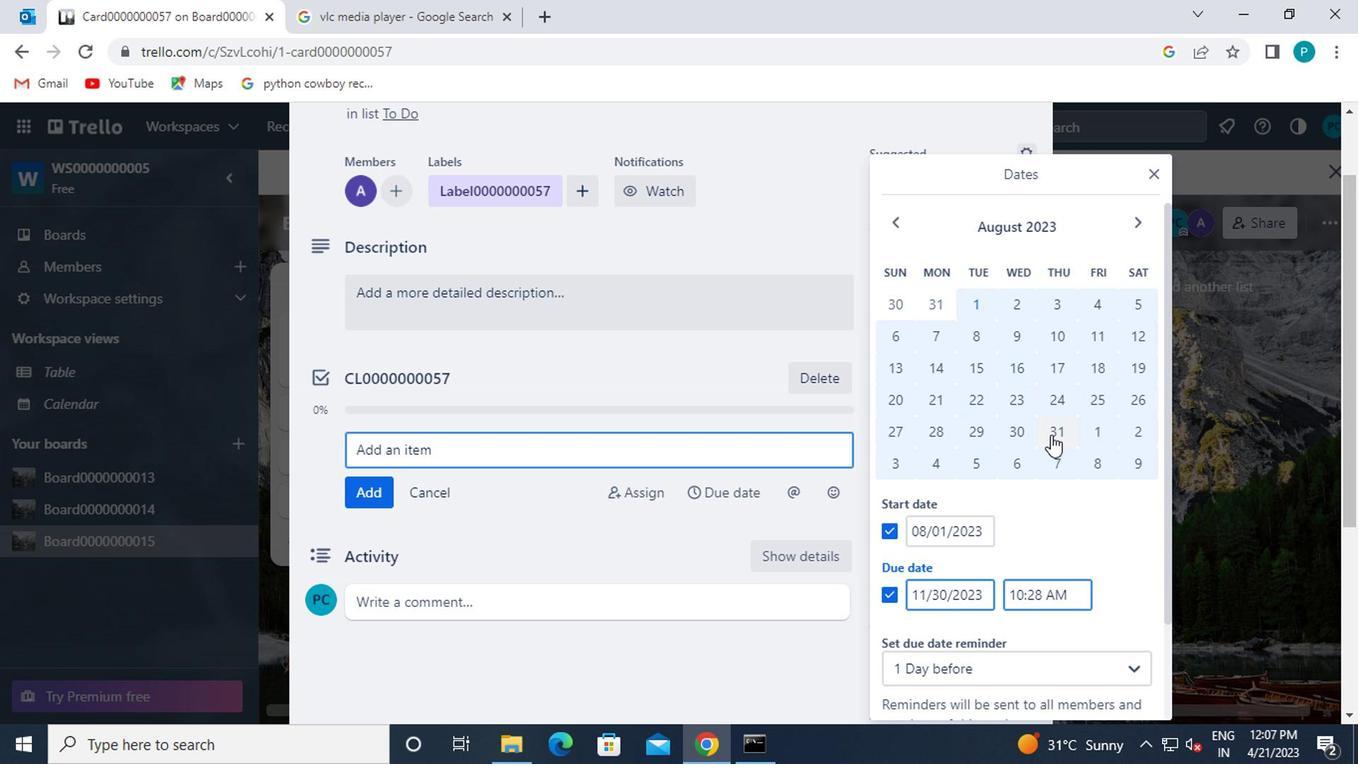 
Action: Mouse pressed left at (1057, 438)
Screenshot: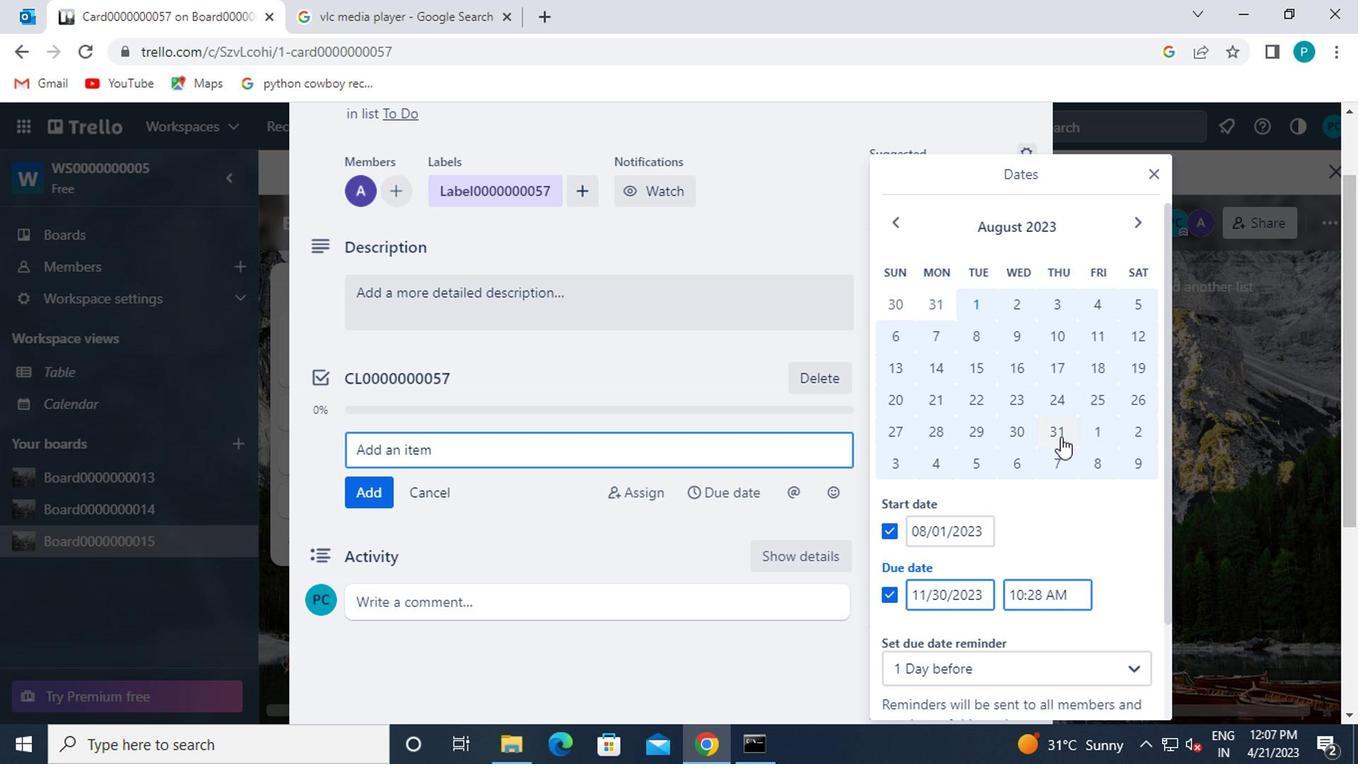 
Action: Mouse moved to (1060, 438)
Screenshot: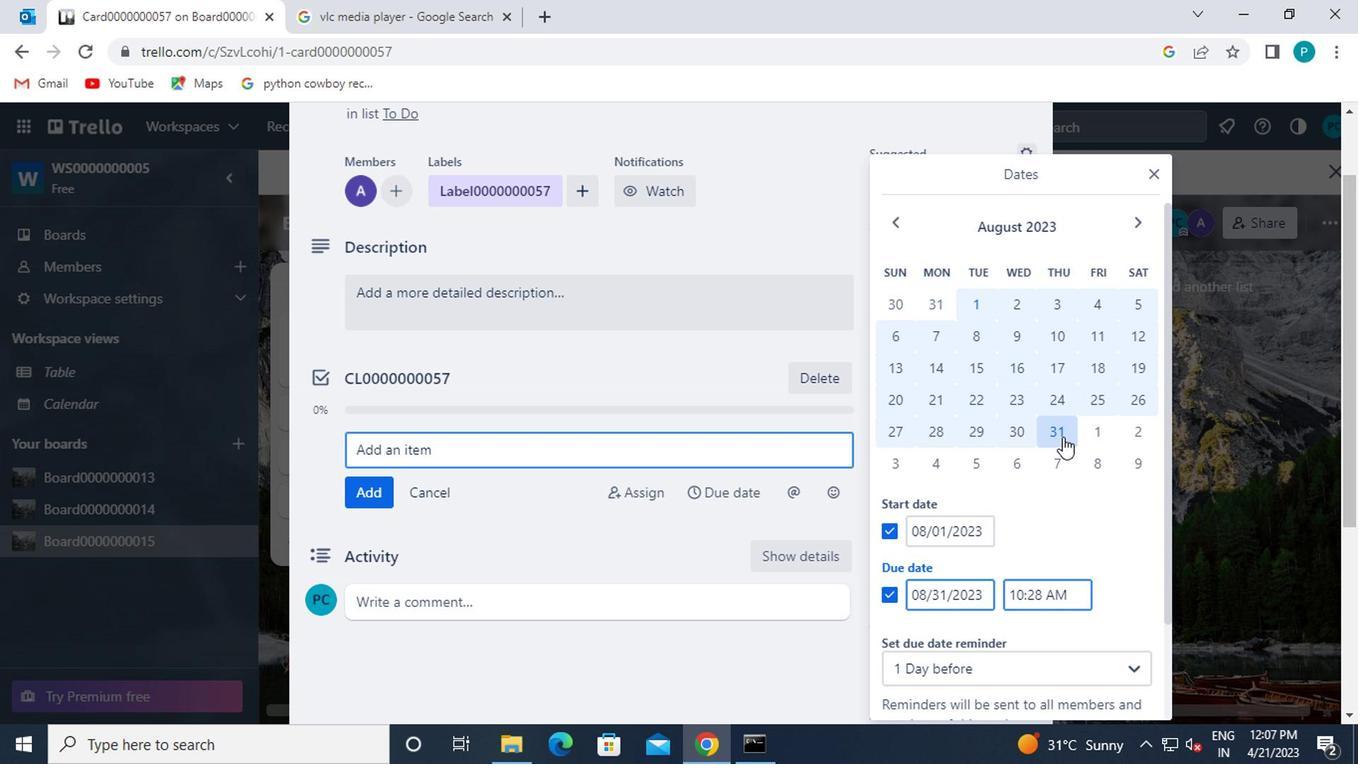 
Action: Mouse scrolled (1060, 437) with delta (0, 0)
Screenshot: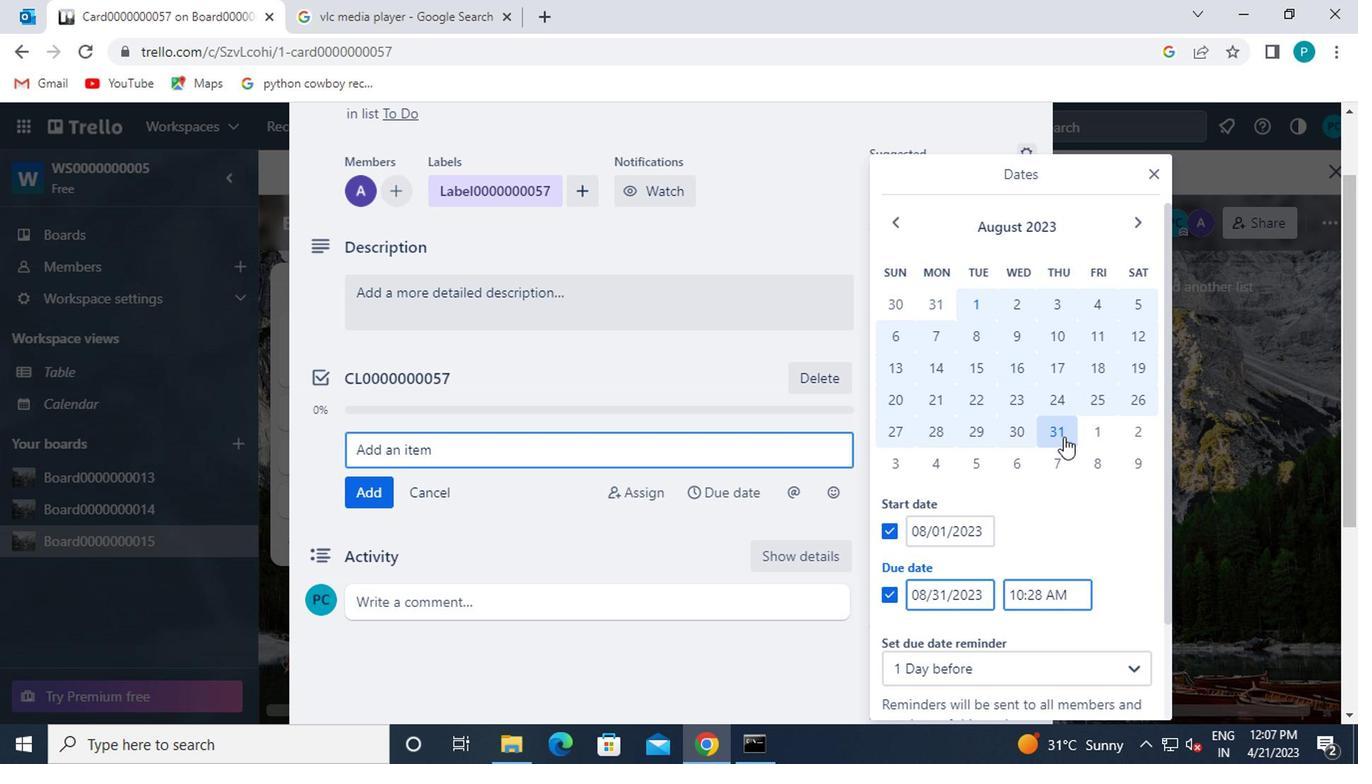 
Action: Mouse scrolled (1060, 437) with delta (0, 0)
Screenshot: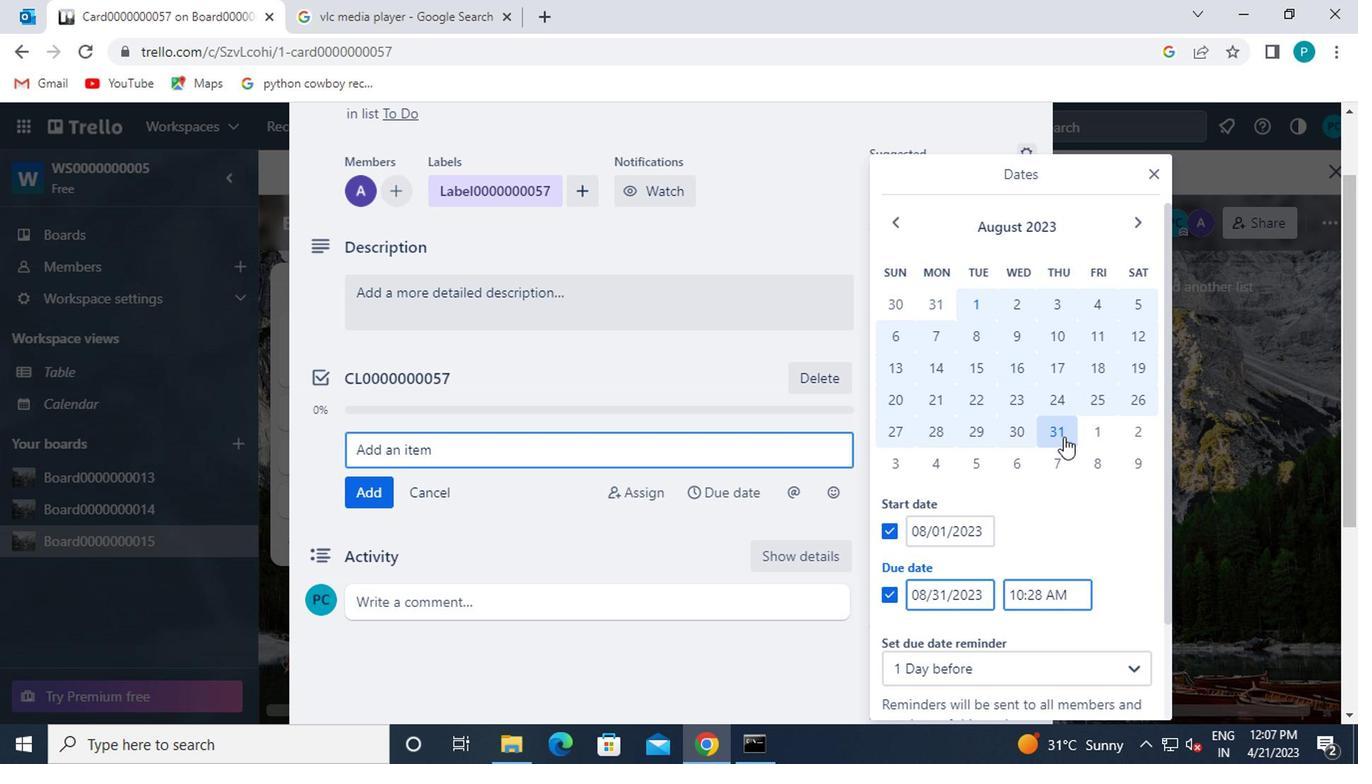 
Action: Mouse moved to (1053, 519)
Screenshot: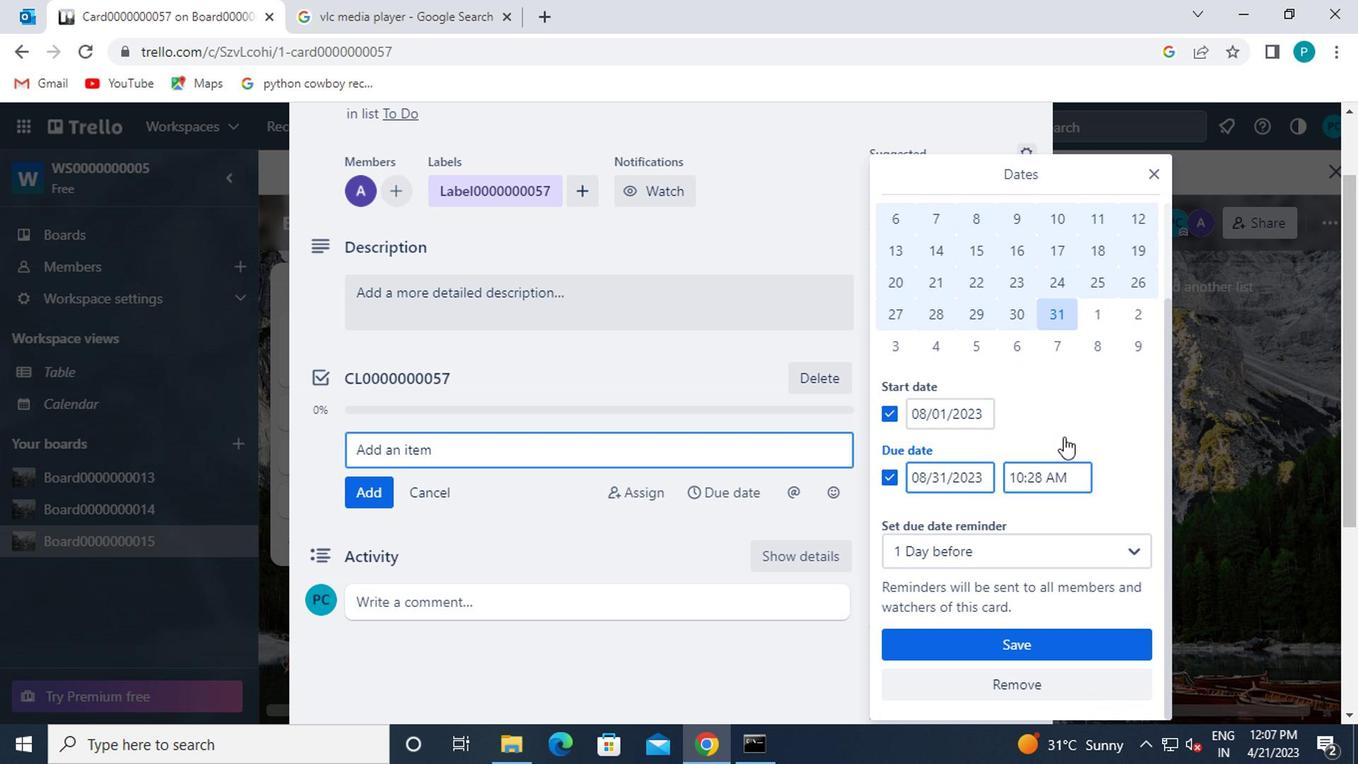 
Action: Mouse scrolled (1053, 518) with delta (0, -1)
Screenshot: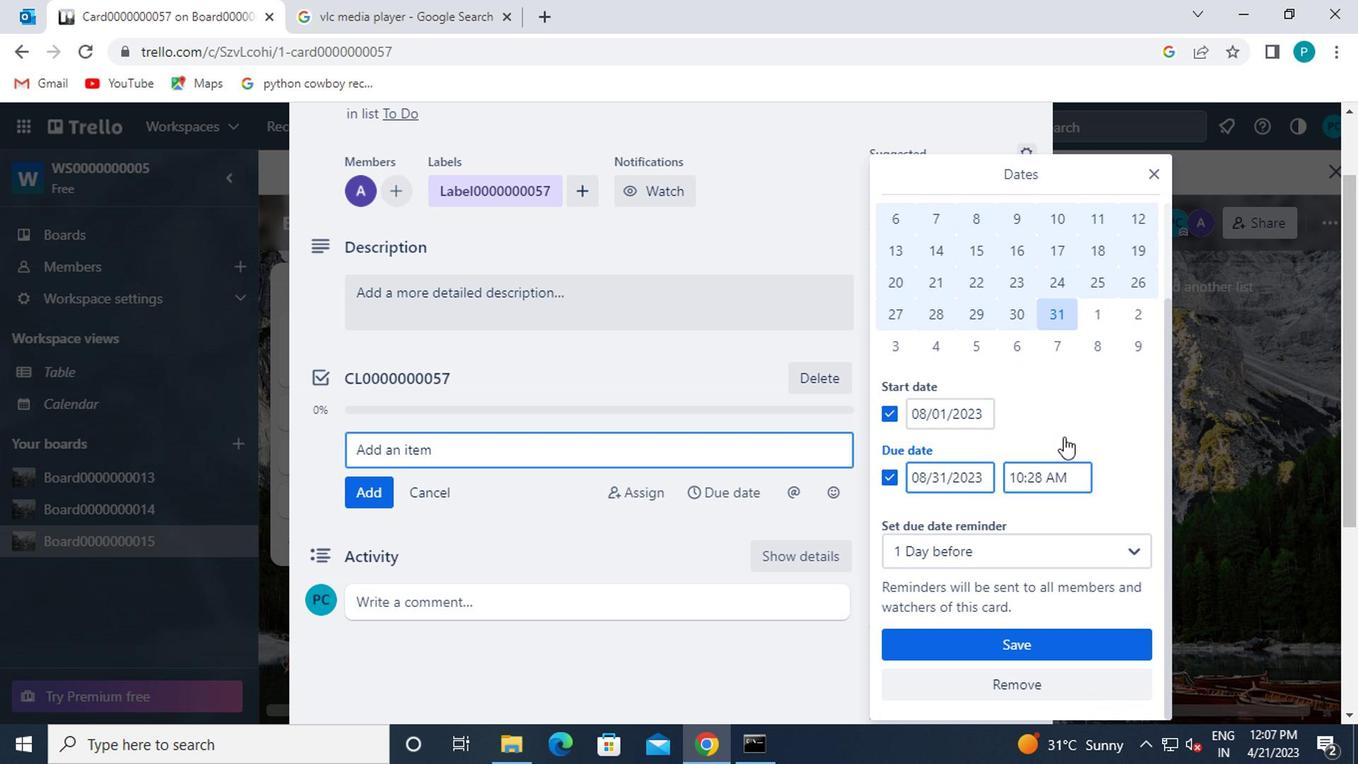 
Action: Mouse moved to (1038, 556)
Screenshot: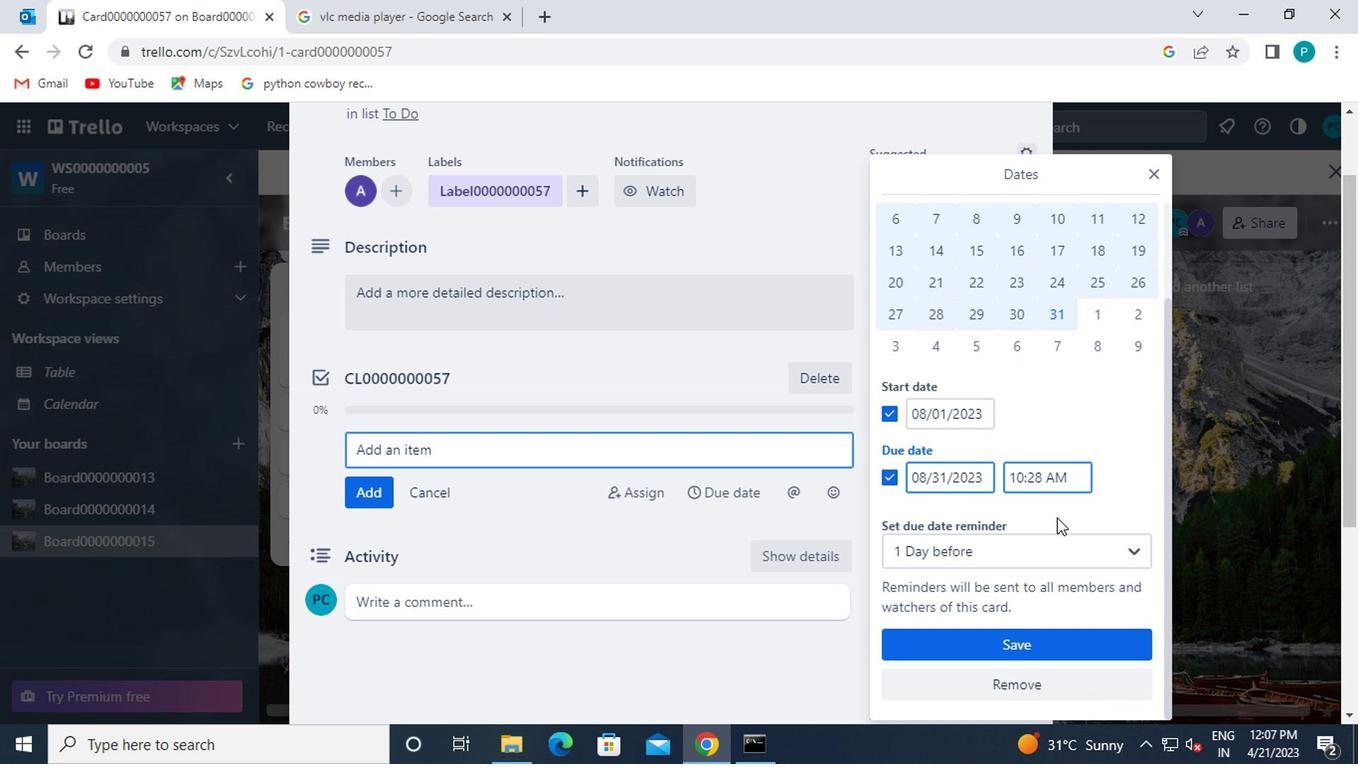 
Action: Mouse scrolled (1038, 556) with delta (0, 0)
Screenshot: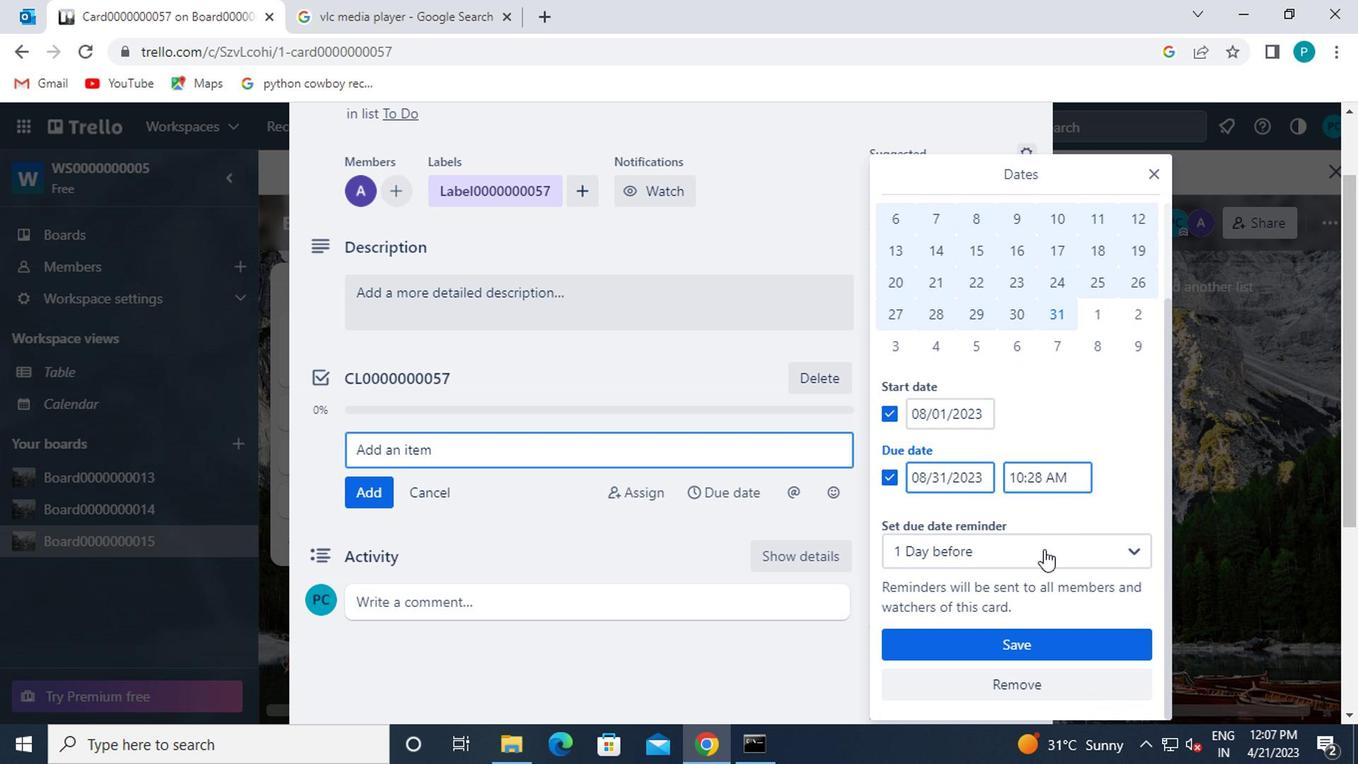 
Action: Mouse moved to (987, 644)
Screenshot: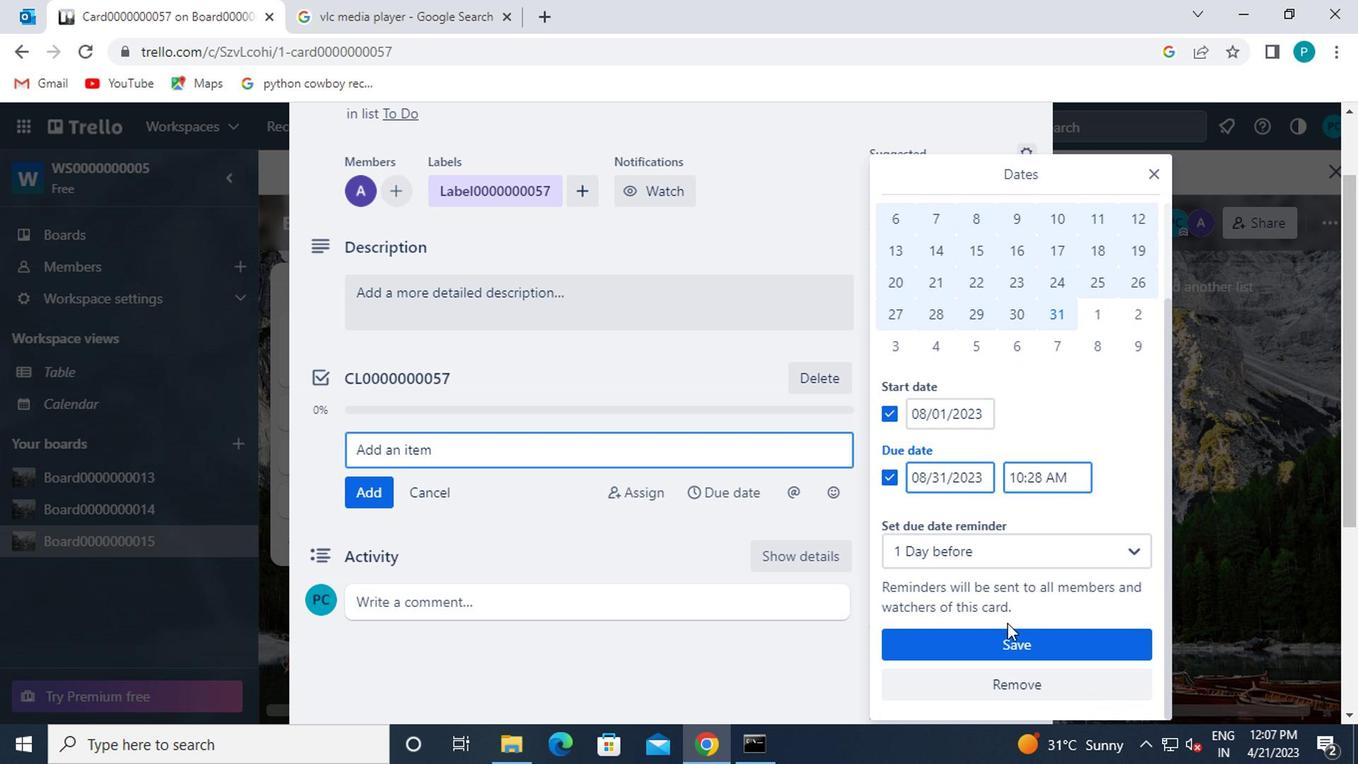 
Action: Mouse pressed left at (987, 644)
Screenshot: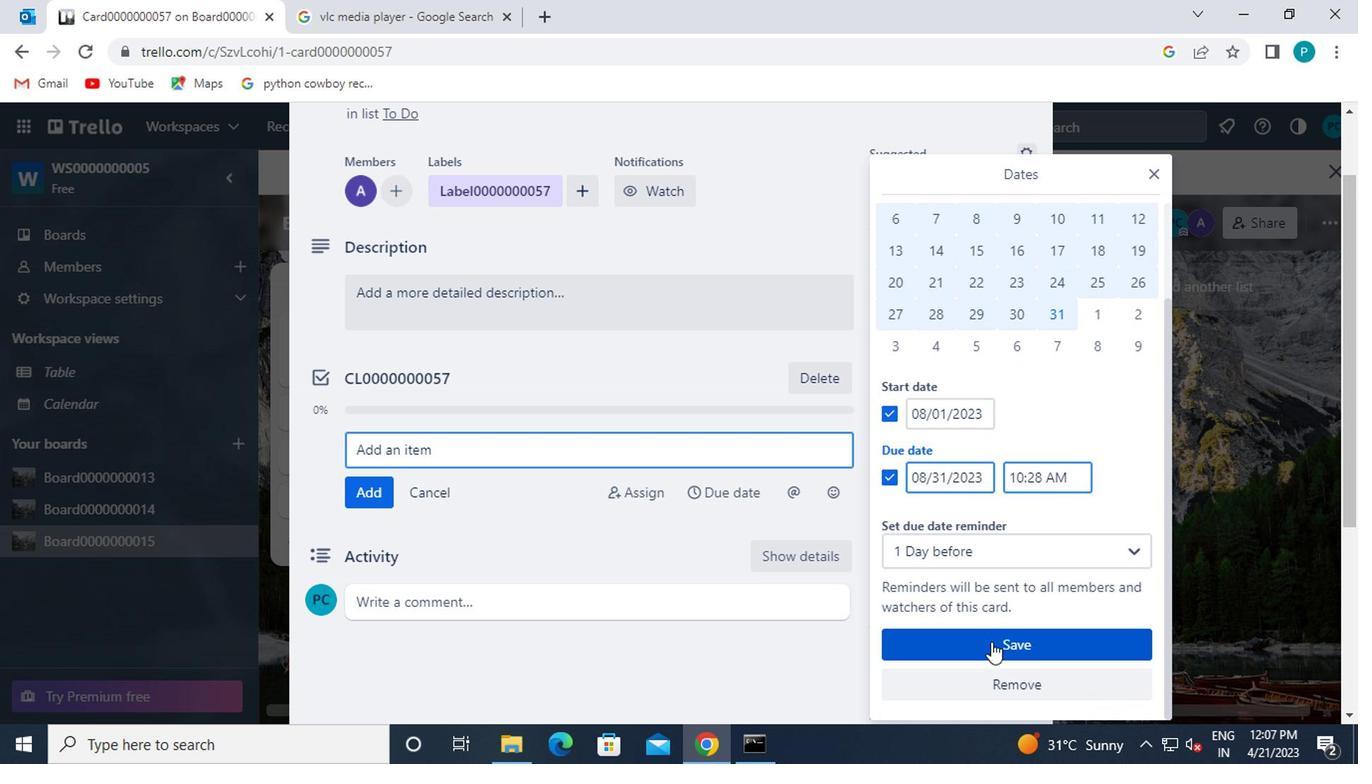 
Action: Mouse moved to (815, 564)
Screenshot: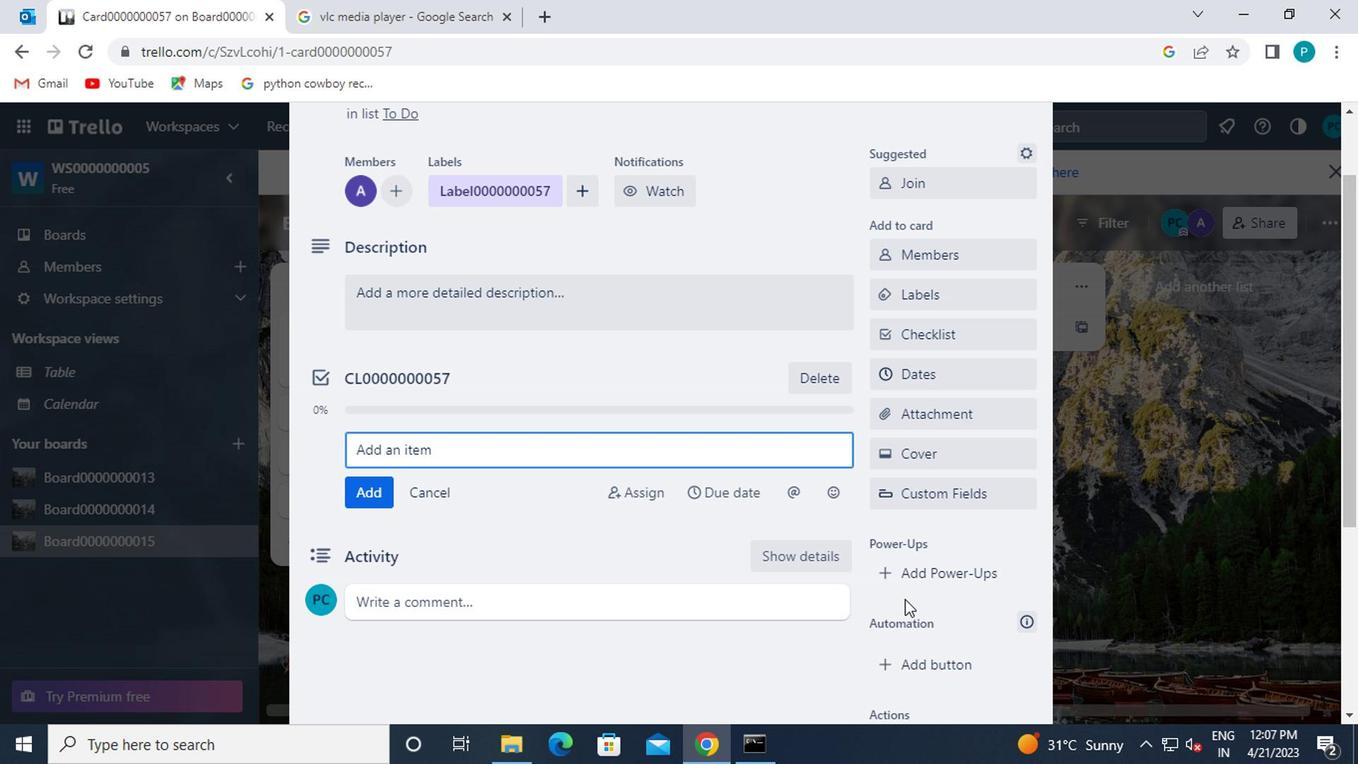 
Action: Mouse scrolled (815, 564) with delta (0, 0)
Screenshot: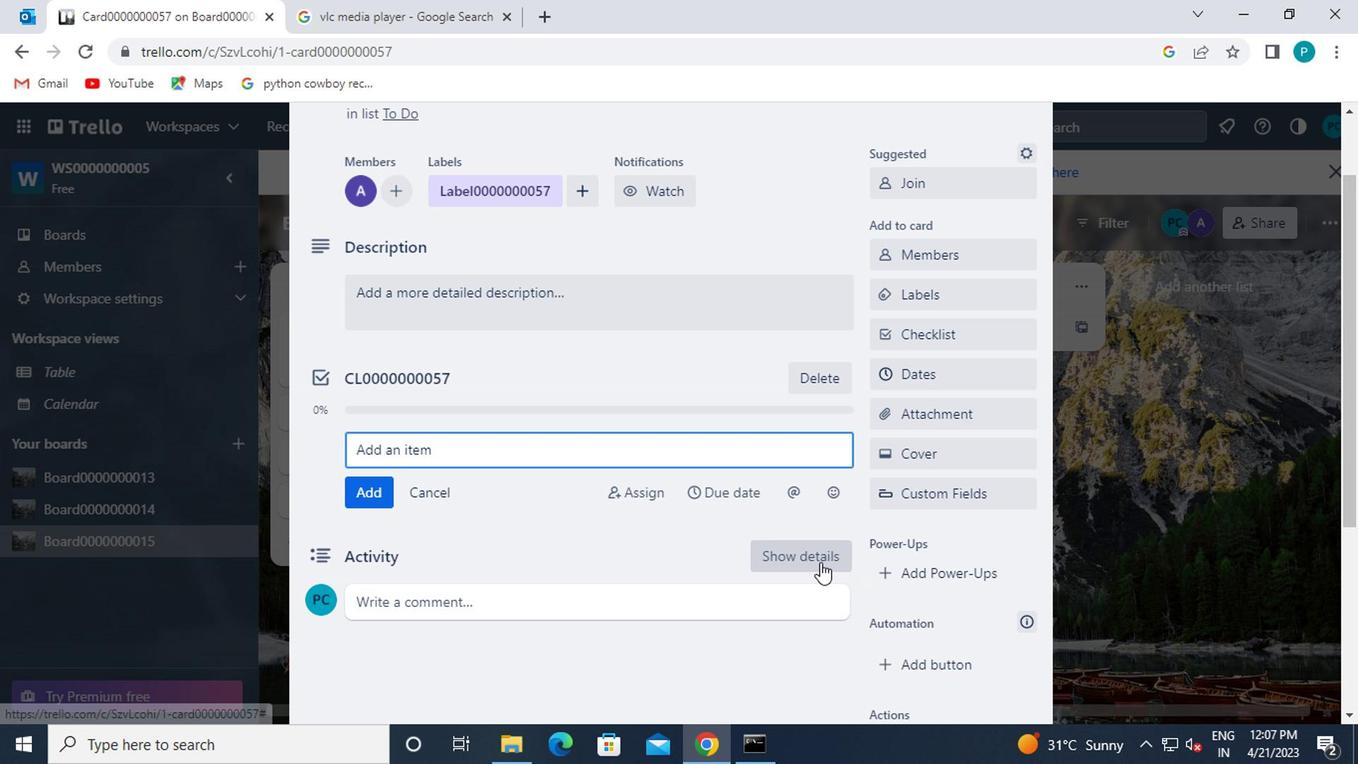 
